 Task: Buy 2 Beard & Mustache Trimmers for Men's from Shave & Hair Removal section under best seller category for shipping address: Lily Brown, 533 Junior Avenue, Duluth, Georgia 30097, Cell Number 4046170247. Pay from credit card ending with 7965, CVV 549
Action: Mouse moved to (11, 77)
Screenshot: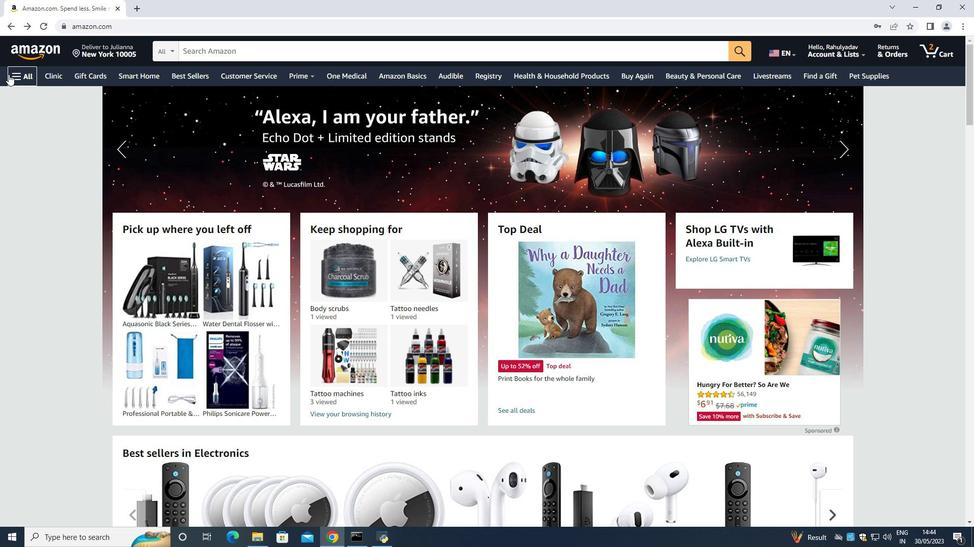 
Action: Mouse pressed left at (11, 77)
Screenshot: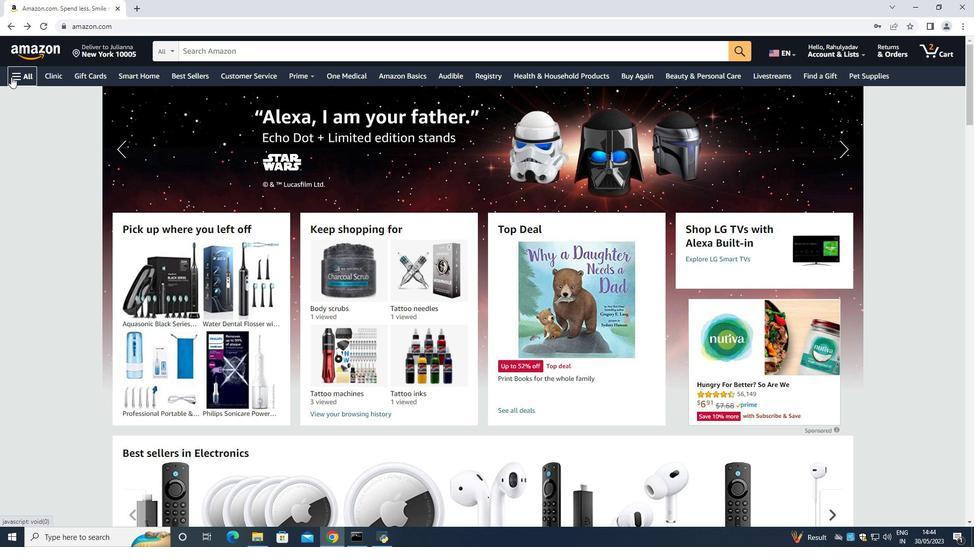 
Action: Mouse moved to (29, 91)
Screenshot: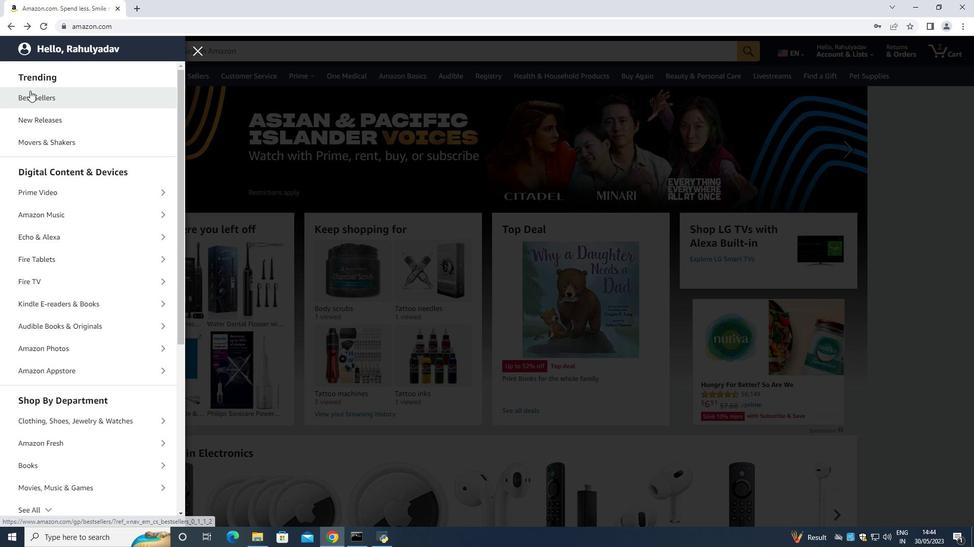 
Action: Mouse pressed left at (29, 91)
Screenshot: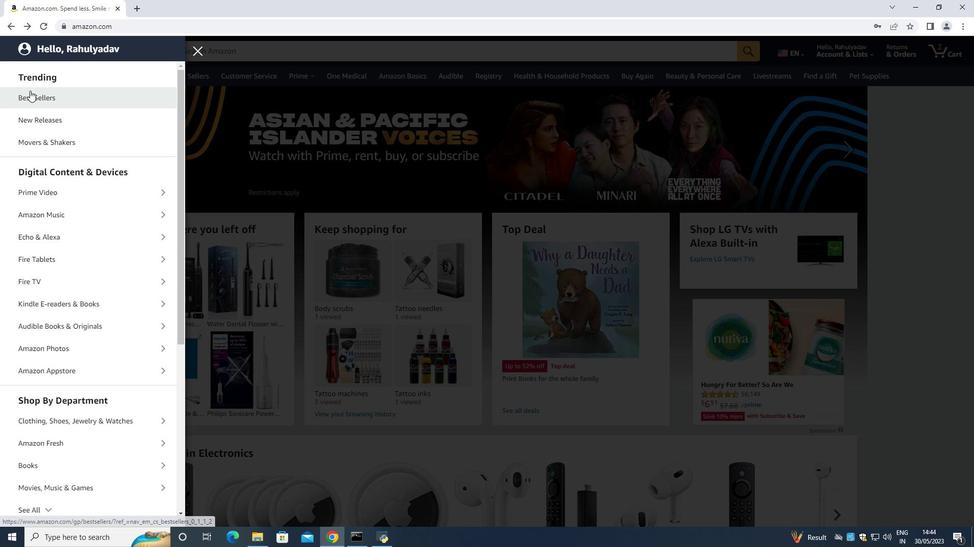 
Action: Mouse moved to (249, 52)
Screenshot: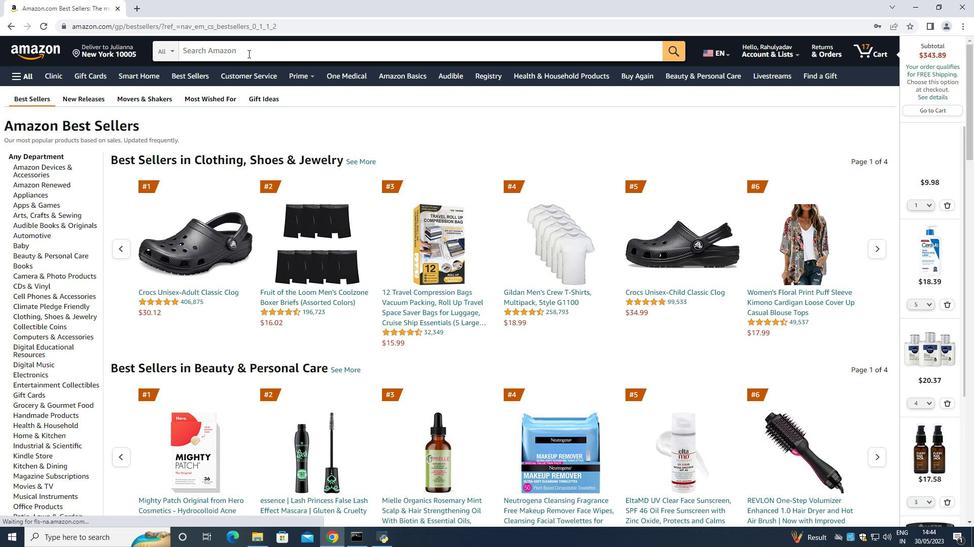 
Action: Mouse pressed left at (248, 53)
Screenshot: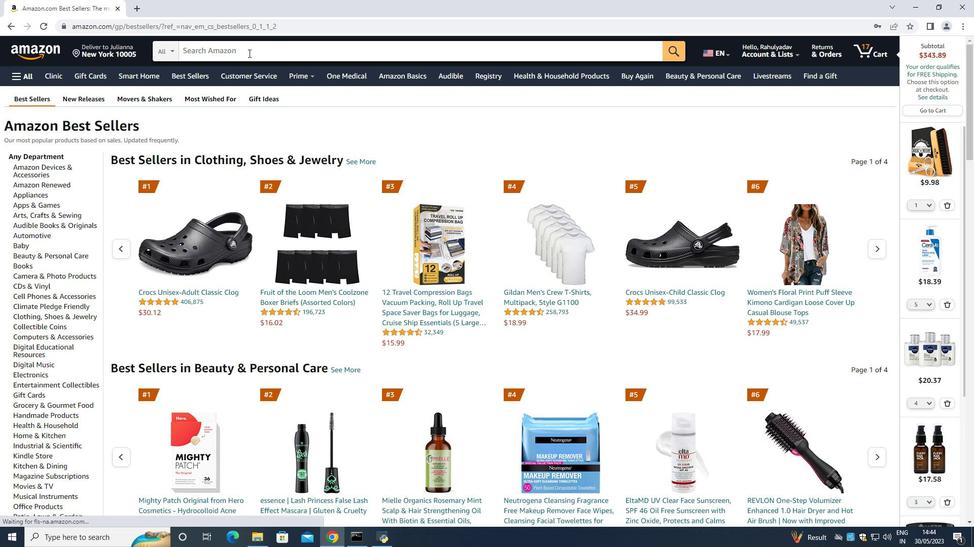 
Action: Mouse moved to (237, 51)
Screenshot: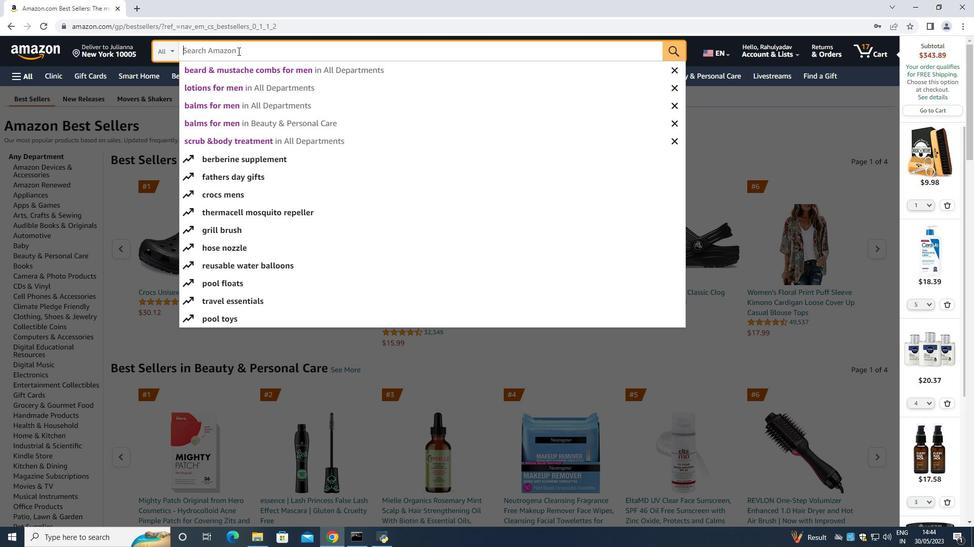 
Action: Key pressed <Key.shift>Bear<Key.backspace><Key.backspace><Key.backspace><Key.backspace><Key.caps_lock><Key.shift><Key.shift><Key.shift><Key.shift><Key.shift><Key.shift><Key.shift><Key.shift>bEARD<Key.space><Key.shift_r><Key.shift_r><Key.shift_r><Key.shift_r><Key.shift_r><Key.shift_r><Key.shift_r><Key.shift_r><Key.shift_r><Key.shift_r><Key.shift_r><Key.shift_r><Key.shift_r><Key.shift_r><Key.shift_r><Key.shift_r><Key.shift_r><Key.shift_r><Key.shift_r><Key.shift_r><Key.shift_r><Key.shift_r><Key.shift_r><Key.shift_r>&<Key.space><Key.shift><Key.shift><Key.shift>mUSTACHE<Key.space><Key.shift>tRIMMERS<Key.space>FOR<Key.space><Key.shift><Key.shift><Key.shift><Key.shift><Key.shift><Key.shift><Key.shift><Key.shift><Key.shift><Key.shift><Key.shift>mEN<Key.enter>
Screenshot: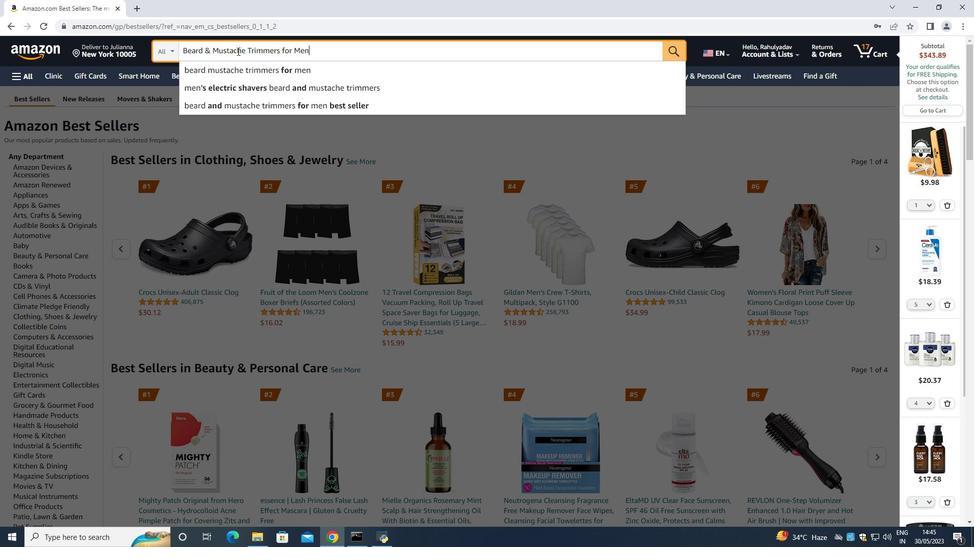 
Action: Mouse moved to (519, 469)
Screenshot: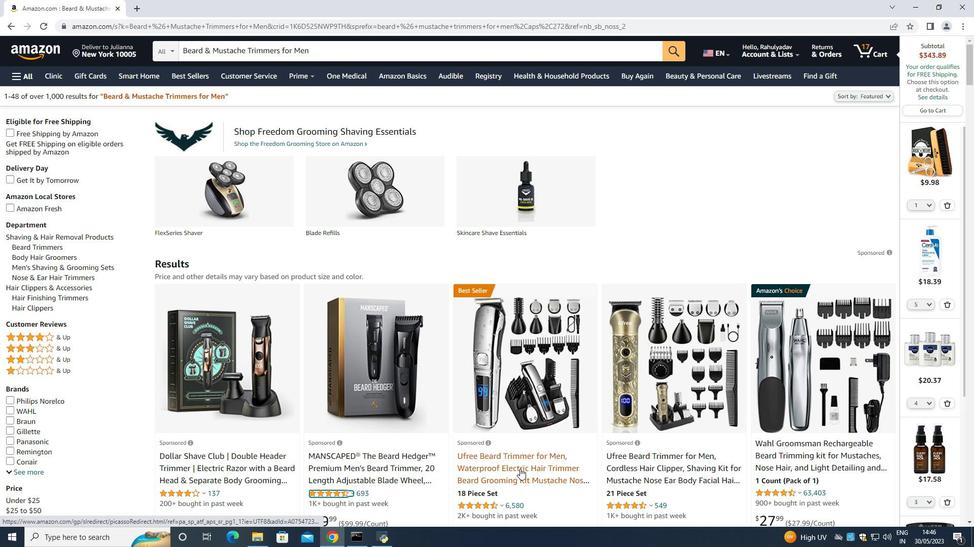 
Action: Mouse pressed left at (519, 469)
Screenshot: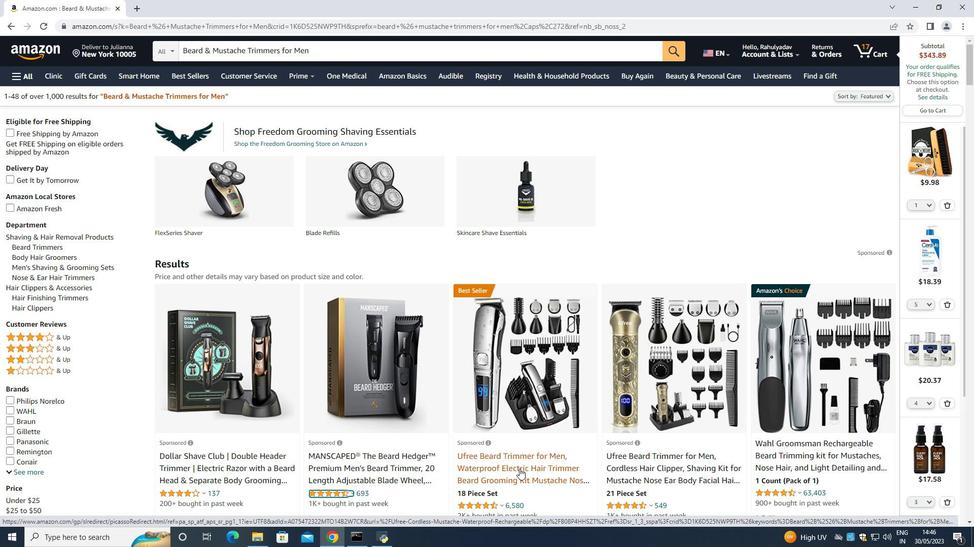 
Action: Mouse moved to (546, 270)
Screenshot: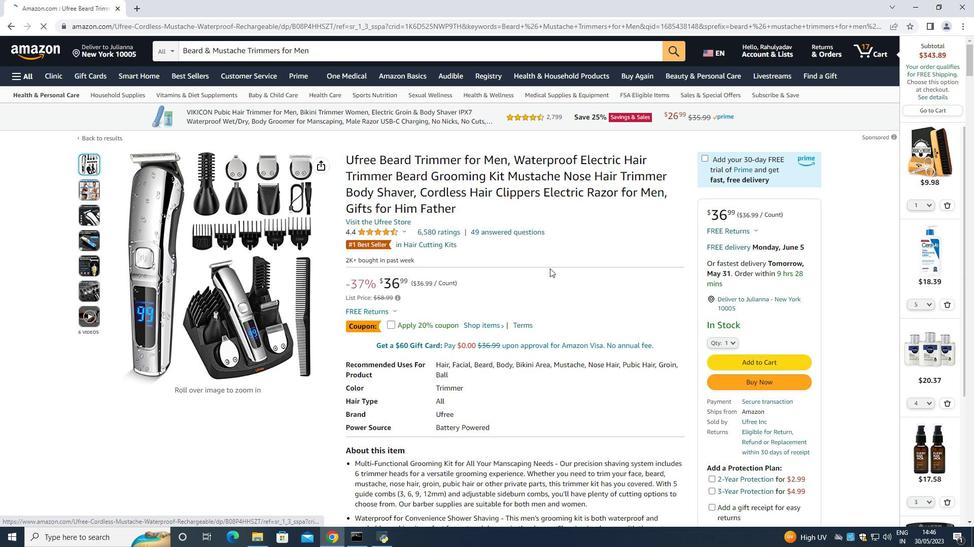 
Action: Mouse scrolled (546, 270) with delta (0, 0)
Screenshot: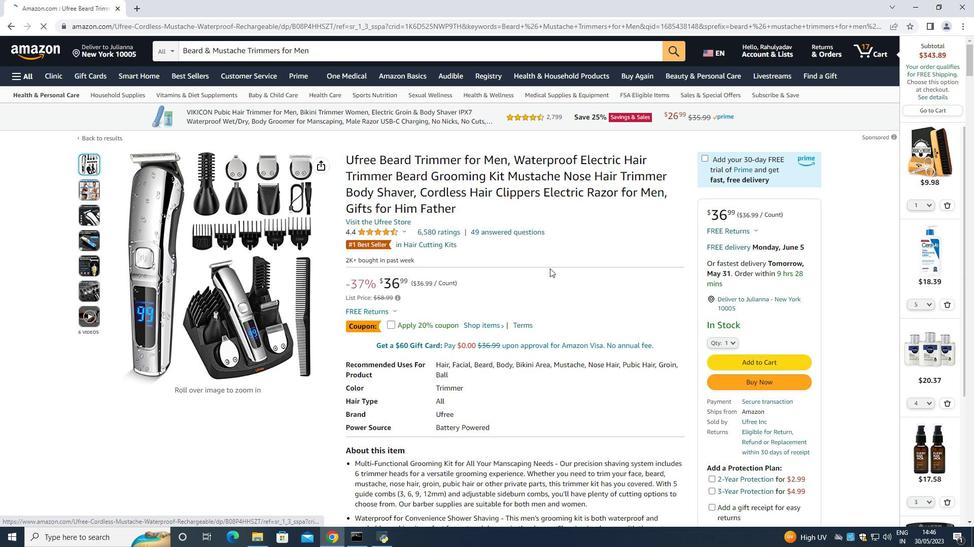 
Action: Mouse moved to (463, 182)
Screenshot: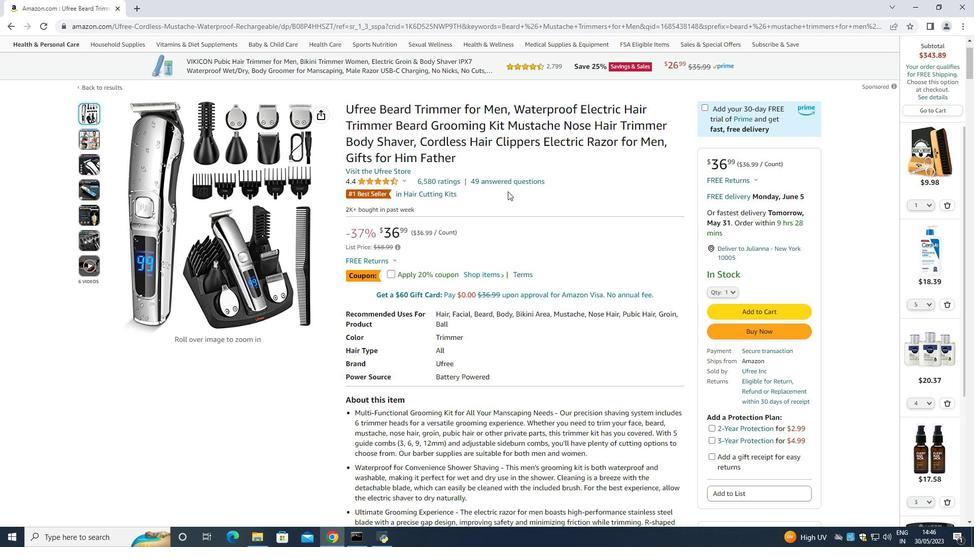 
Action: Mouse scrolled (468, 183) with delta (0, 0)
Screenshot: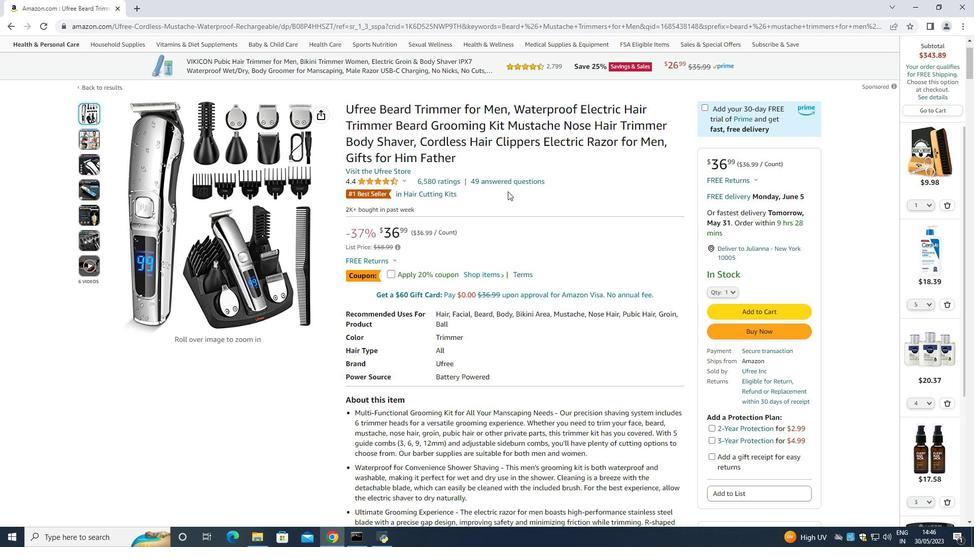 
Action: Mouse moved to (722, 242)
Screenshot: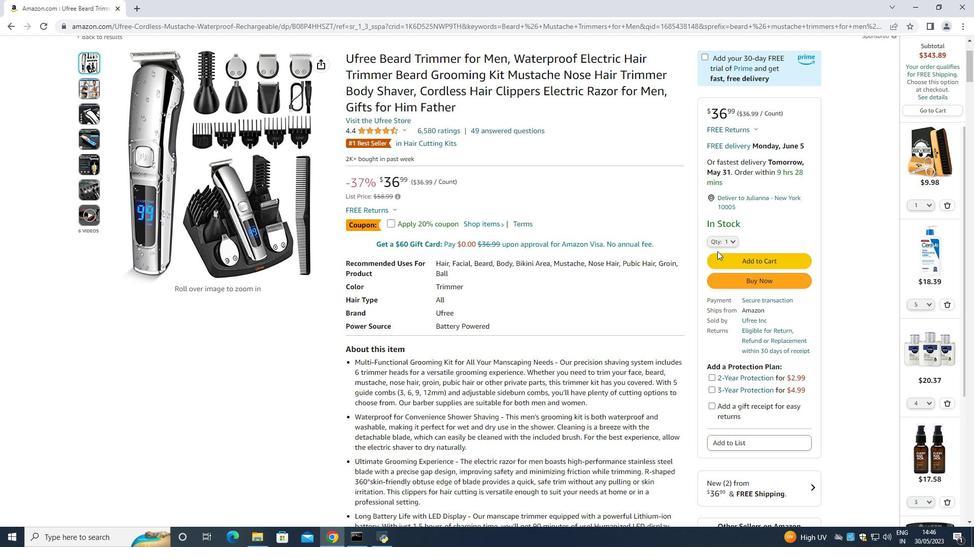 
Action: Mouse pressed left at (722, 242)
Screenshot: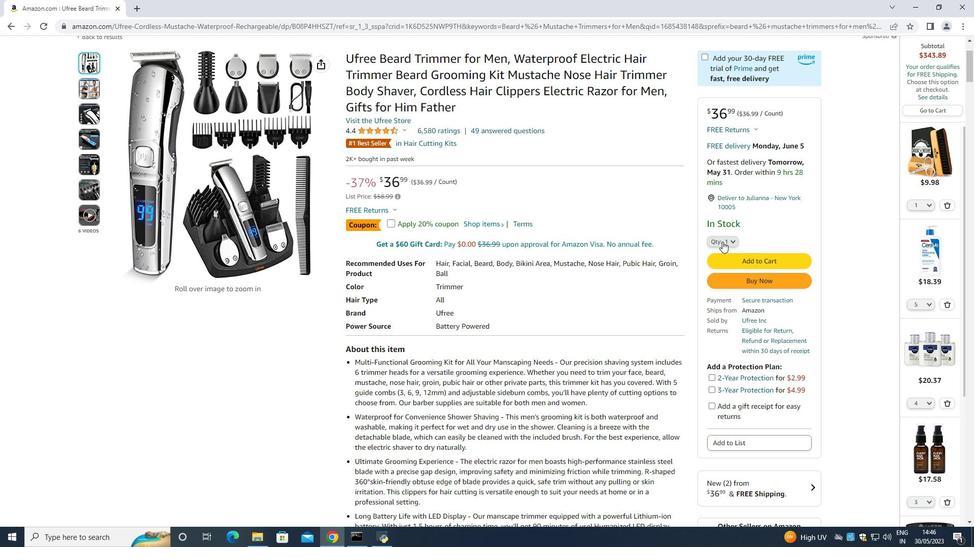 
Action: Mouse moved to (721, 258)
Screenshot: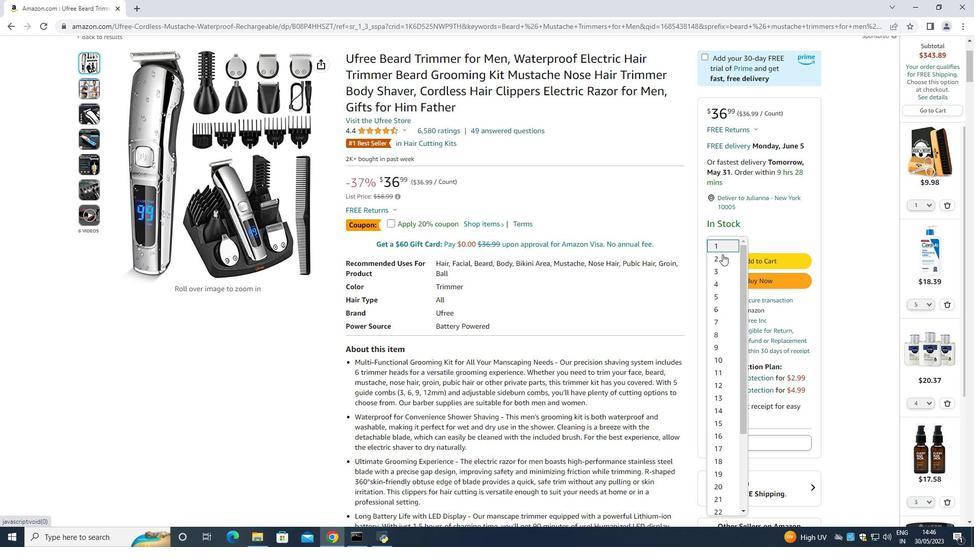 
Action: Mouse pressed left at (721, 258)
Screenshot: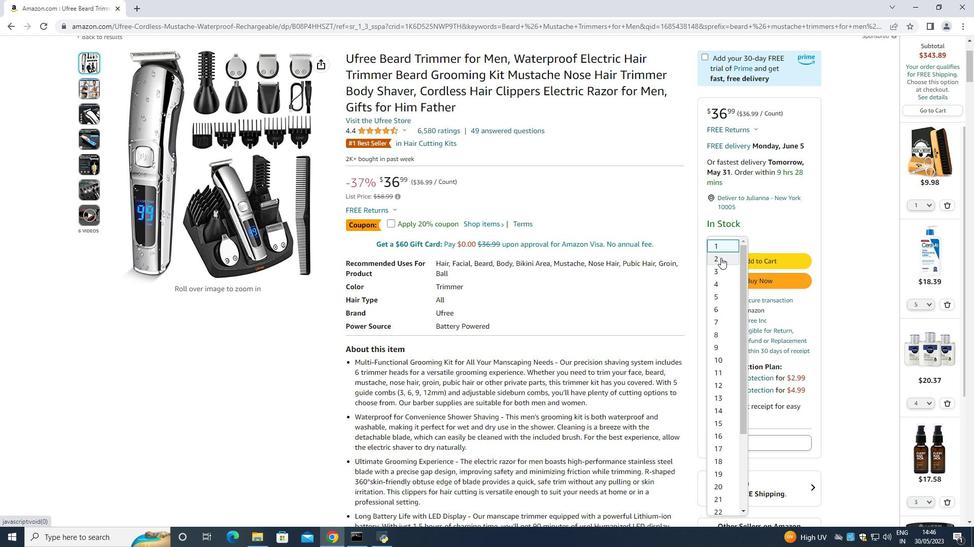 
Action: Mouse moved to (762, 278)
Screenshot: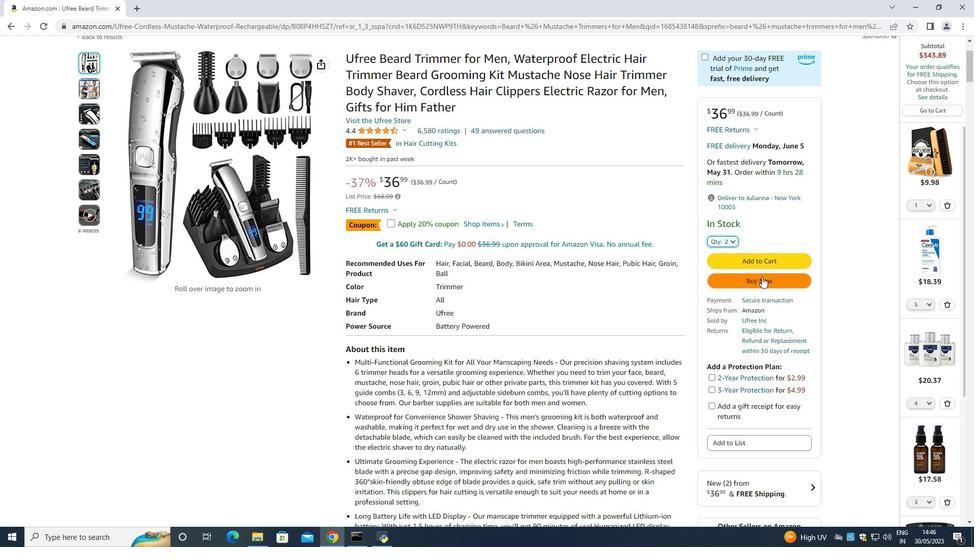
Action: Mouse pressed left at (762, 278)
Screenshot: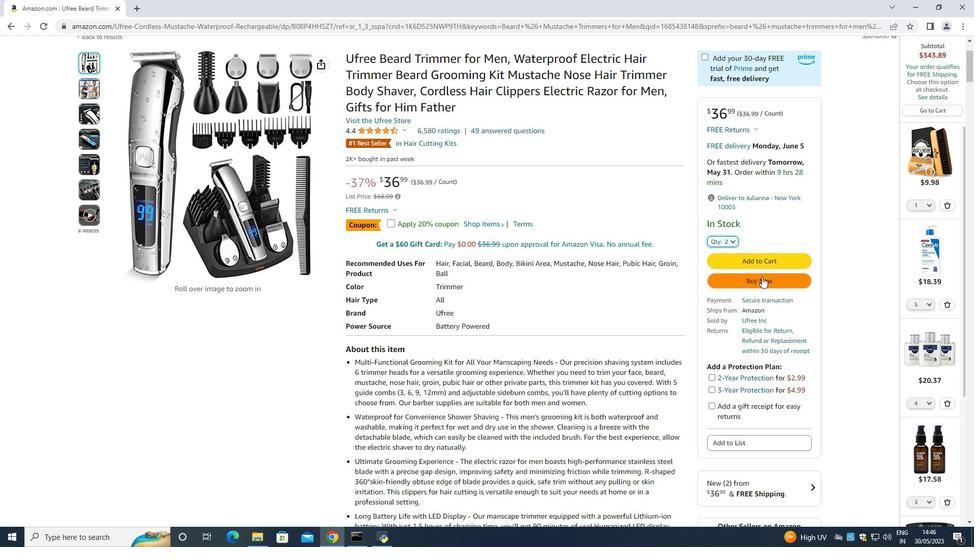
Action: Mouse moved to (595, 88)
Screenshot: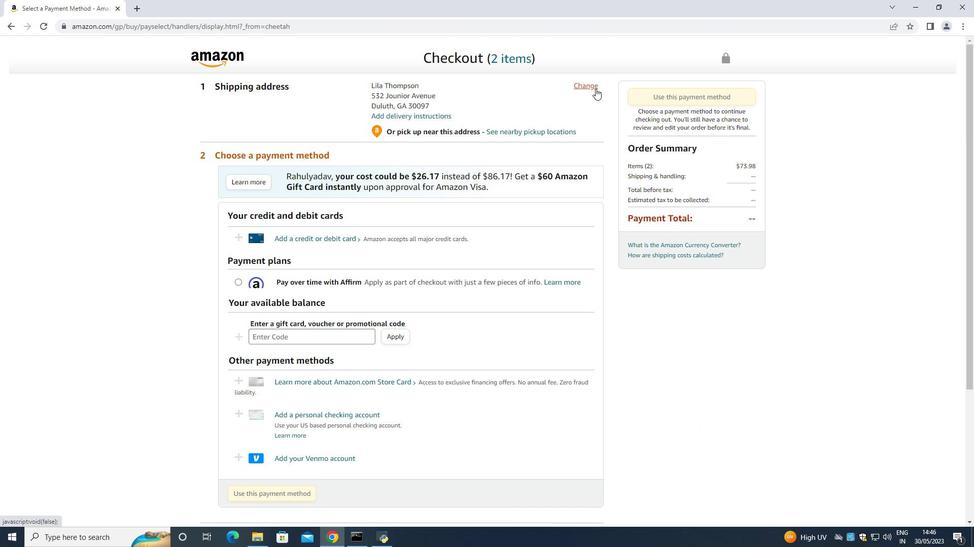 
Action: Mouse pressed left at (595, 88)
Screenshot: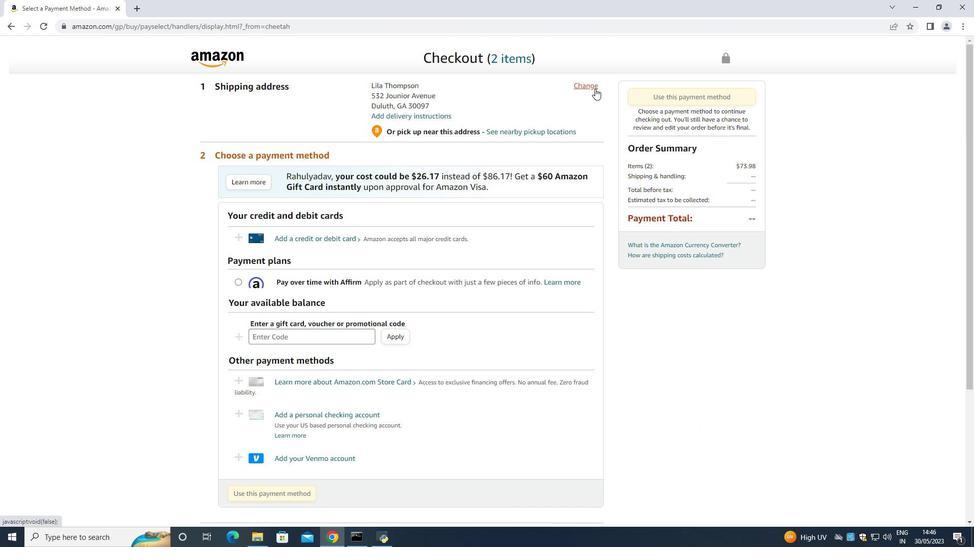 
Action: Mouse moved to (578, 103)
Screenshot: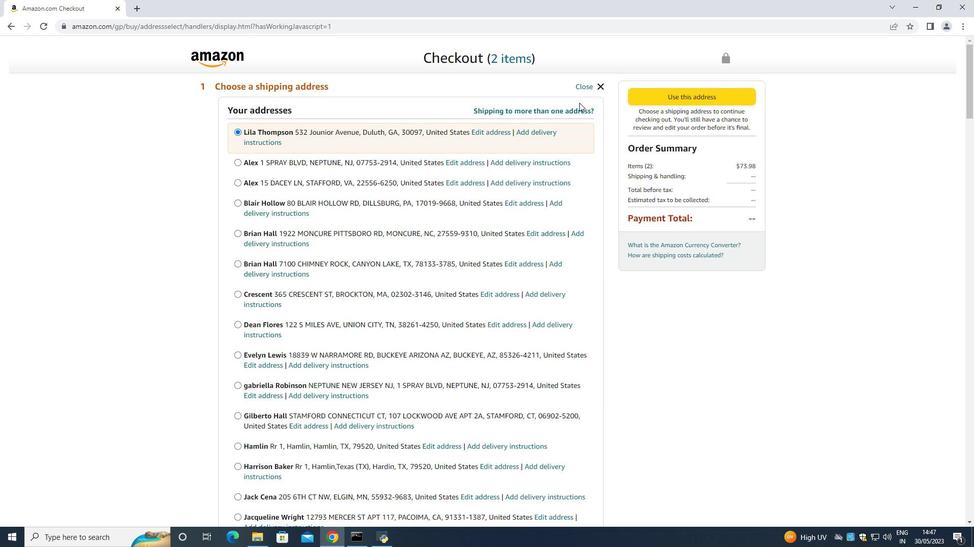 
Action: Mouse scrolled (578, 102) with delta (0, 0)
Screenshot: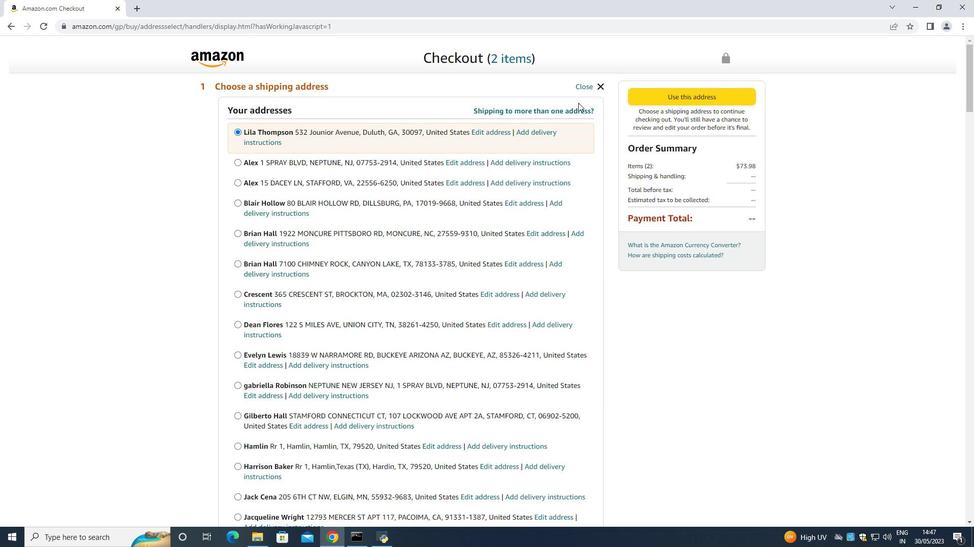 
Action: Mouse scrolled (578, 102) with delta (0, 0)
Screenshot: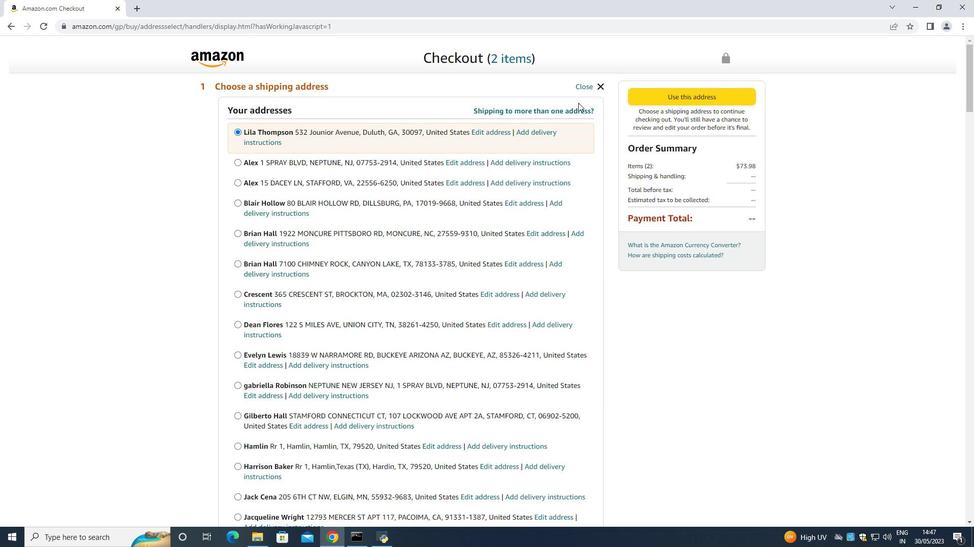 
Action: Mouse scrolled (578, 102) with delta (0, 0)
Screenshot: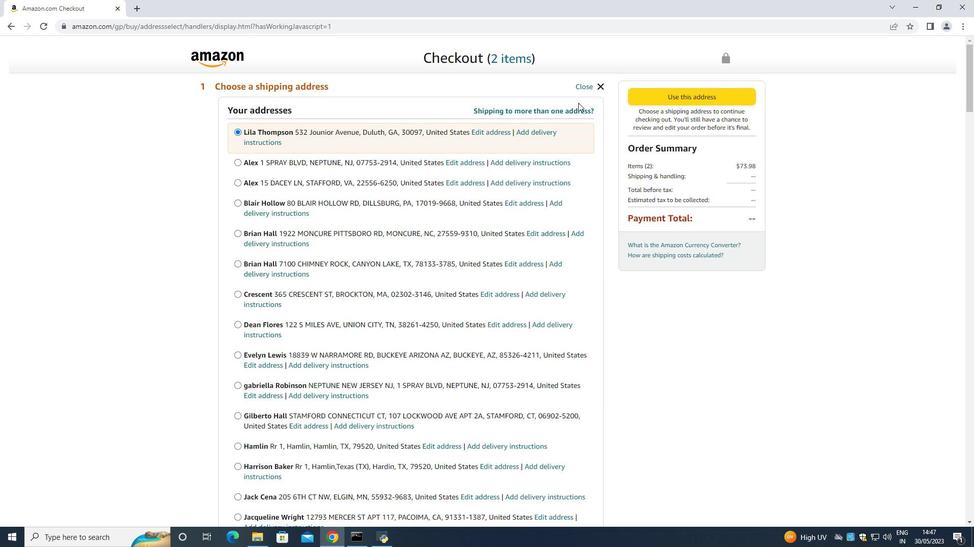 
Action: Mouse moved to (571, 98)
Screenshot: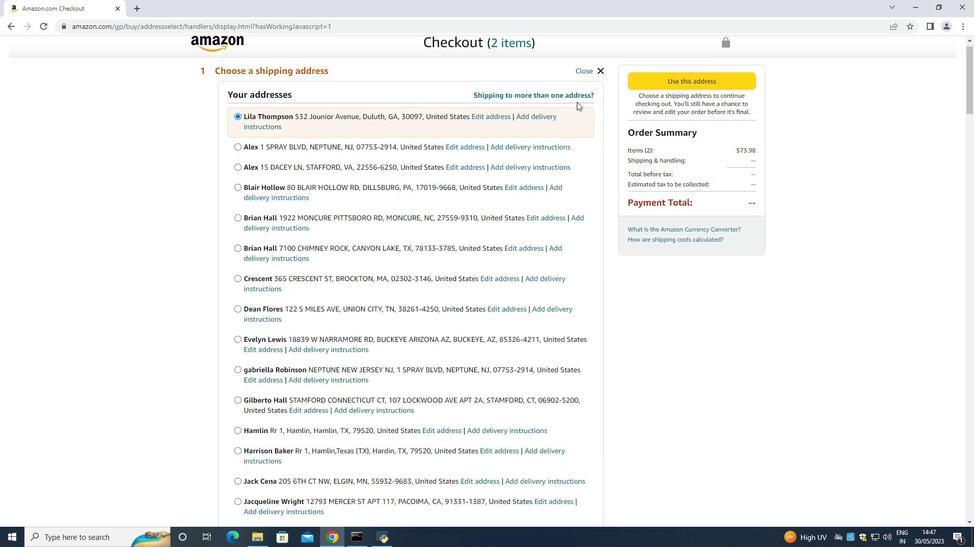 
Action: Mouse scrolled (571, 97) with delta (0, 0)
Screenshot: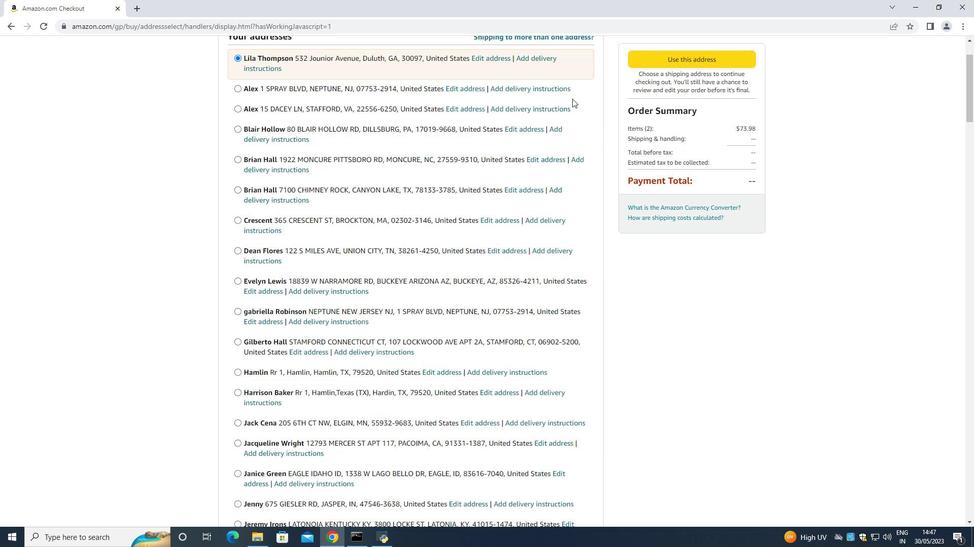 
Action: Mouse scrolled (571, 97) with delta (0, 0)
Screenshot: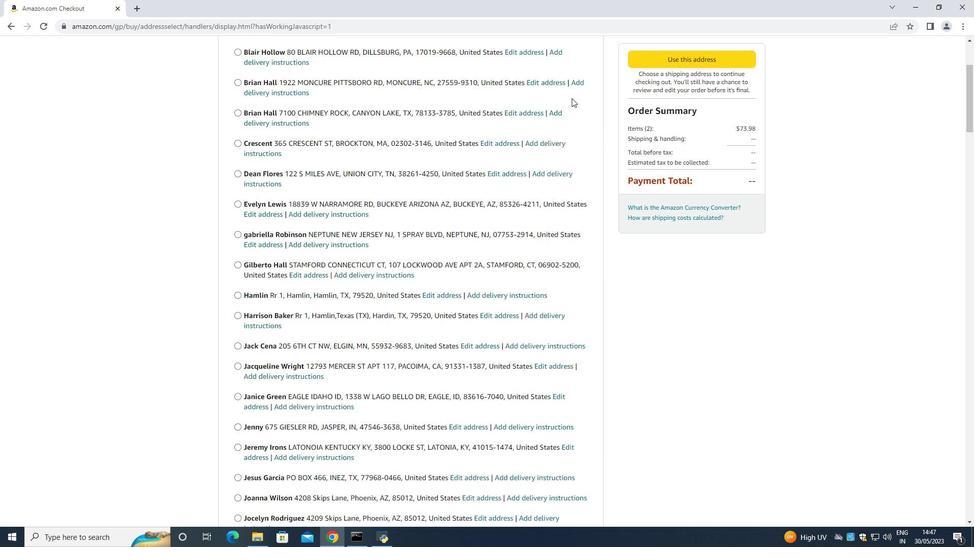 
Action: Mouse scrolled (571, 97) with delta (0, 0)
Screenshot: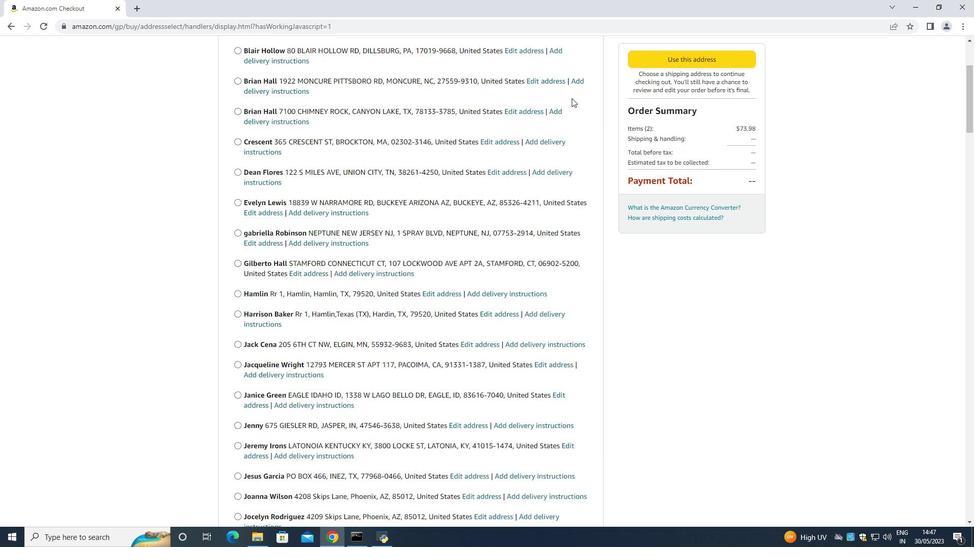 
Action: Mouse moved to (569, 97)
Screenshot: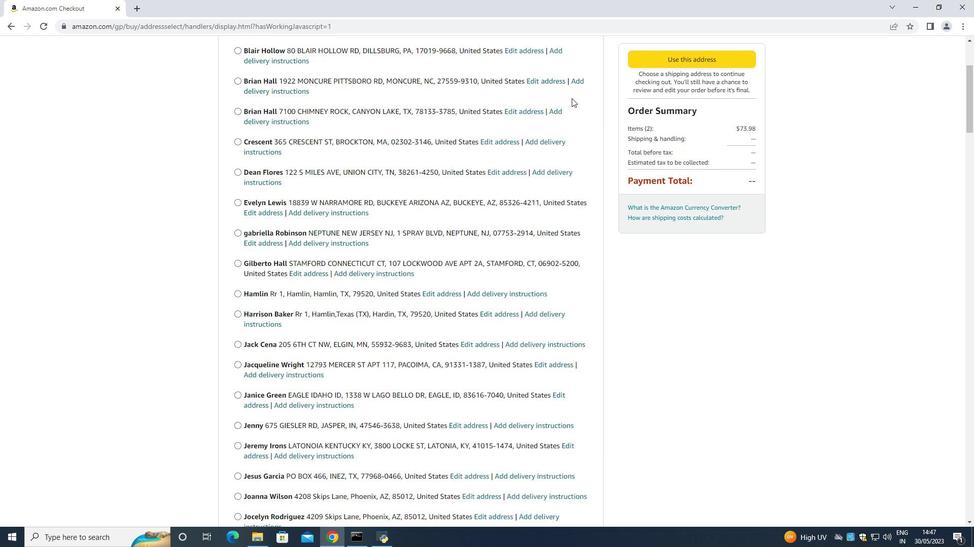 
Action: Mouse scrolled (569, 96) with delta (0, 0)
Screenshot: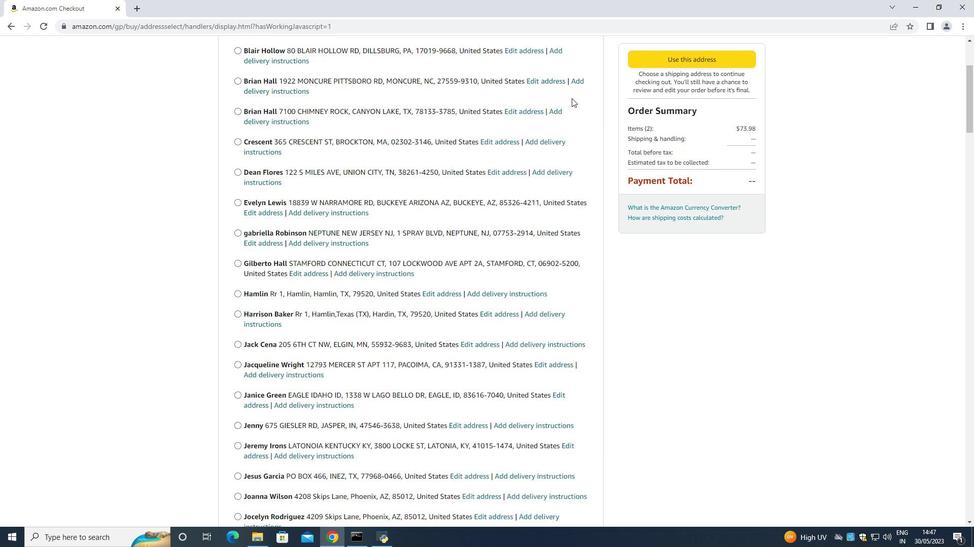 
Action: Mouse moved to (566, 95)
Screenshot: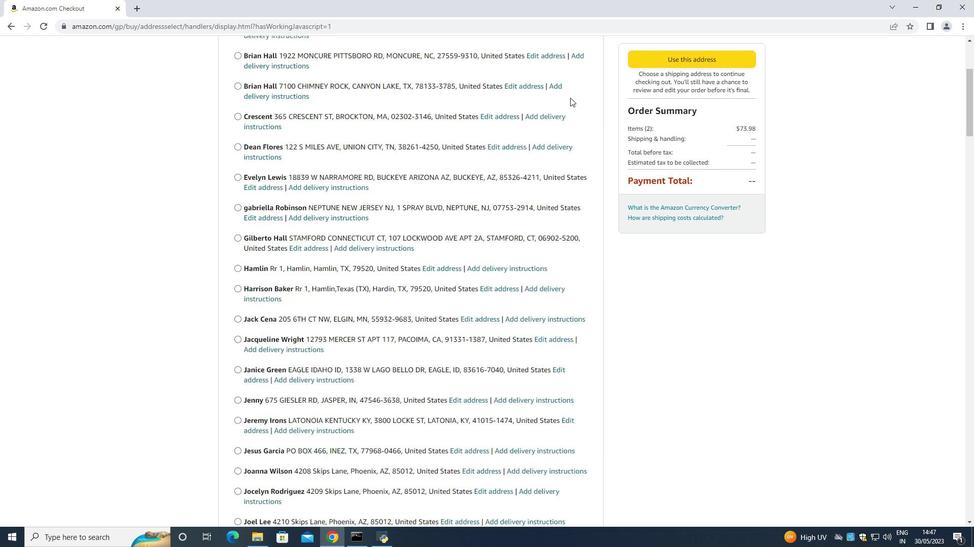 
Action: Mouse scrolled (566, 94) with delta (0, 0)
Screenshot: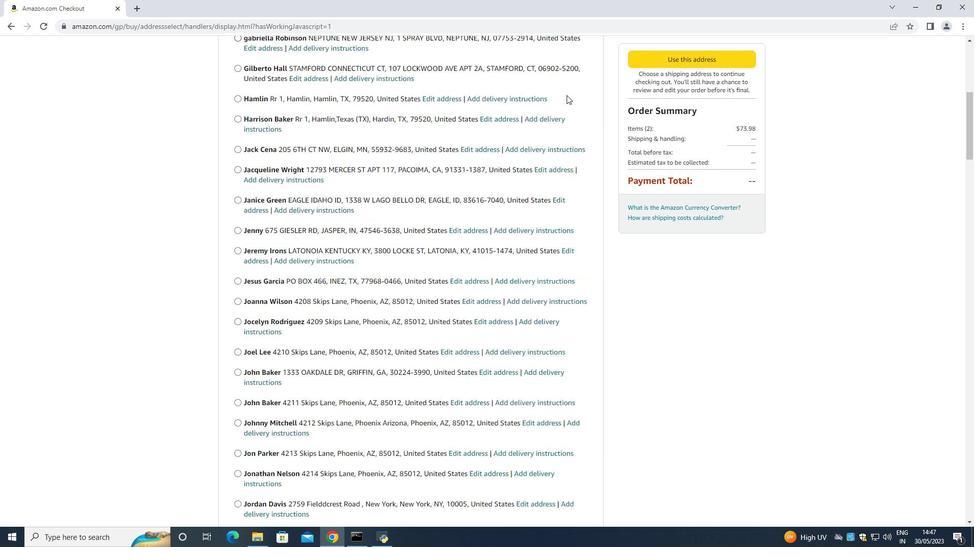 
Action: Mouse scrolled (566, 94) with delta (0, 0)
Screenshot: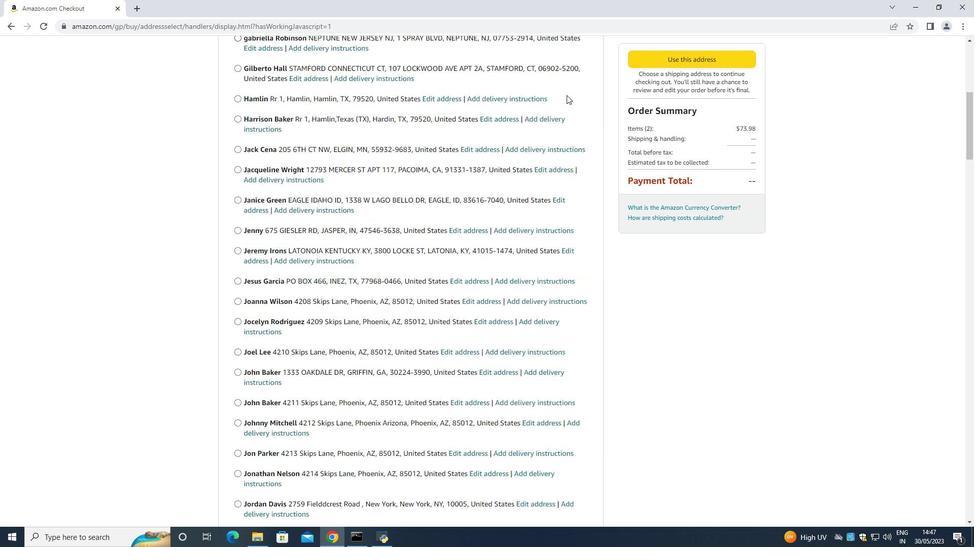 
Action: Mouse moved to (565, 94)
Screenshot: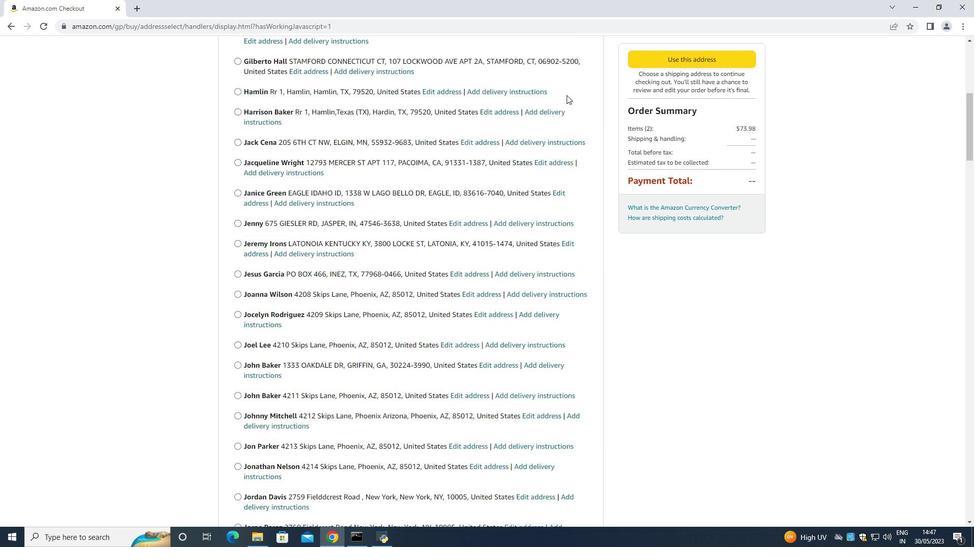 
Action: Mouse scrolled (566, 94) with delta (0, 0)
Screenshot: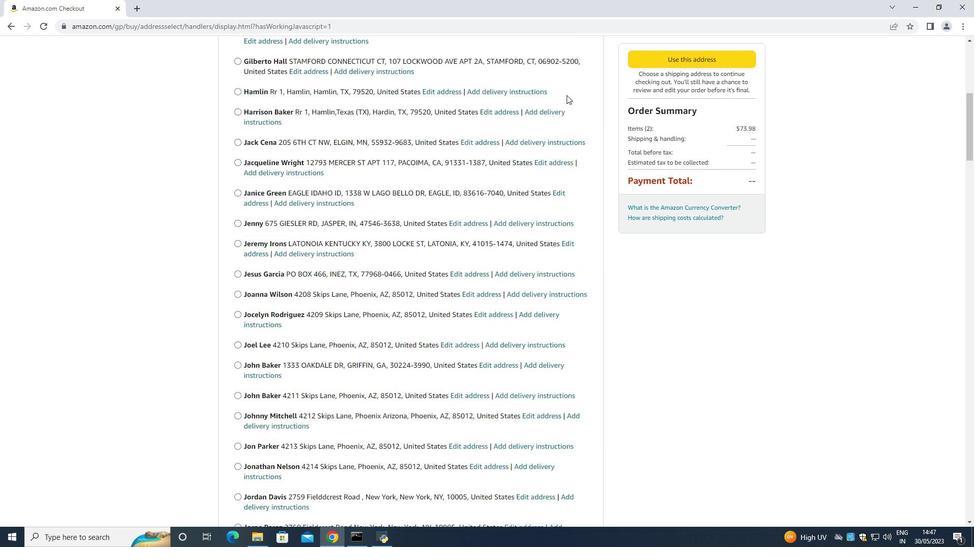 
Action: Mouse moved to (564, 93)
Screenshot: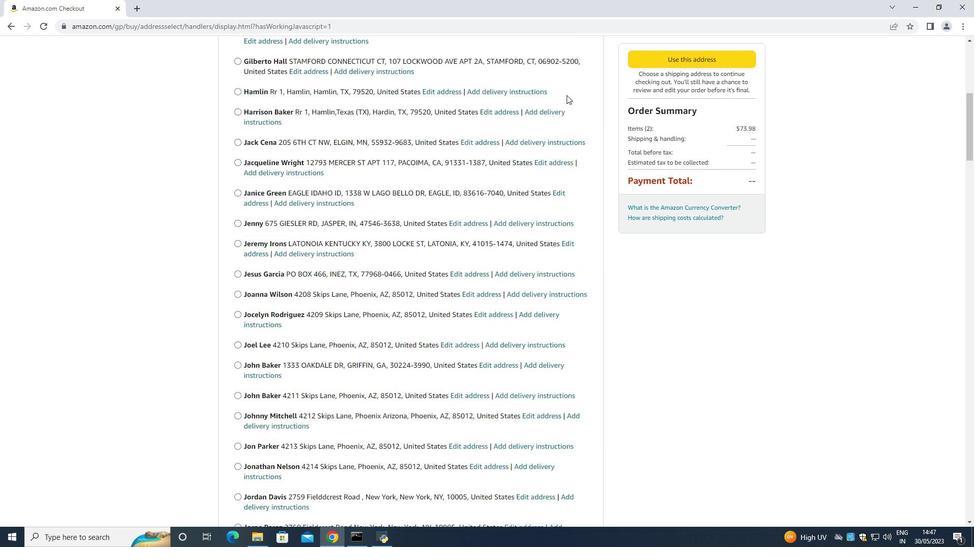 
Action: Mouse scrolled (564, 93) with delta (0, 0)
Screenshot: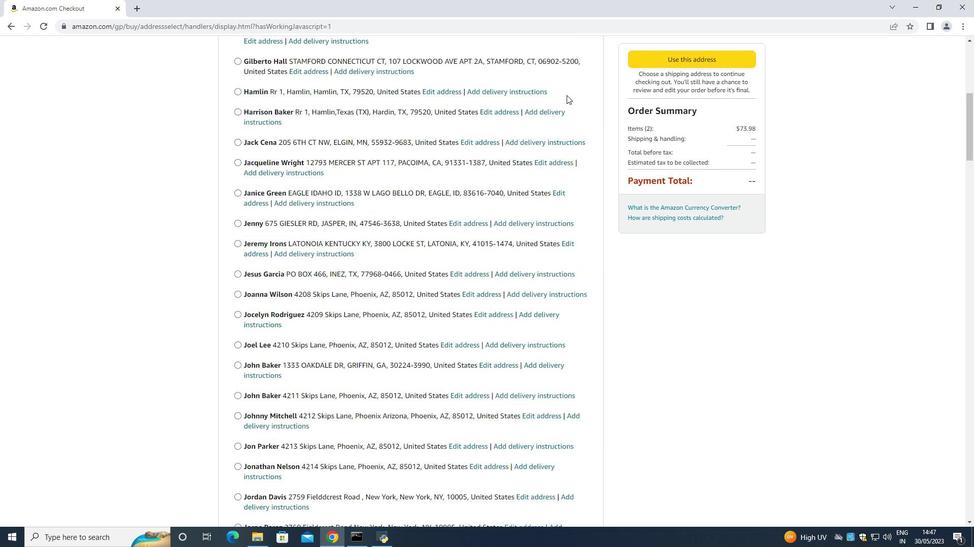
Action: Mouse moved to (560, 91)
Screenshot: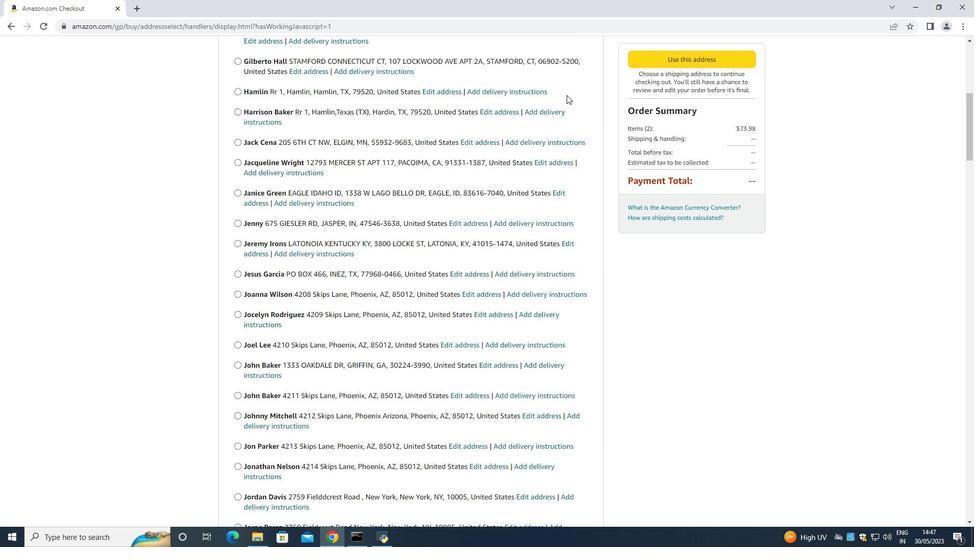 
Action: Mouse scrolled (560, 90) with delta (0, 0)
Screenshot: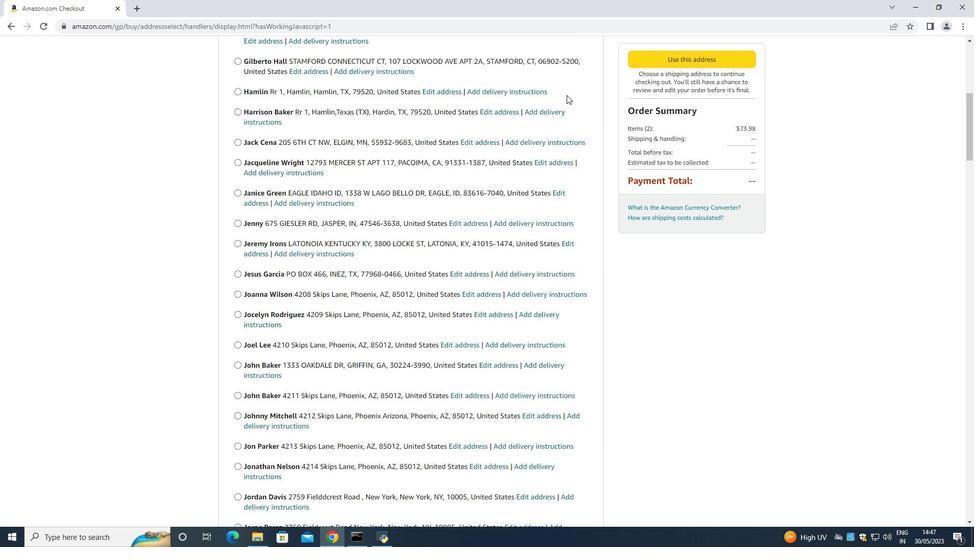 
Action: Mouse moved to (560, 91)
Screenshot: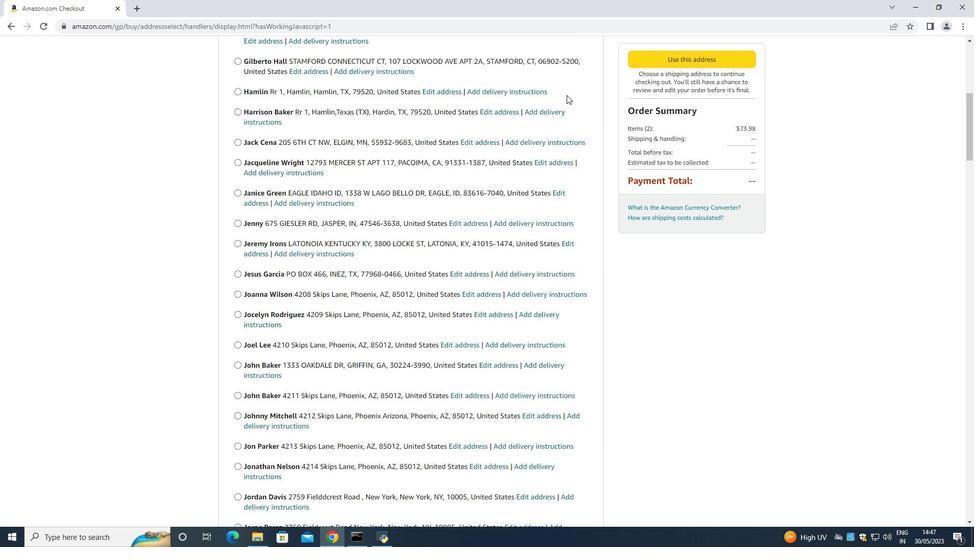
Action: Mouse scrolled (560, 90) with delta (0, 0)
Screenshot: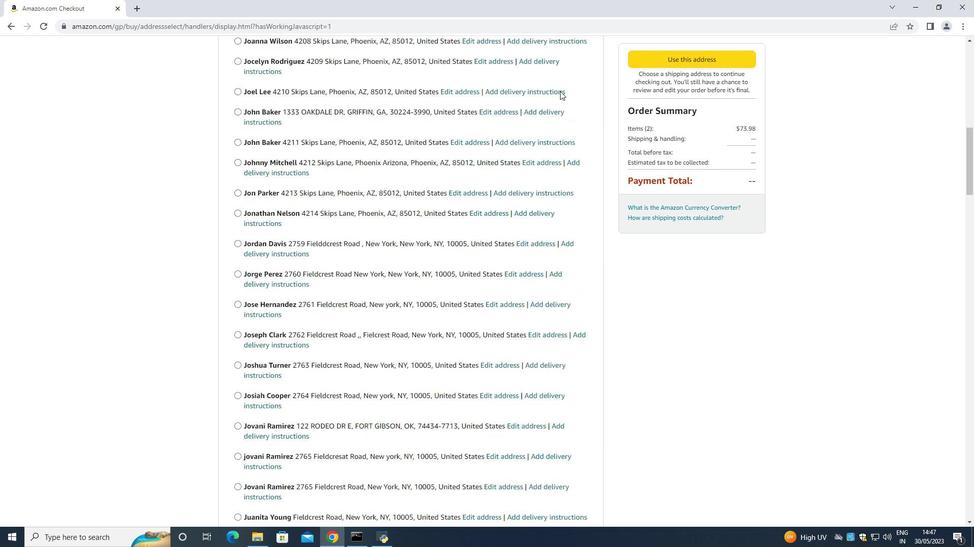 
Action: Mouse scrolled (560, 90) with delta (0, 0)
Screenshot: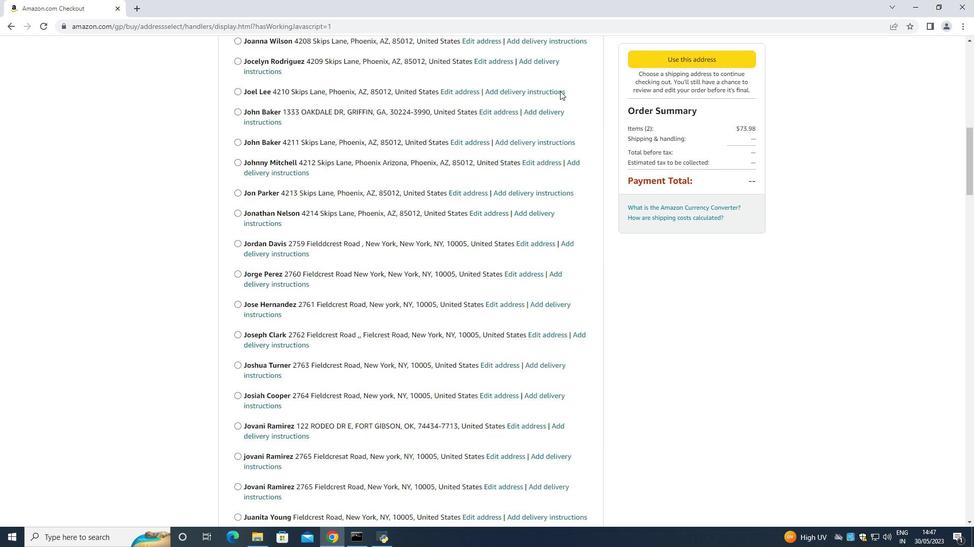 
Action: Mouse scrolled (560, 90) with delta (0, 0)
Screenshot: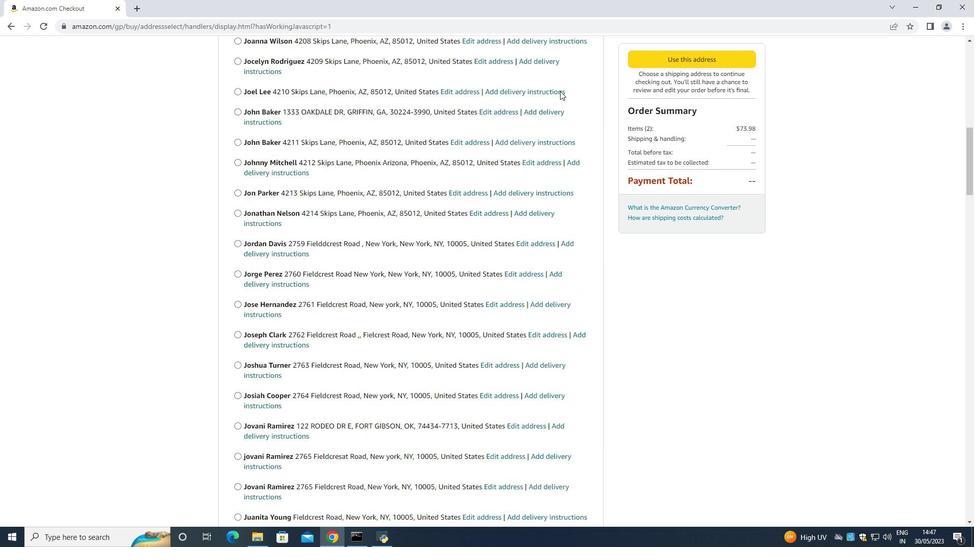 
Action: Mouse scrolled (560, 90) with delta (0, 0)
Screenshot: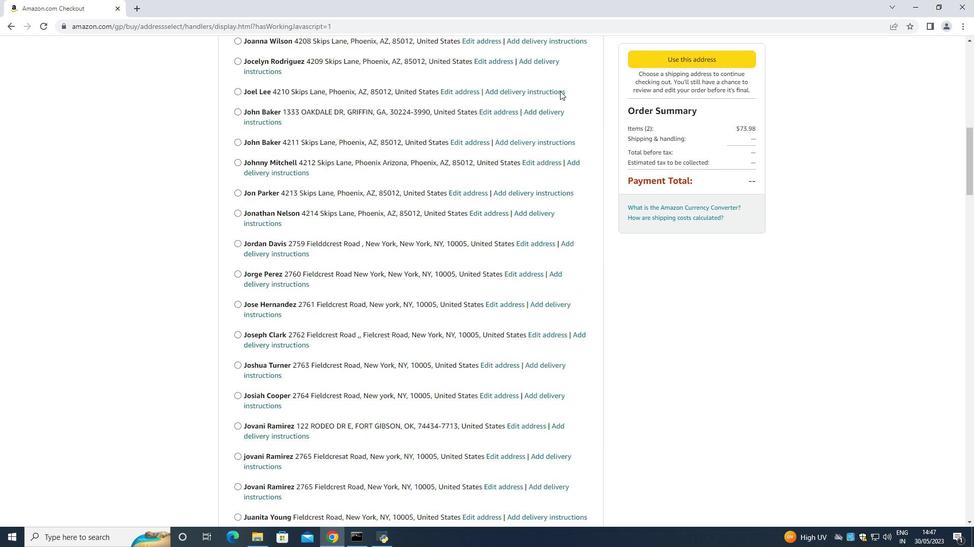 
Action: Mouse moved to (557, 88)
Screenshot: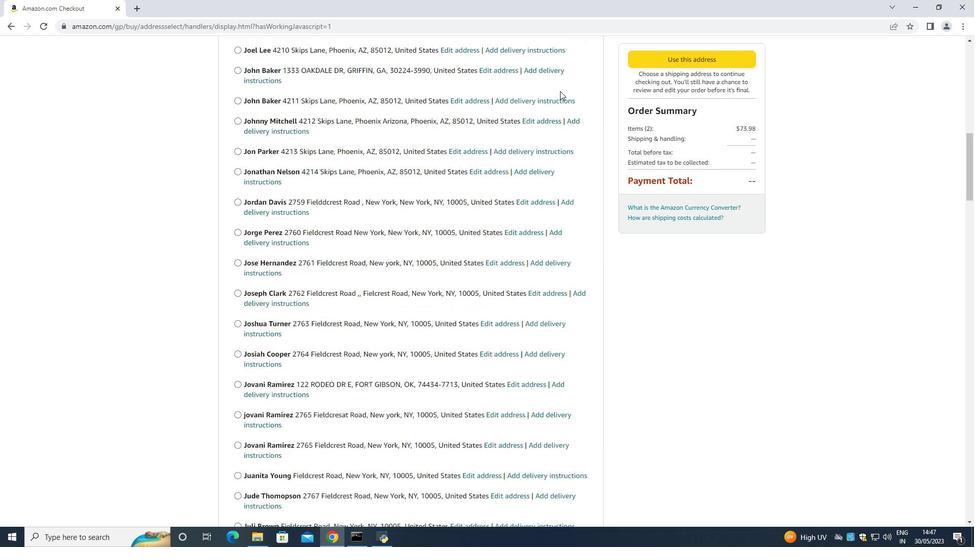 
Action: Mouse scrolled (559, 89) with delta (0, 0)
Screenshot: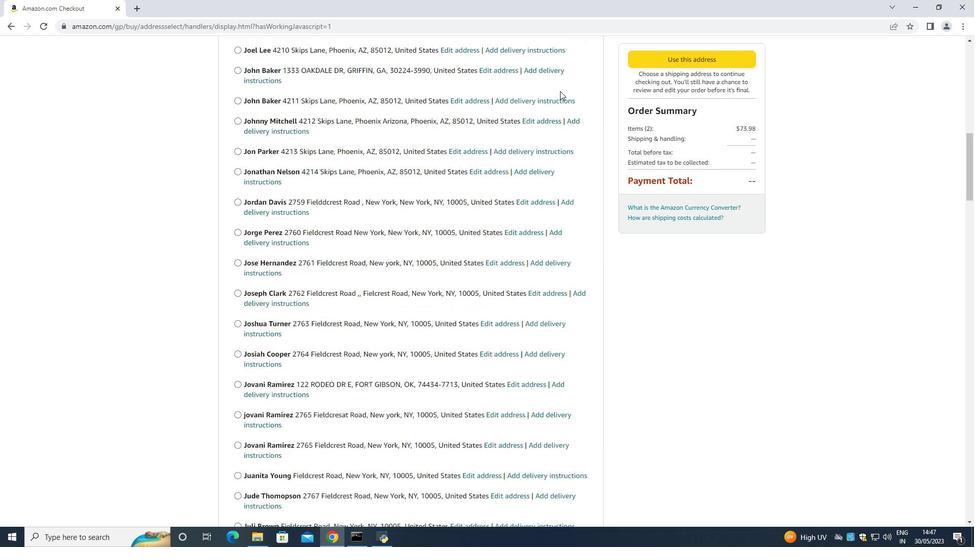 
Action: Mouse scrolled (557, 88) with delta (0, 0)
Screenshot: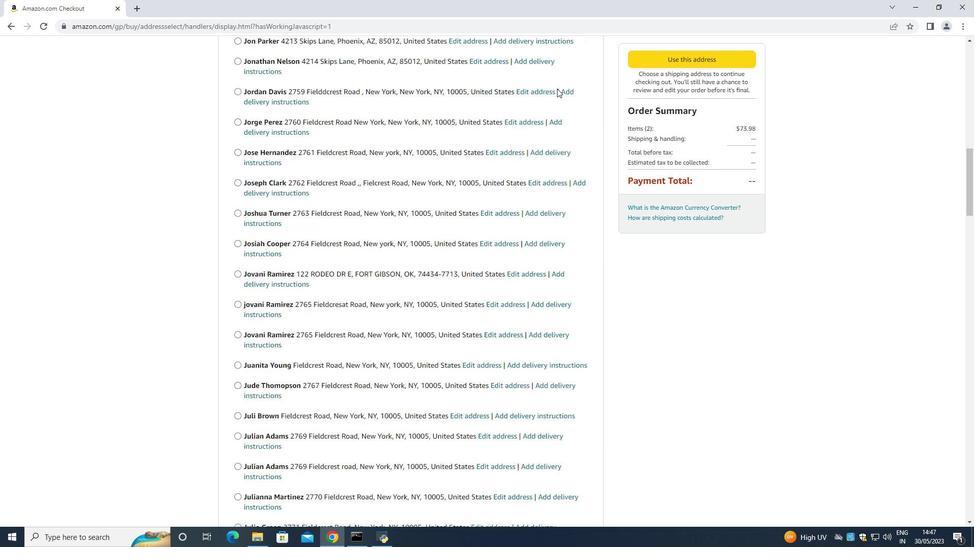 
Action: Mouse scrolled (557, 88) with delta (0, 0)
Screenshot: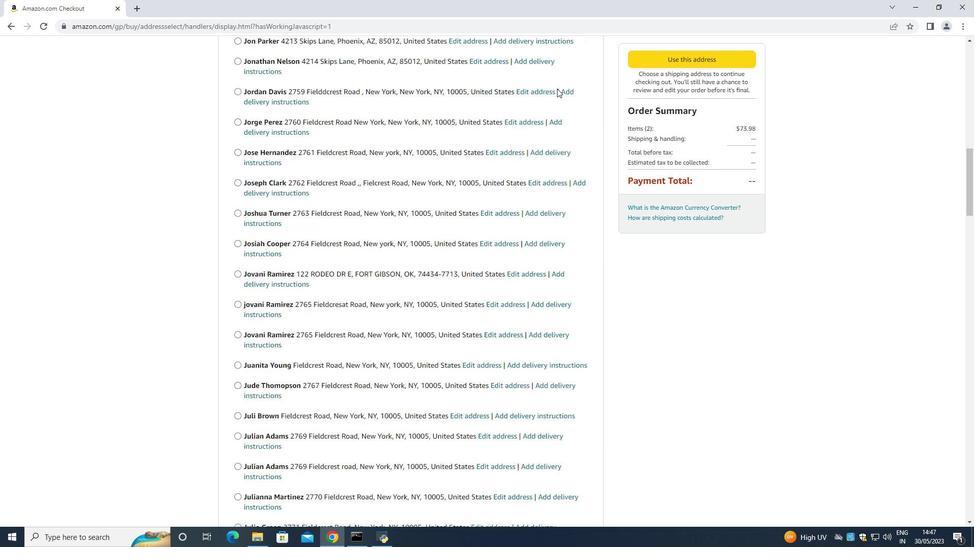 
Action: Mouse scrolled (557, 88) with delta (0, 0)
Screenshot: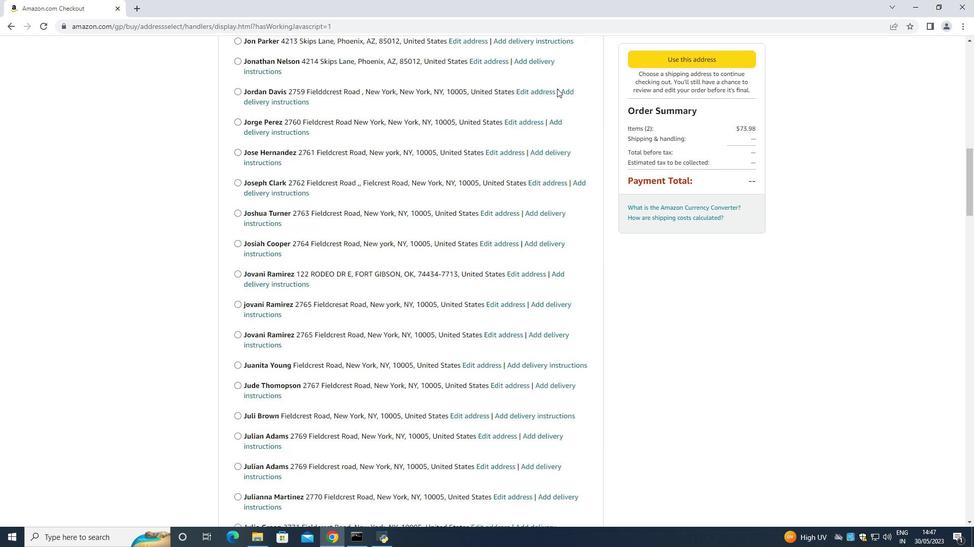 
Action: Mouse scrolled (557, 88) with delta (0, 0)
Screenshot: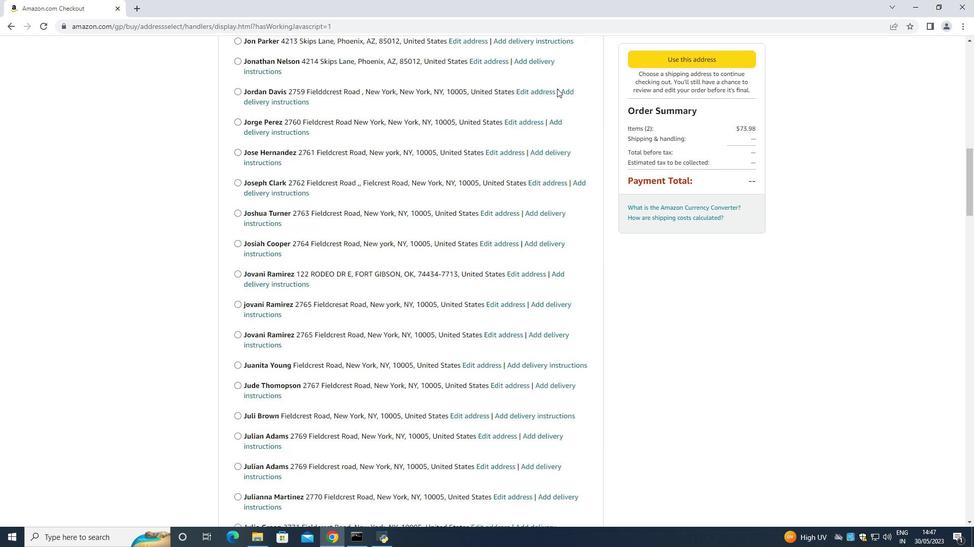 
Action: Mouse moved to (555, 87)
Screenshot: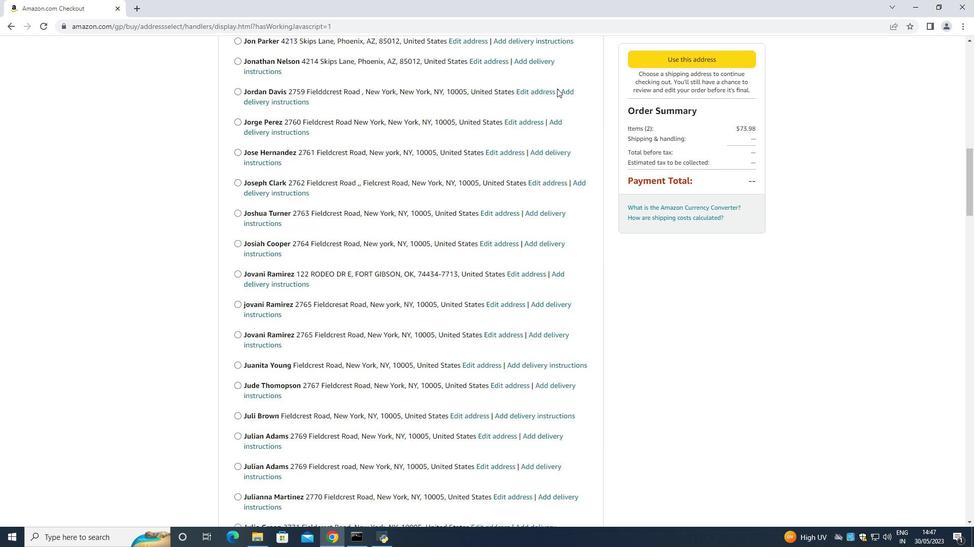 
Action: Mouse scrolled (555, 87) with delta (0, 0)
Screenshot: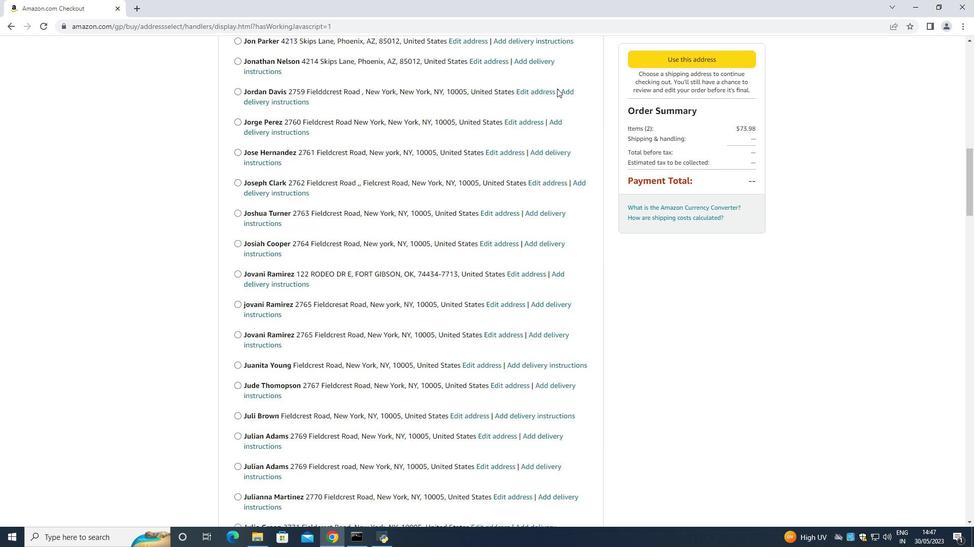
Action: Mouse moved to (553, 86)
Screenshot: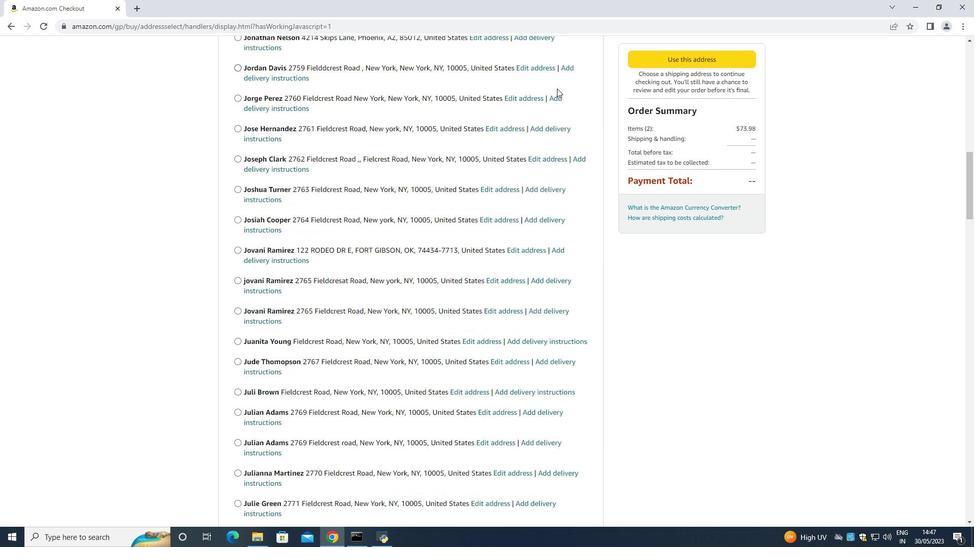 
Action: Mouse scrolled (553, 86) with delta (0, 0)
Screenshot: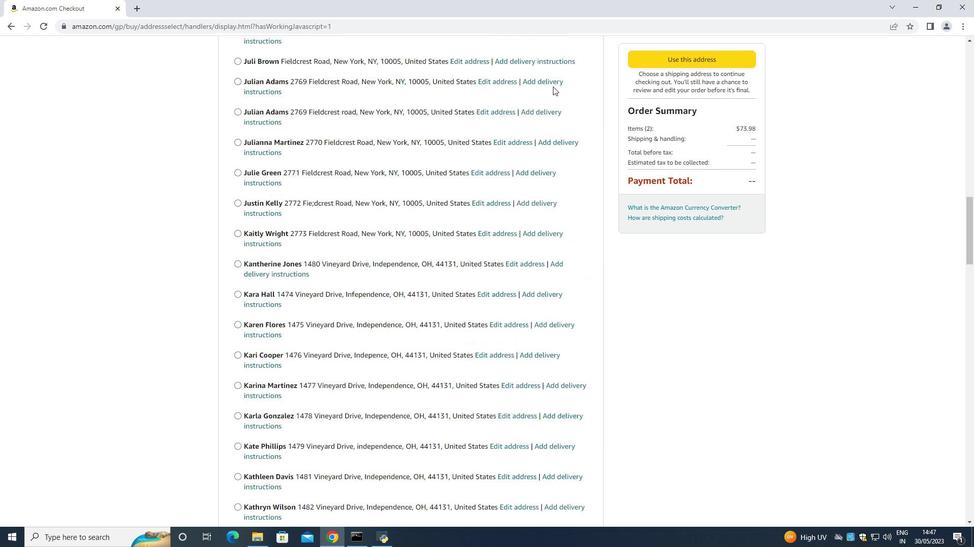 
Action: Mouse scrolled (553, 86) with delta (0, 0)
Screenshot: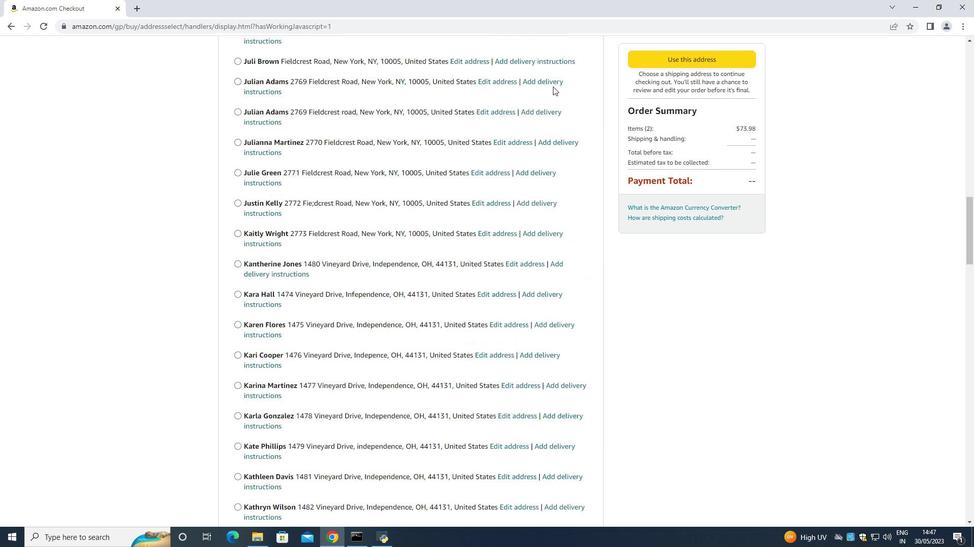 
Action: Mouse scrolled (553, 86) with delta (0, 0)
Screenshot: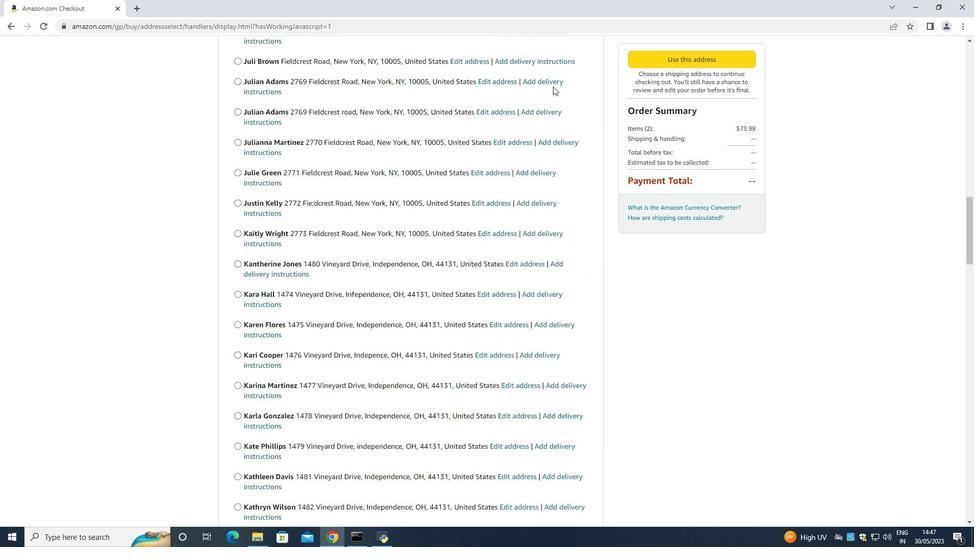 
Action: Mouse scrolled (553, 86) with delta (0, 0)
Screenshot: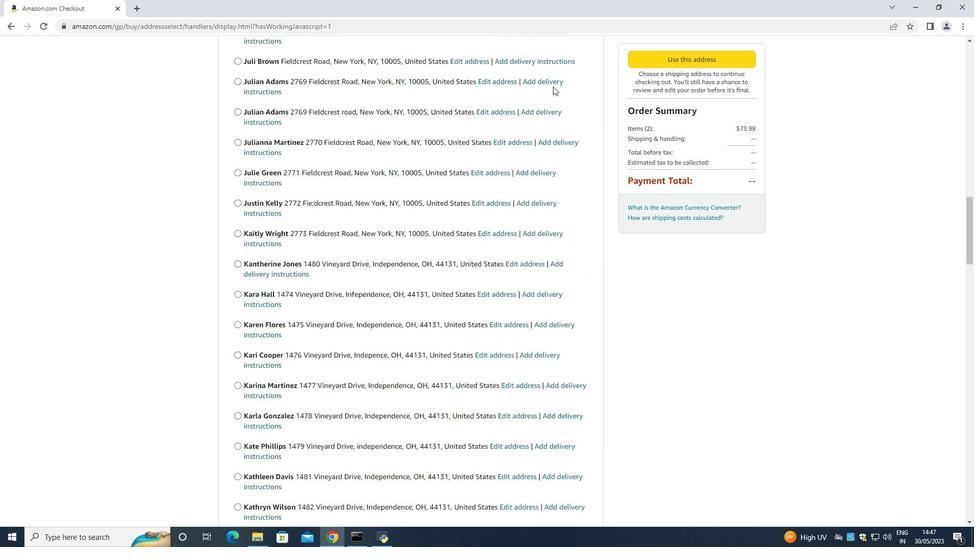 
Action: Mouse moved to (552, 85)
Screenshot: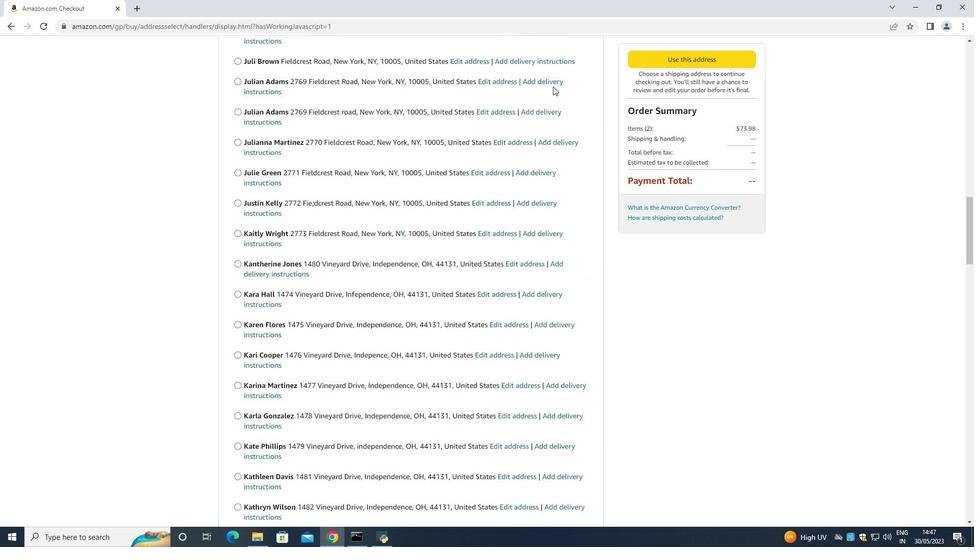 
Action: Mouse scrolled (552, 85) with delta (0, 0)
Screenshot: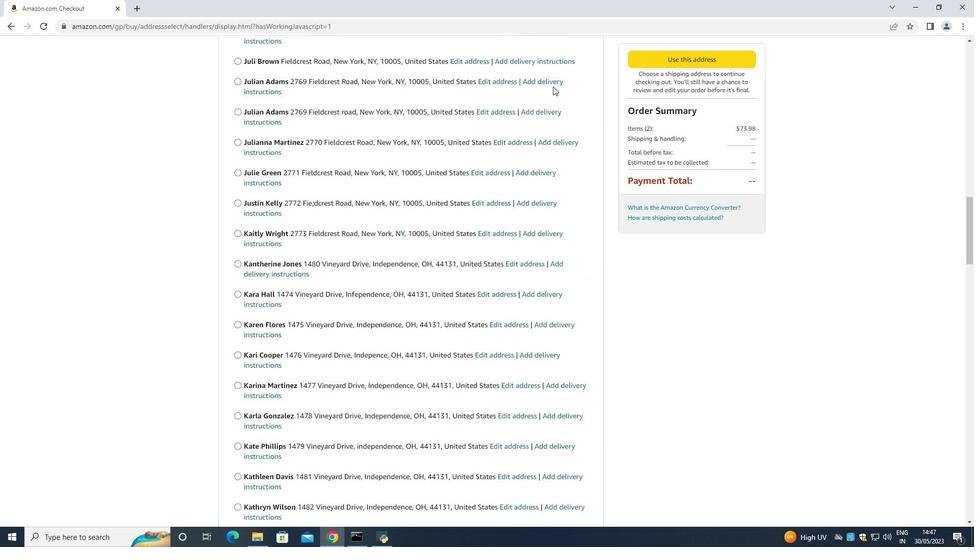 
Action: Mouse moved to (549, 84)
Screenshot: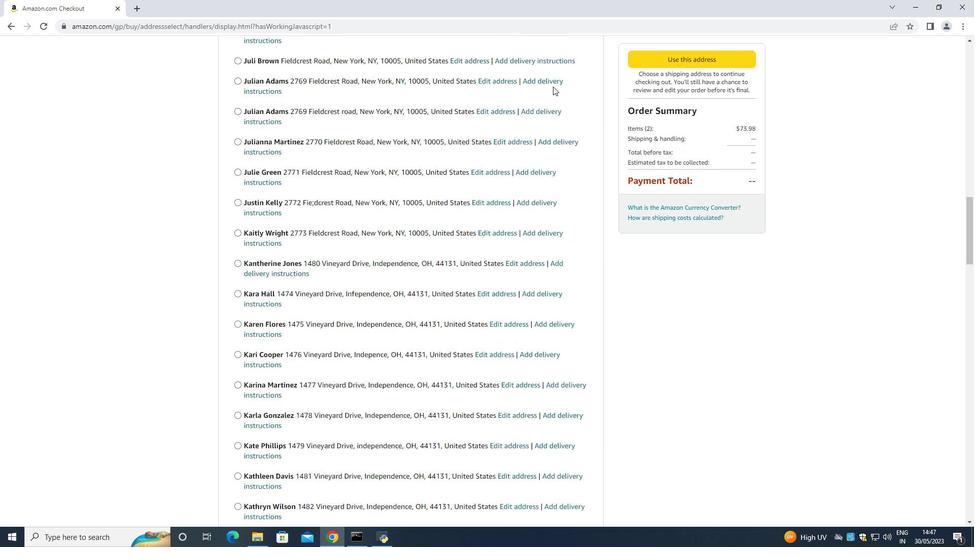 
Action: Mouse scrolled (549, 83) with delta (0, 0)
Screenshot: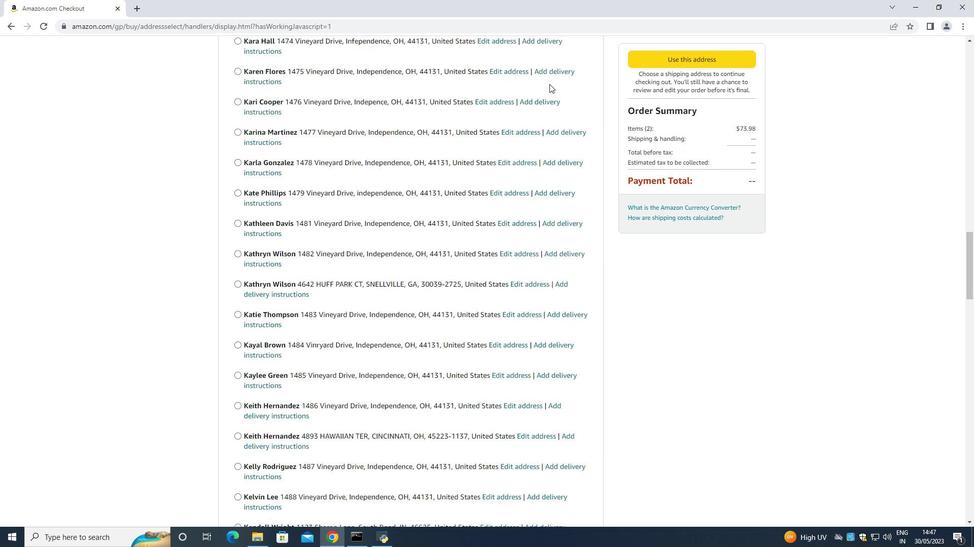 
Action: Mouse scrolled (549, 83) with delta (0, 0)
Screenshot: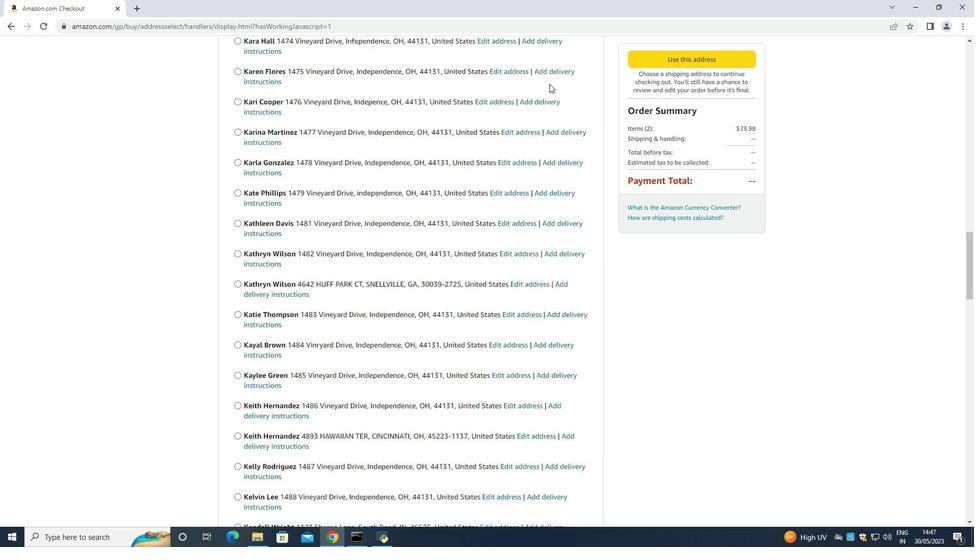 
Action: Mouse scrolled (549, 83) with delta (0, 0)
Screenshot: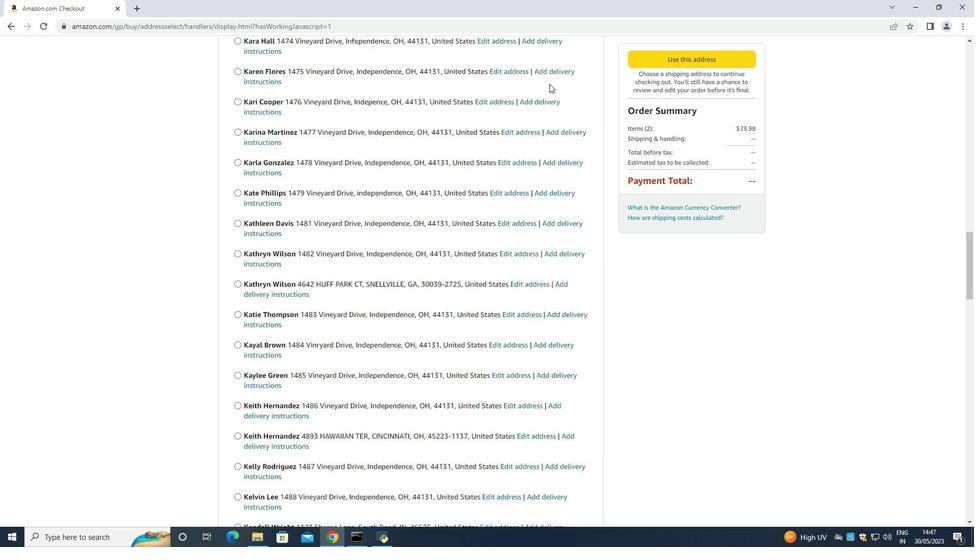 
Action: Mouse scrolled (549, 83) with delta (0, 0)
Screenshot: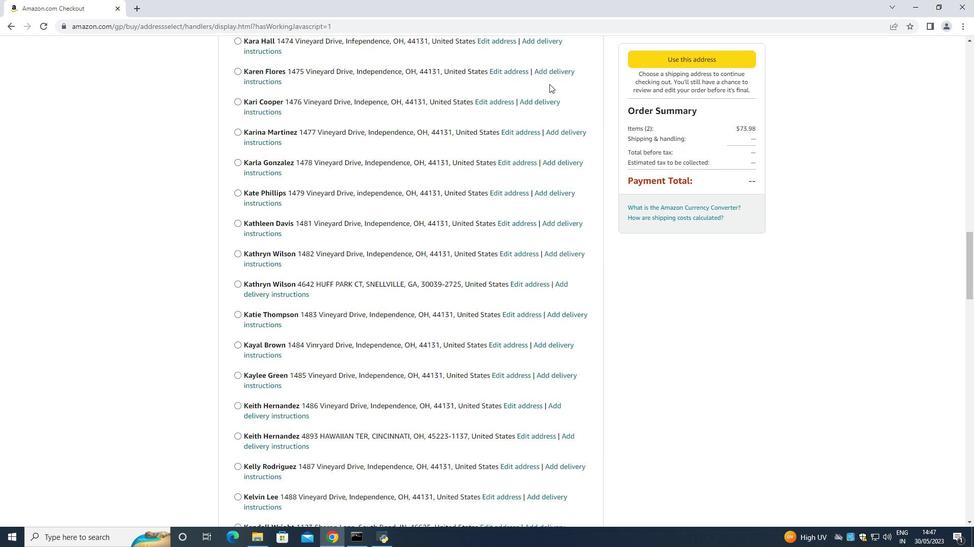 
Action: Mouse scrolled (549, 83) with delta (0, 0)
Screenshot: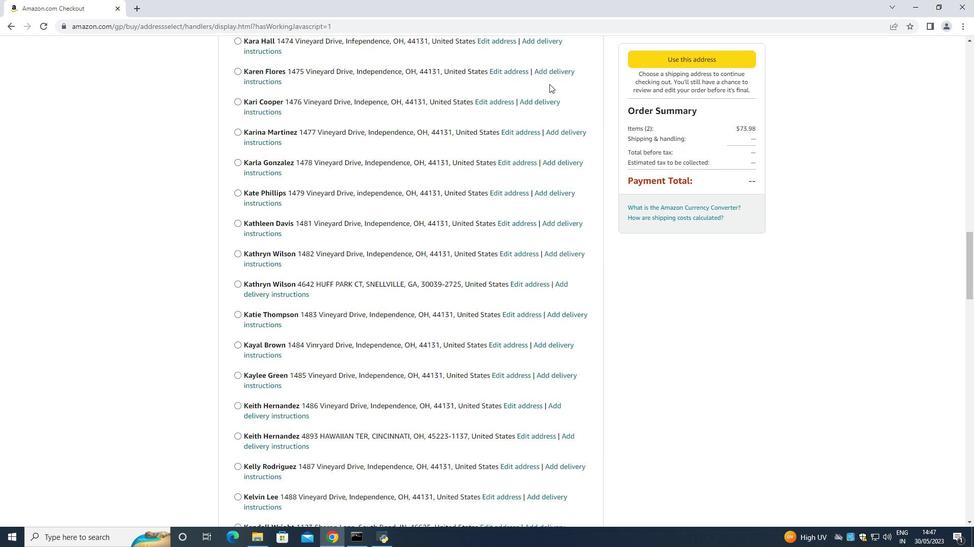 
Action: Mouse moved to (549, 83)
Screenshot: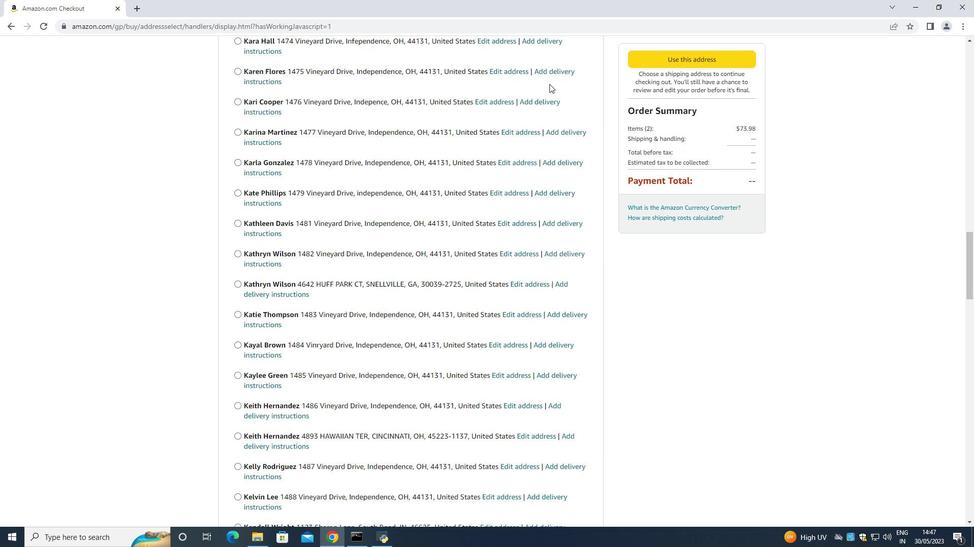 
Action: Mouse scrolled (549, 83) with delta (0, 0)
Screenshot: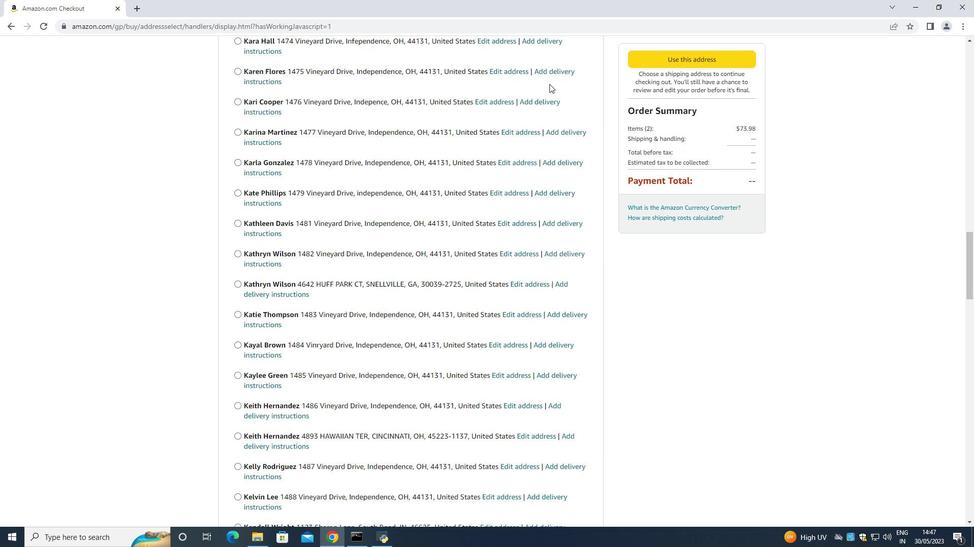 
Action: Mouse moved to (547, 82)
Screenshot: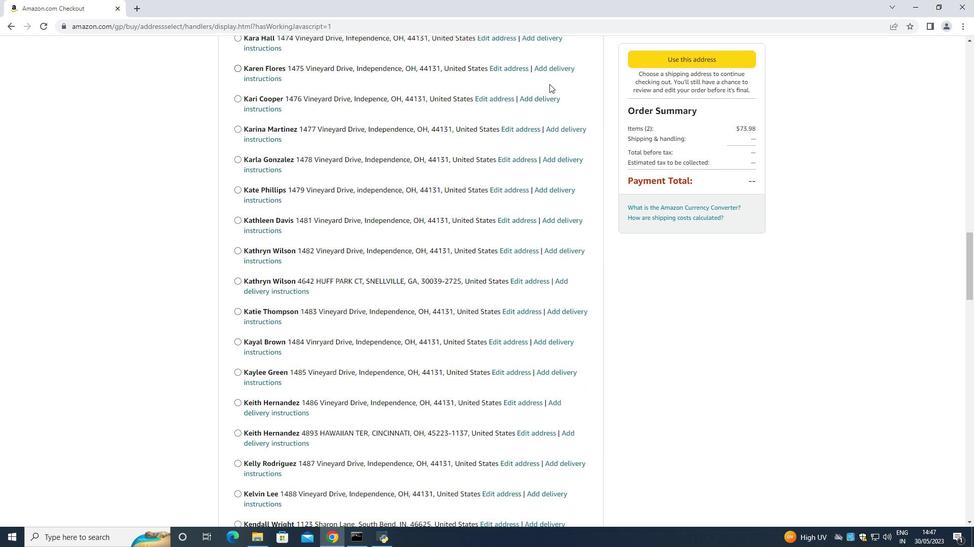 
Action: Mouse scrolled (547, 82) with delta (0, 0)
Screenshot: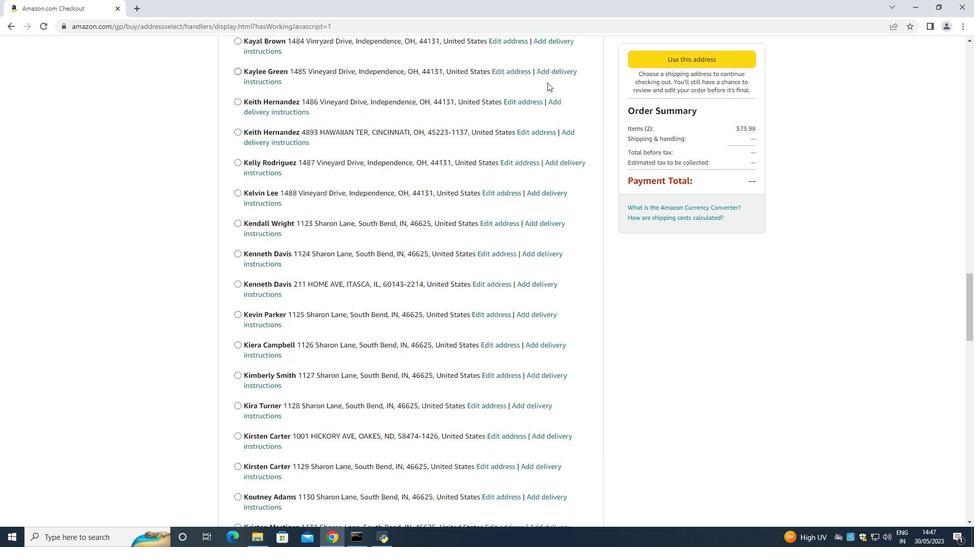 
Action: Mouse scrolled (547, 82) with delta (0, 0)
Screenshot: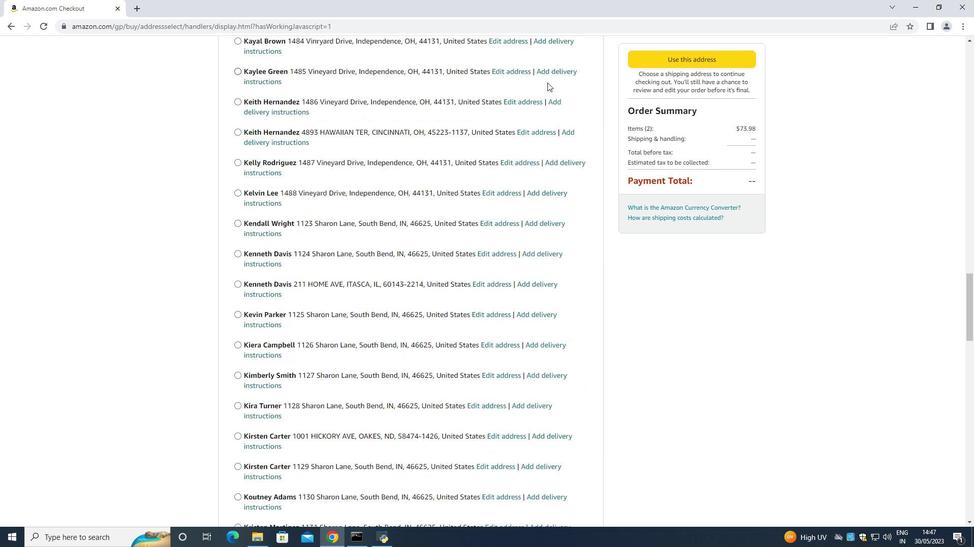 
Action: Mouse scrolled (547, 82) with delta (0, 0)
Screenshot: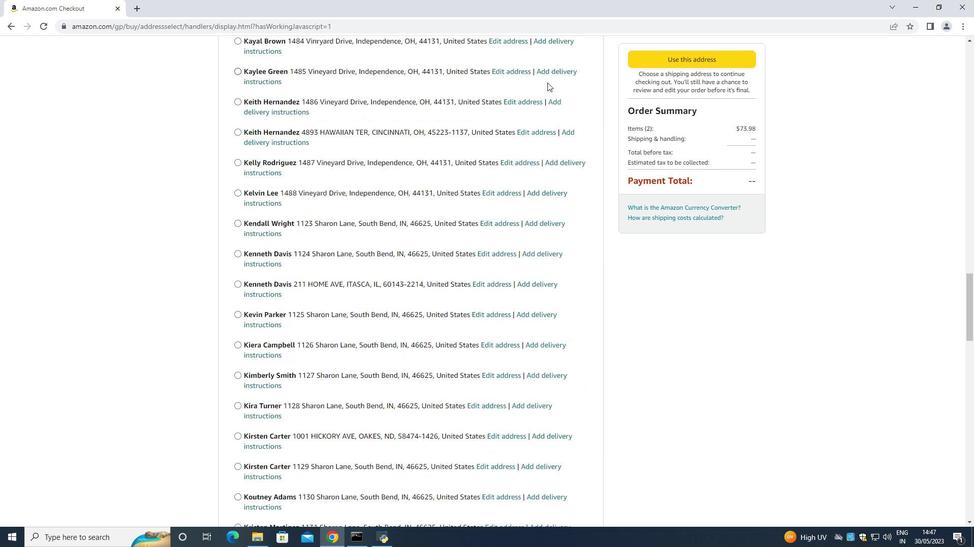 
Action: Mouse scrolled (547, 82) with delta (0, 0)
Screenshot: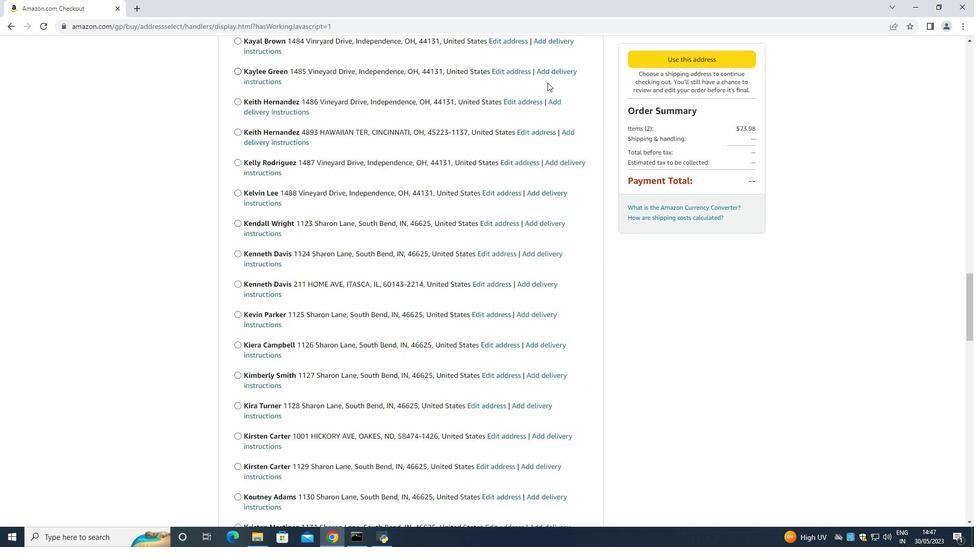 
Action: Mouse scrolled (547, 82) with delta (0, 0)
Screenshot: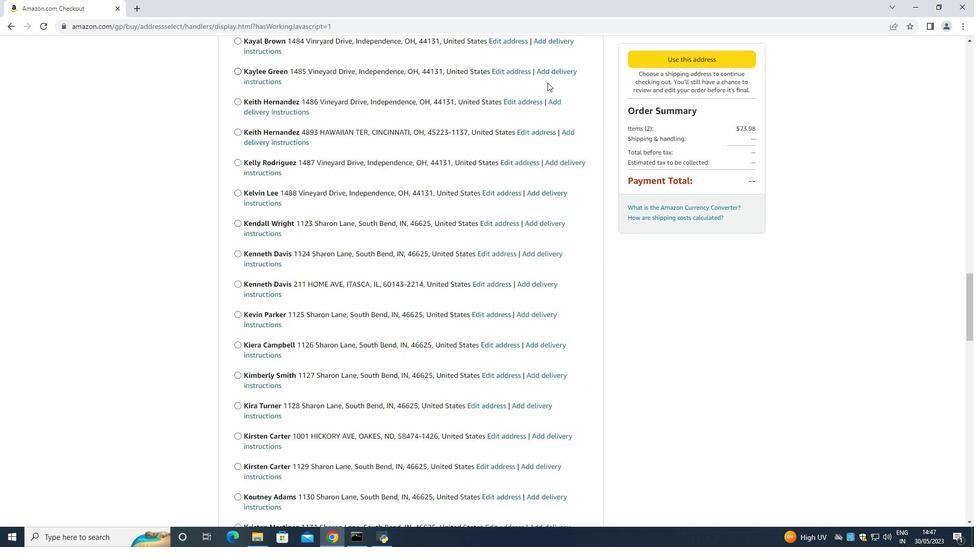 
Action: Mouse moved to (545, 82)
Screenshot: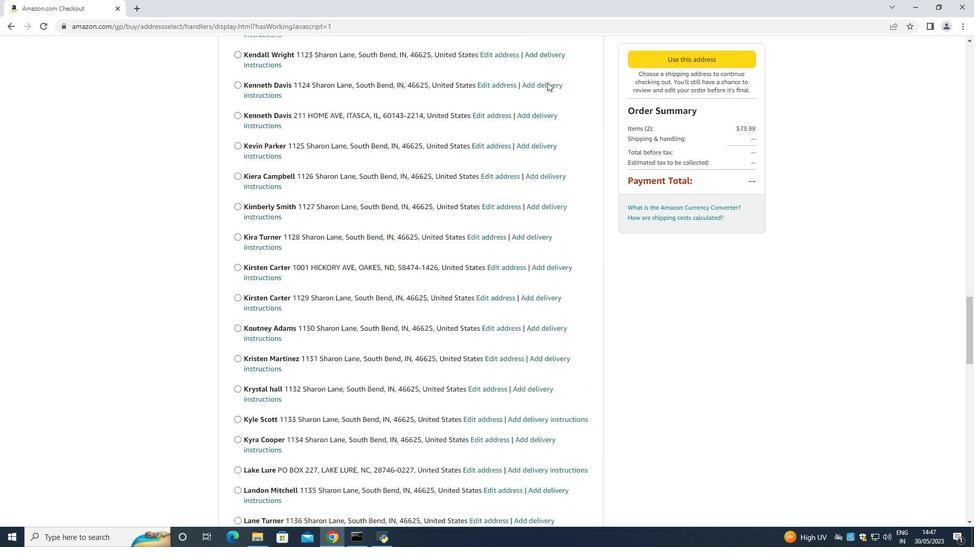 
Action: Mouse scrolled (546, 81) with delta (0, 0)
Screenshot: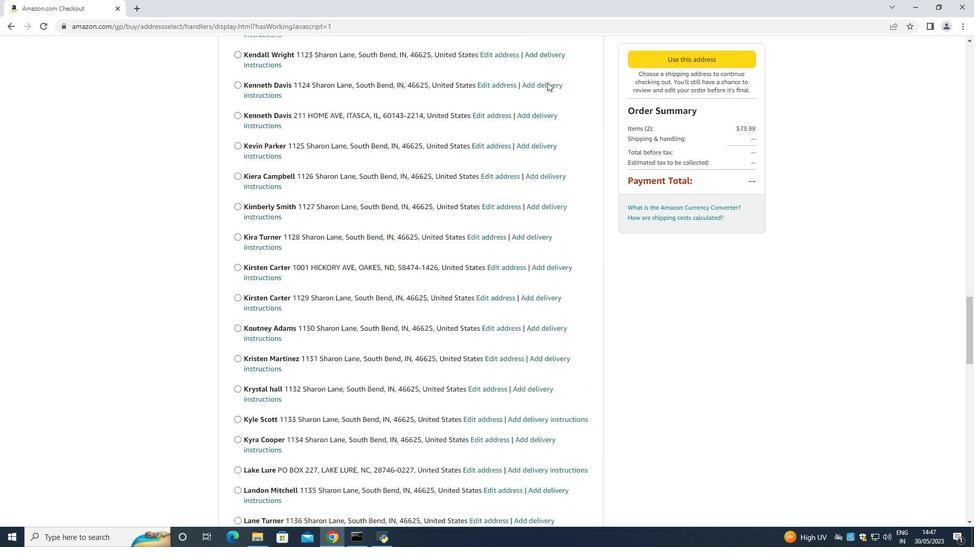 
Action: Mouse scrolled (545, 81) with delta (0, 0)
Screenshot: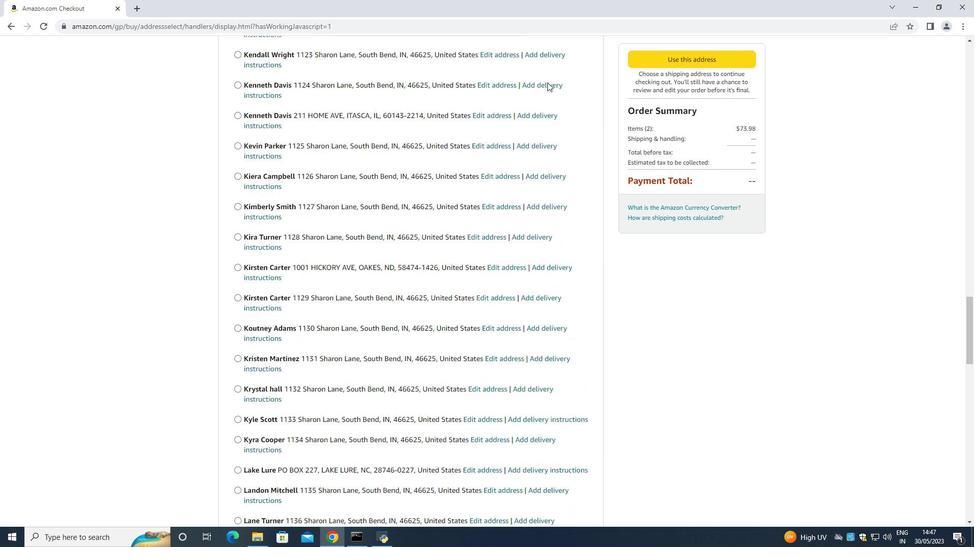 
Action: Mouse scrolled (545, 81) with delta (0, 0)
Screenshot: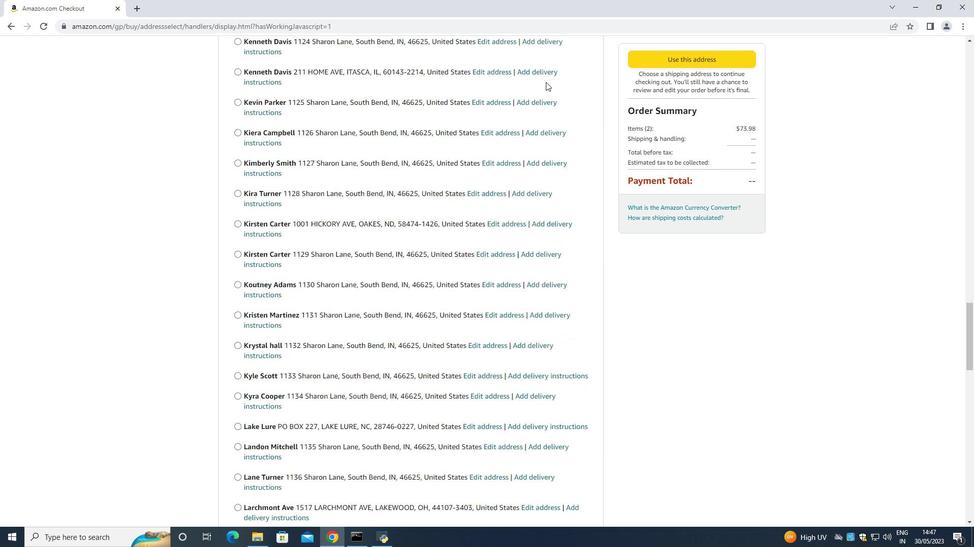 
Action: Mouse scrolled (545, 81) with delta (0, 0)
Screenshot: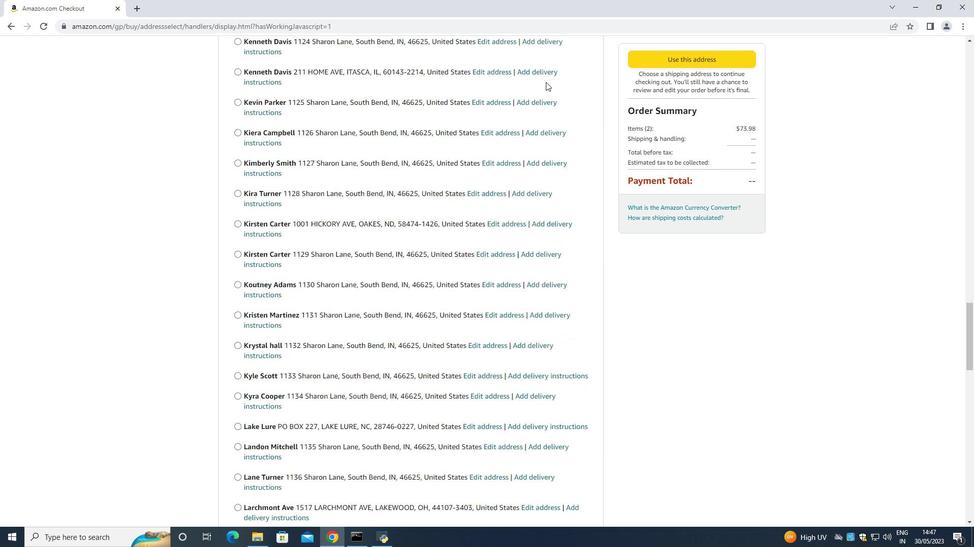 
Action: Mouse scrolled (545, 81) with delta (0, 0)
Screenshot: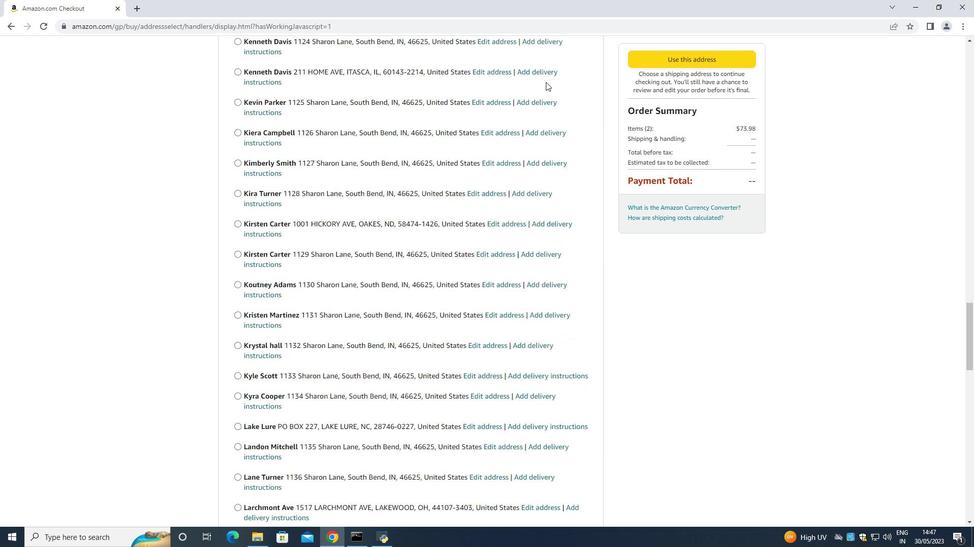 
Action: Mouse scrolled (545, 81) with delta (0, 0)
Screenshot: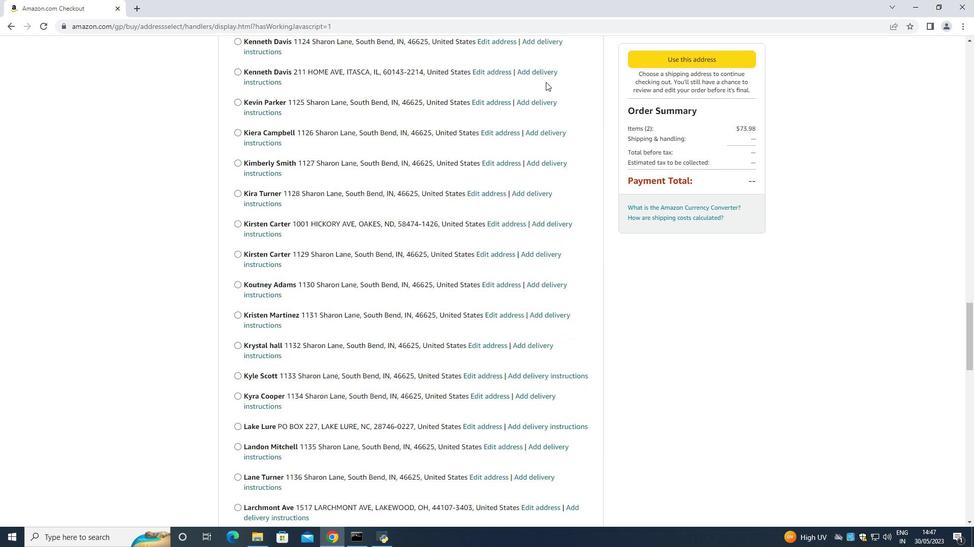 
Action: Mouse moved to (542, 79)
Screenshot: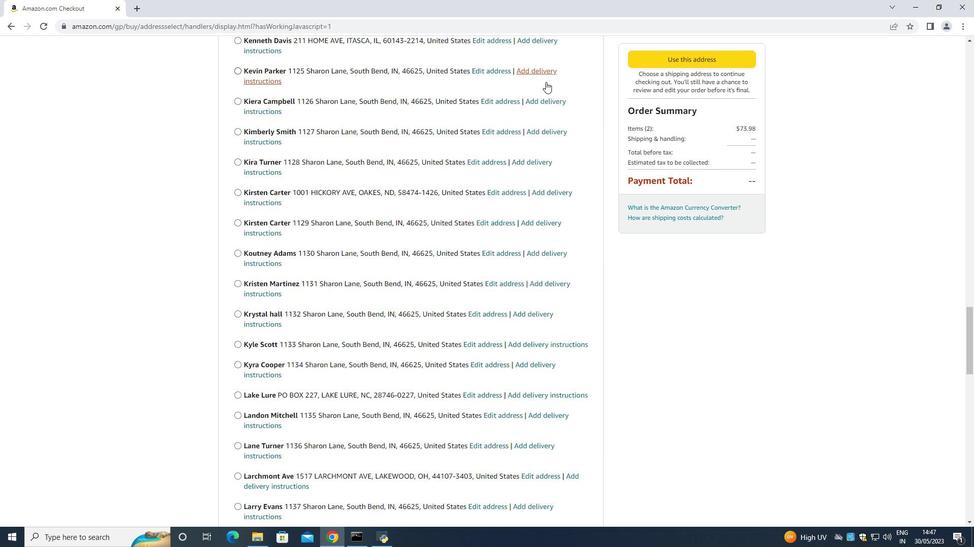 
Action: Mouse scrolled (542, 79) with delta (0, 0)
Screenshot: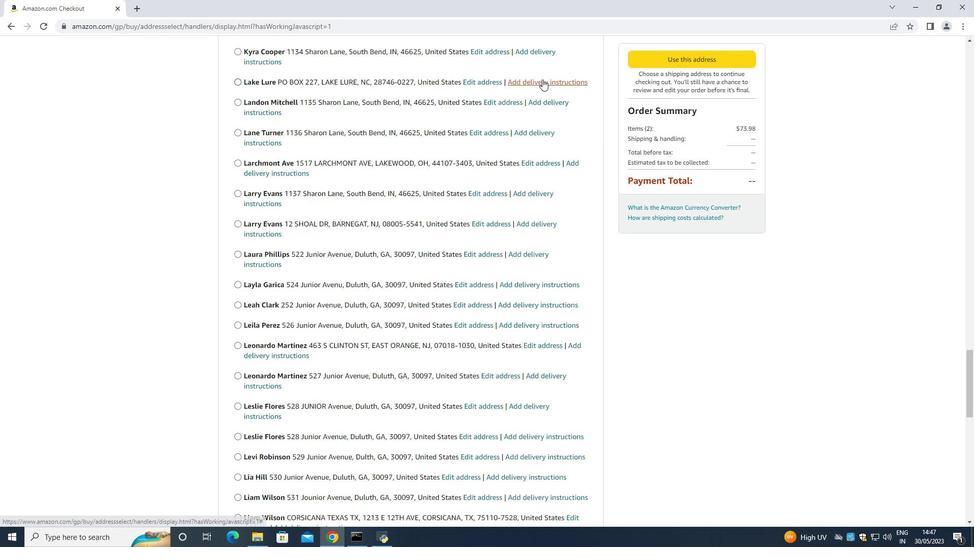 
Action: Mouse scrolled (542, 79) with delta (0, 0)
Screenshot: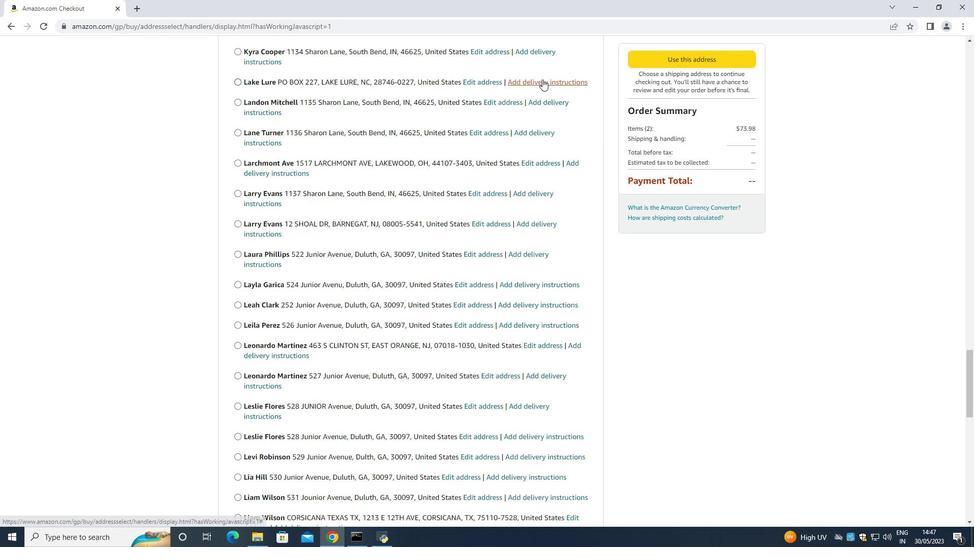 
Action: Mouse scrolled (542, 79) with delta (0, 0)
Screenshot: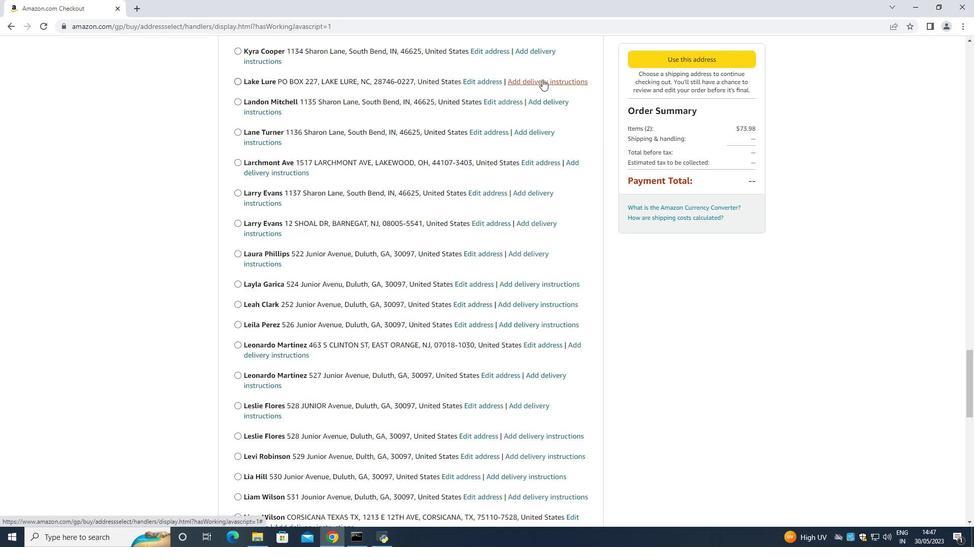 
Action: Mouse scrolled (542, 79) with delta (0, 0)
Screenshot: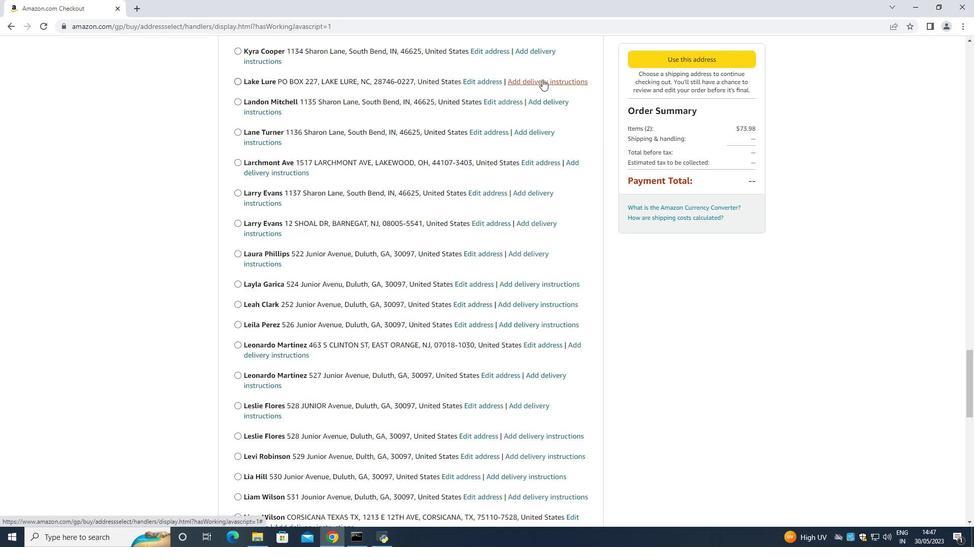 
Action: Mouse scrolled (542, 79) with delta (0, 0)
Screenshot: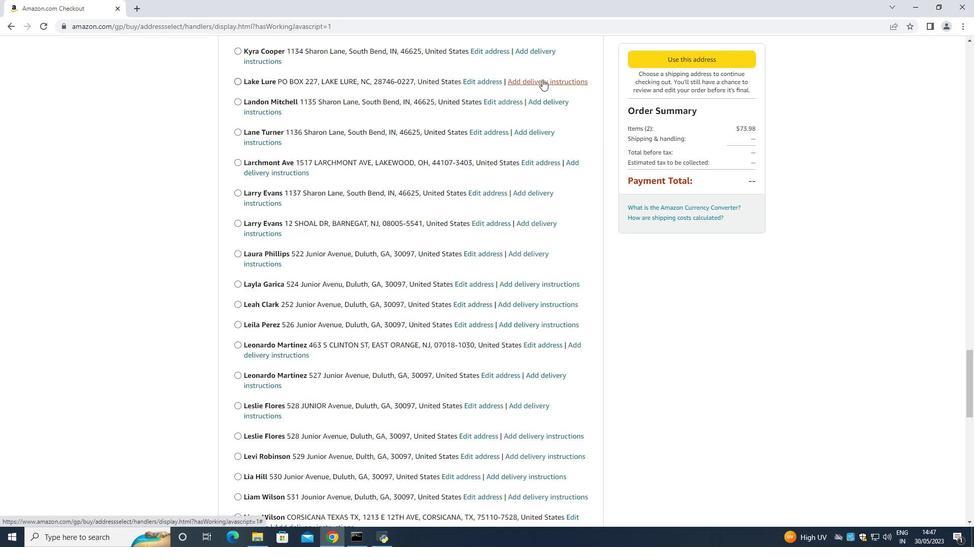
Action: Mouse moved to (541, 78)
Screenshot: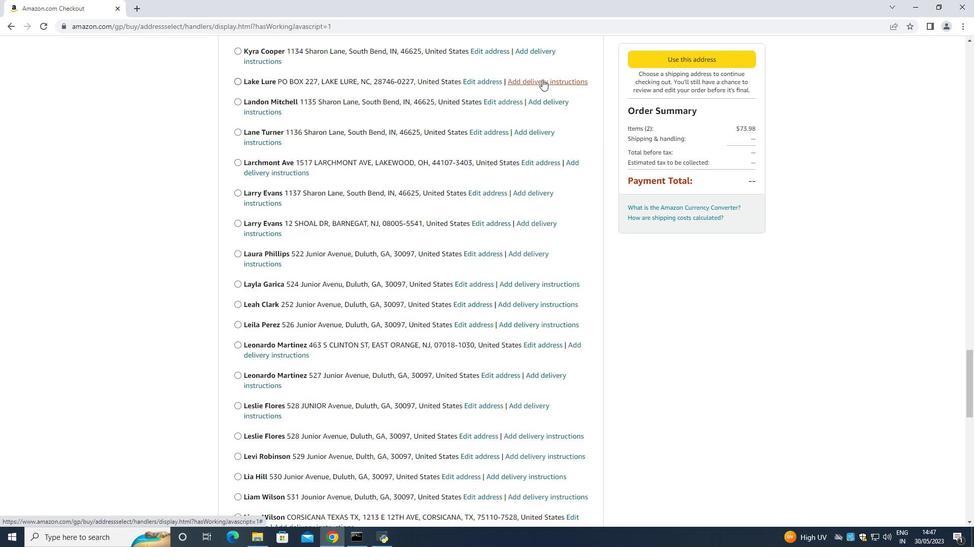 
Action: Mouse scrolled (541, 78) with delta (0, 0)
Screenshot: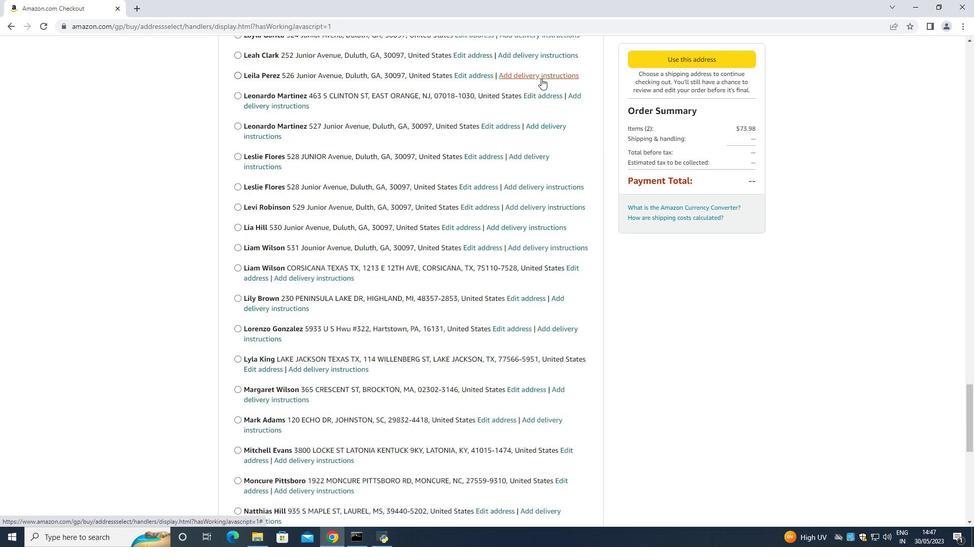 
Action: Mouse scrolled (541, 78) with delta (0, 0)
Screenshot: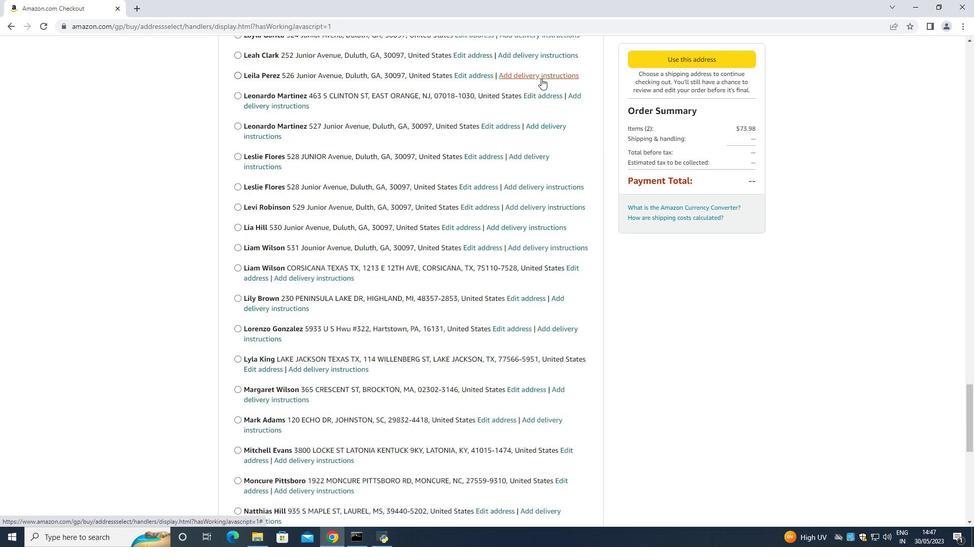 
Action: Mouse scrolled (541, 78) with delta (0, 0)
Screenshot: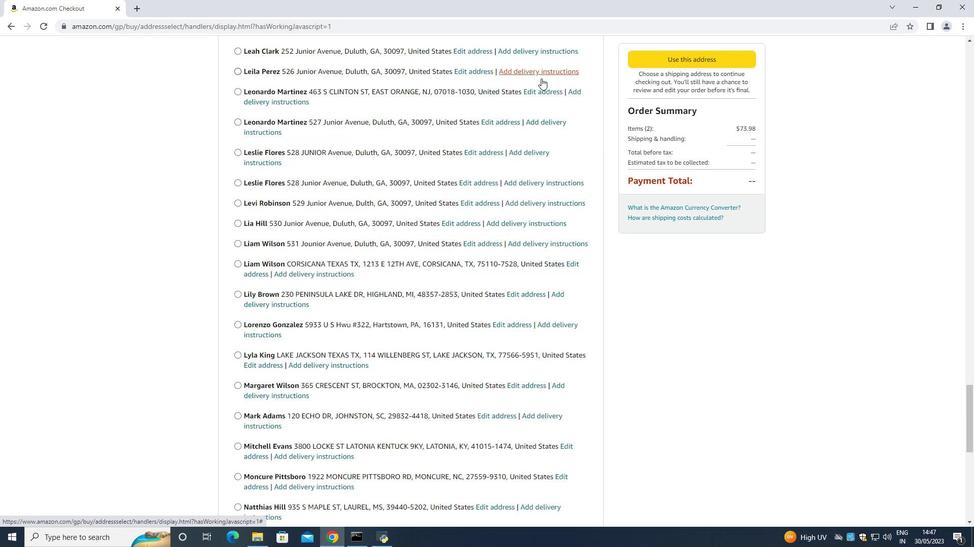 
Action: Mouse scrolled (541, 78) with delta (0, 0)
Screenshot: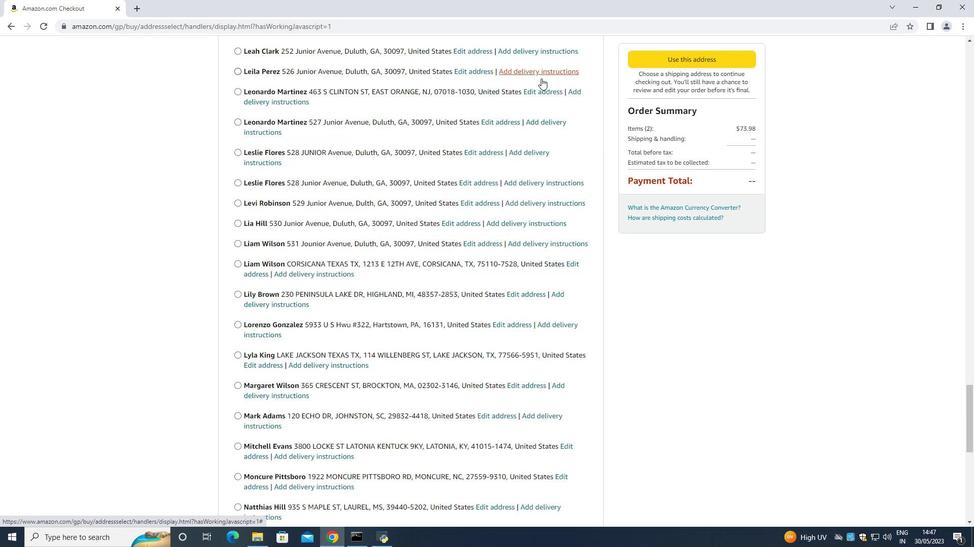 
Action: Mouse scrolled (541, 78) with delta (0, 0)
Screenshot: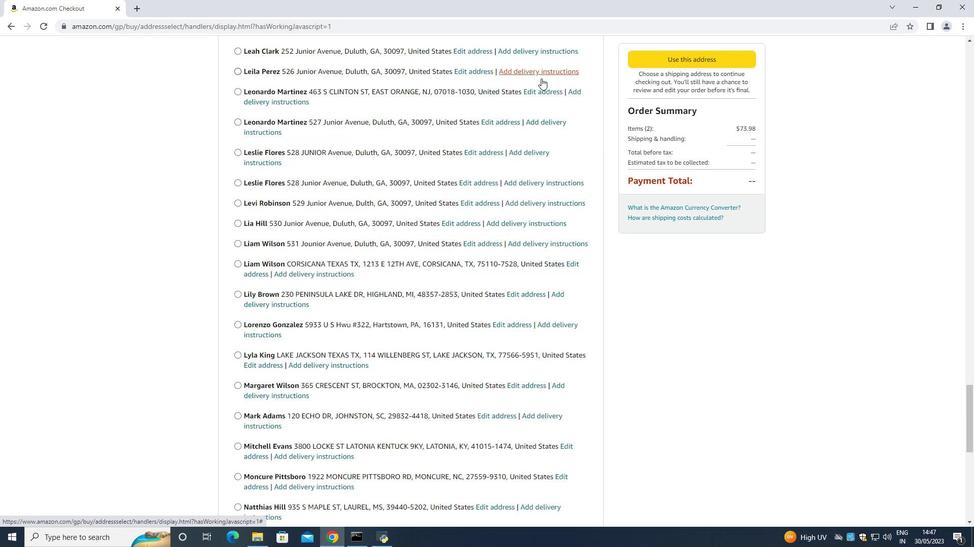 
Action: Mouse moved to (540, 77)
Screenshot: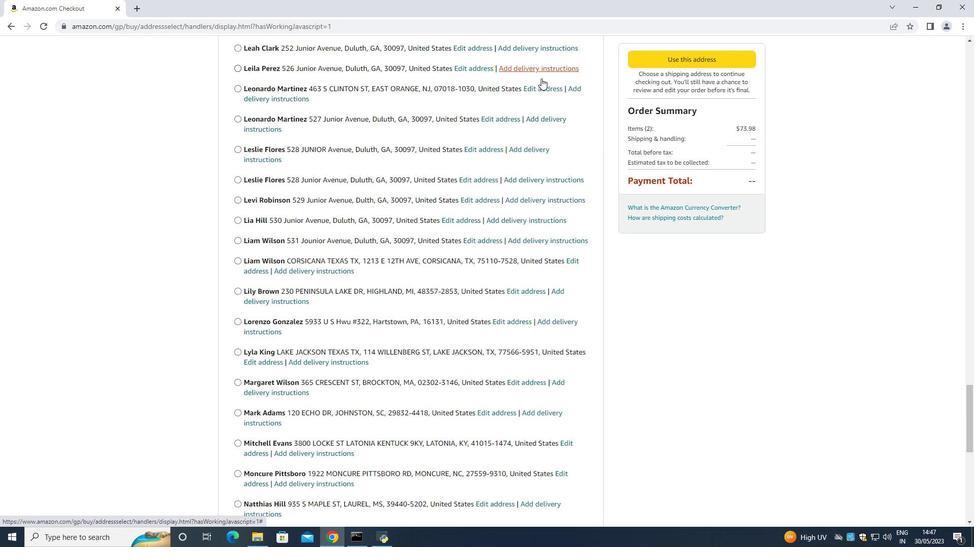 
Action: Mouse scrolled (540, 77) with delta (0, 0)
Screenshot: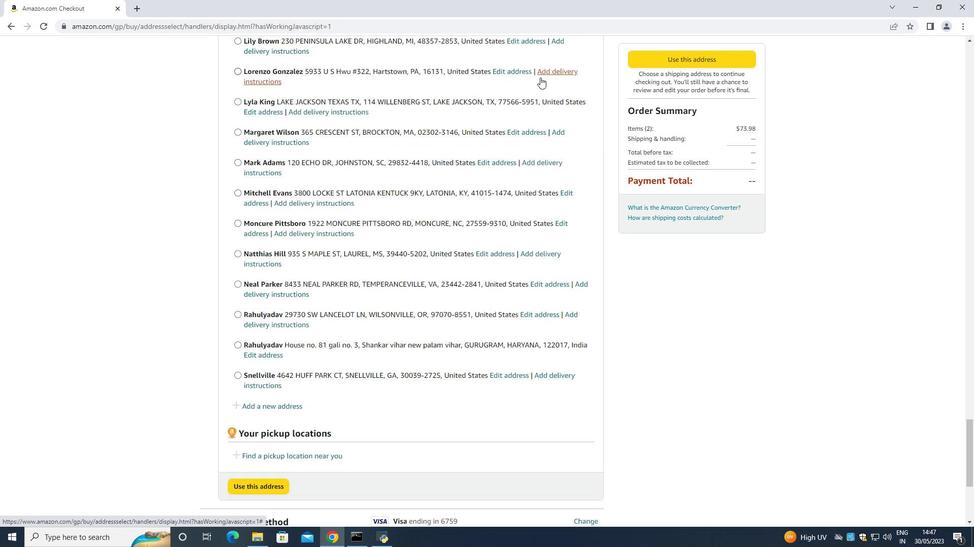 
Action: Mouse scrolled (540, 77) with delta (0, 0)
Screenshot: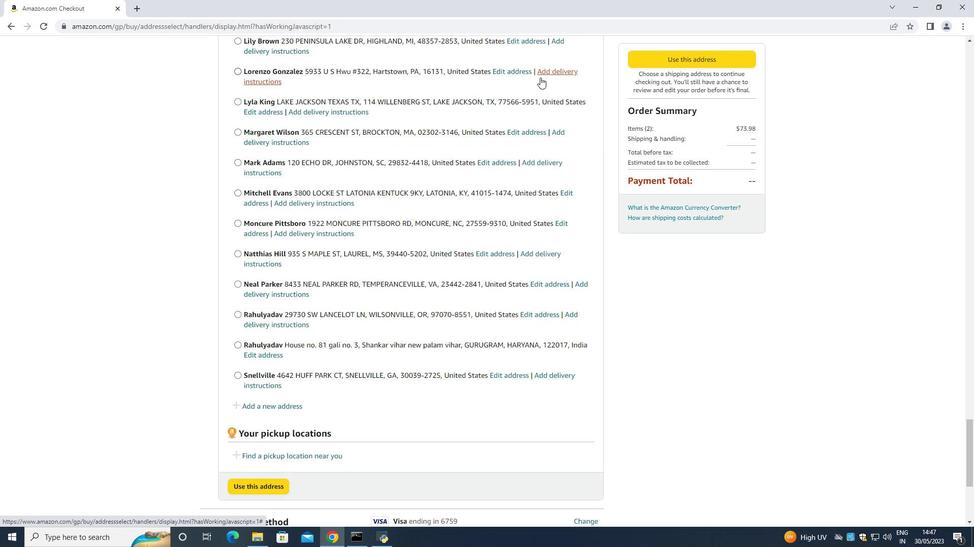 
Action: Mouse scrolled (540, 77) with delta (0, 0)
Screenshot: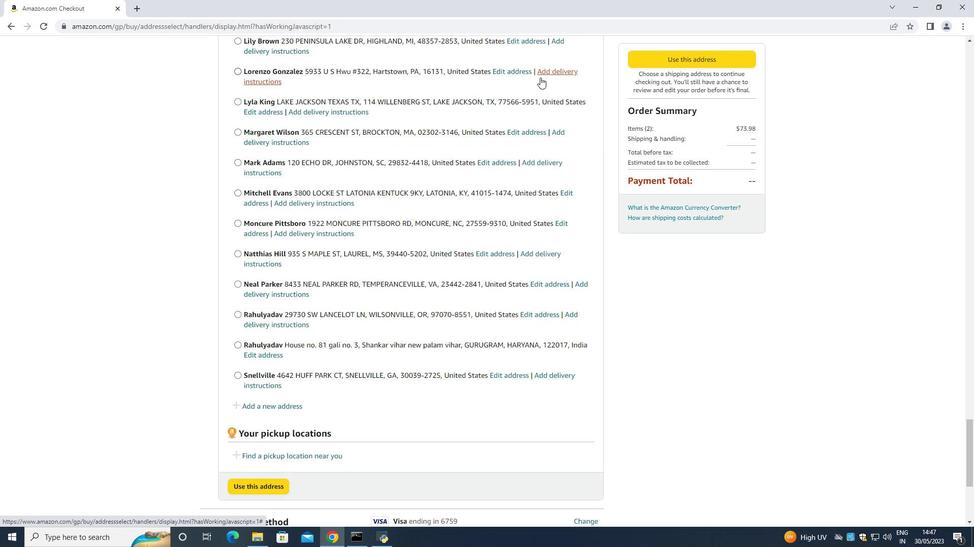 
Action: Mouse scrolled (540, 77) with delta (0, 0)
Screenshot: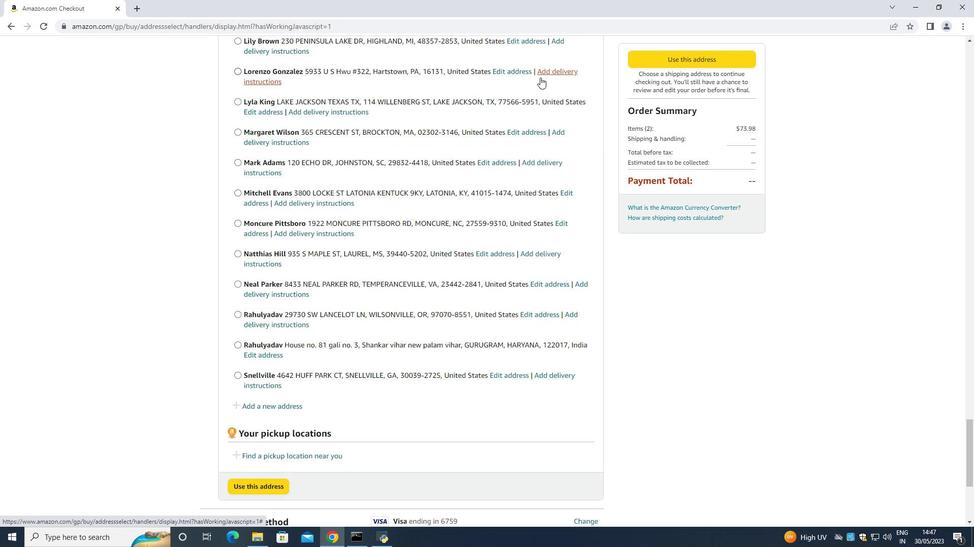 
Action: Mouse scrolled (540, 77) with delta (0, 0)
Screenshot: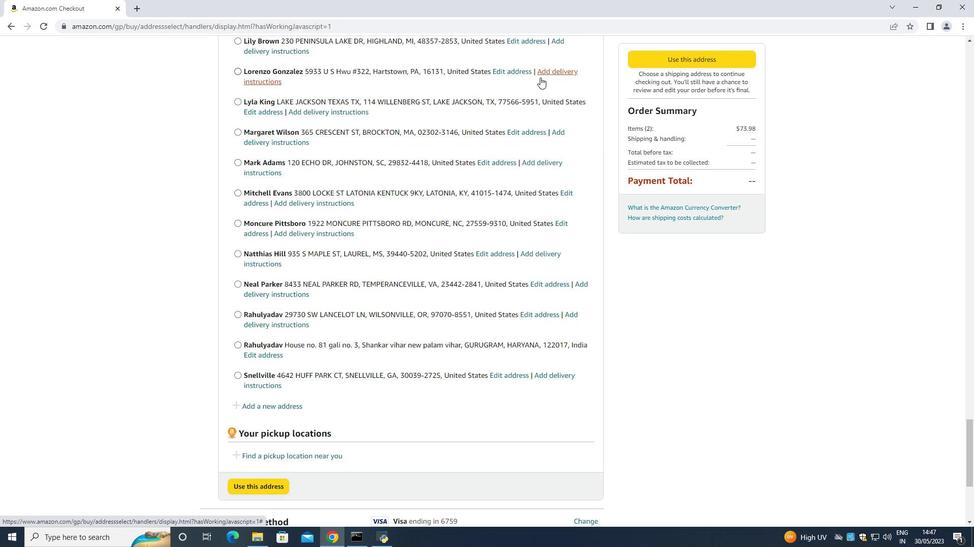 
Action: Mouse moved to (539, 77)
Screenshot: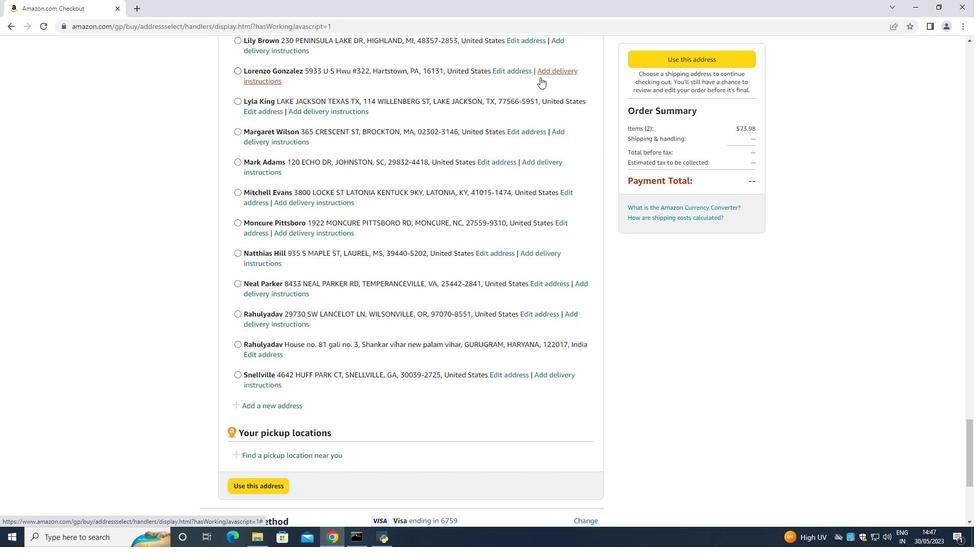 
Action: Mouse scrolled (539, 77) with delta (0, 0)
Screenshot: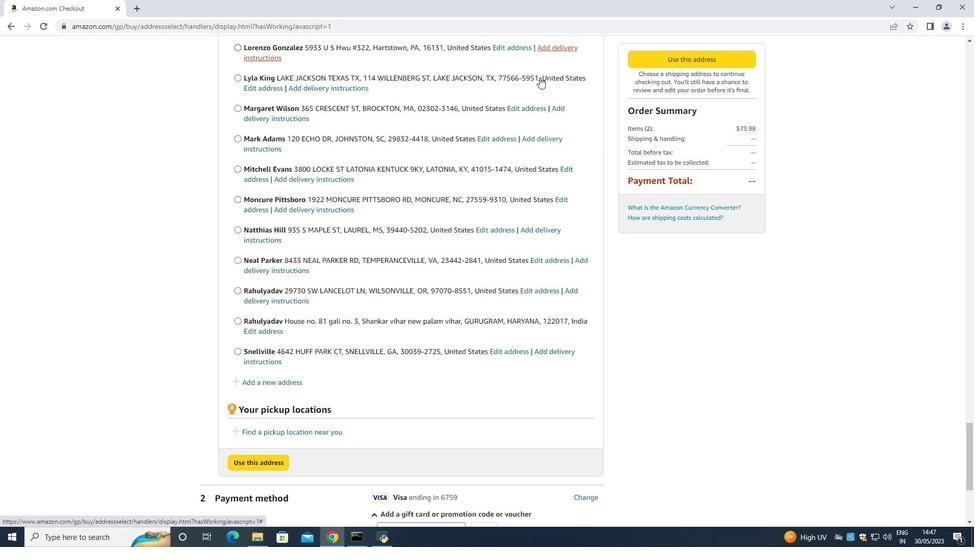 
Action: Mouse scrolled (539, 77) with delta (0, 0)
Screenshot: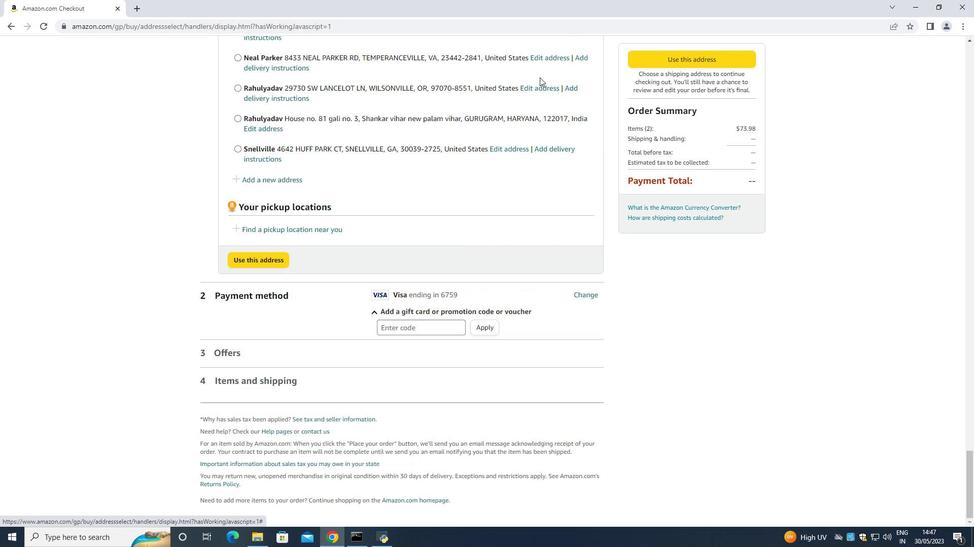 
Action: Mouse scrolled (539, 77) with delta (0, 0)
Screenshot: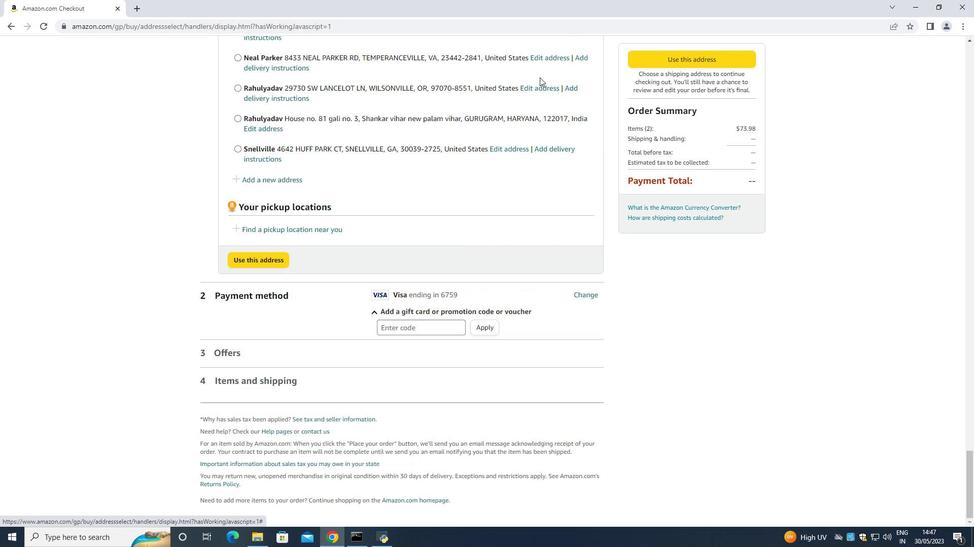 
Action: Mouse scrolled (539, 77) with delta (0, 0)
Screenshot: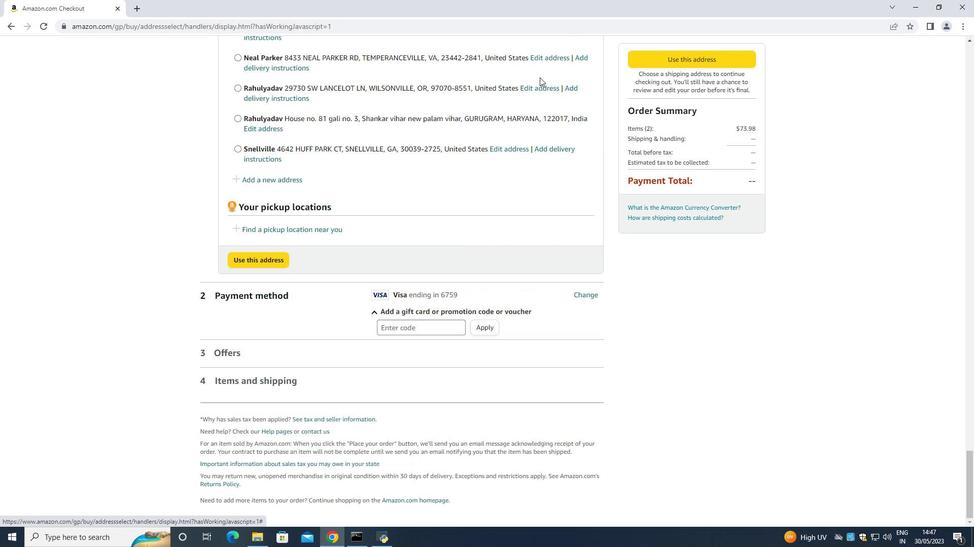 
Action: Mouse scrolled (539, 77) with delta (0, 0)
Screenshot: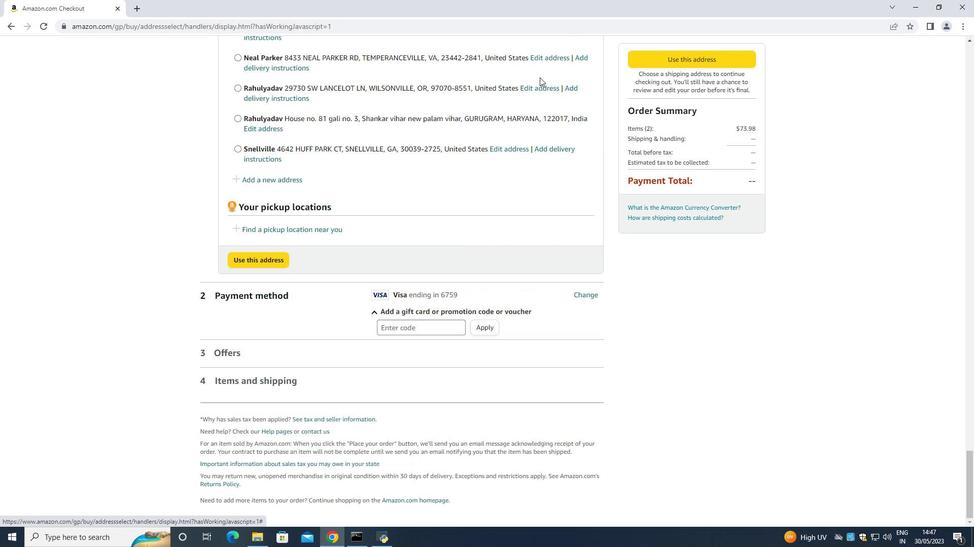 
Action: Mouse moved to (268, 181)
Screenshot: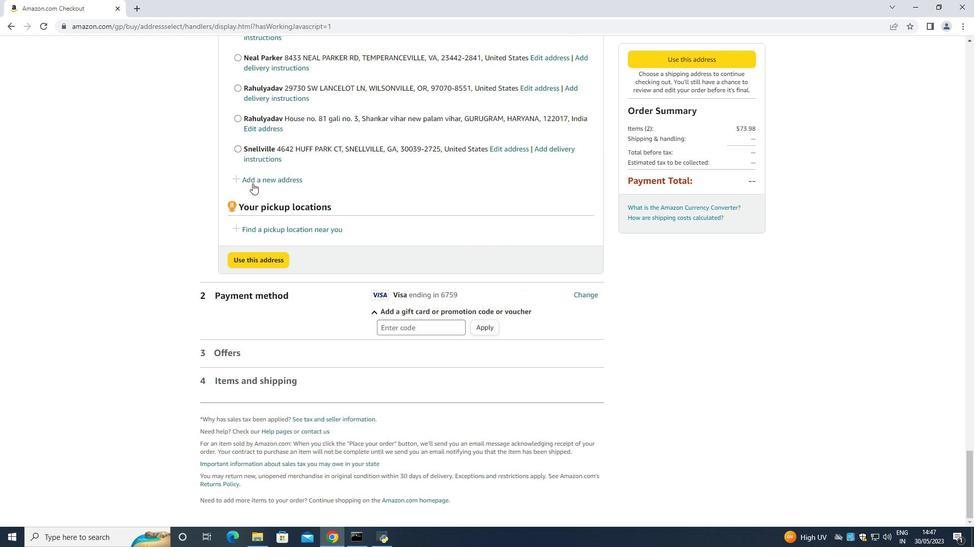
Action: Mouse pressed left at (268, 181)
Screenshot: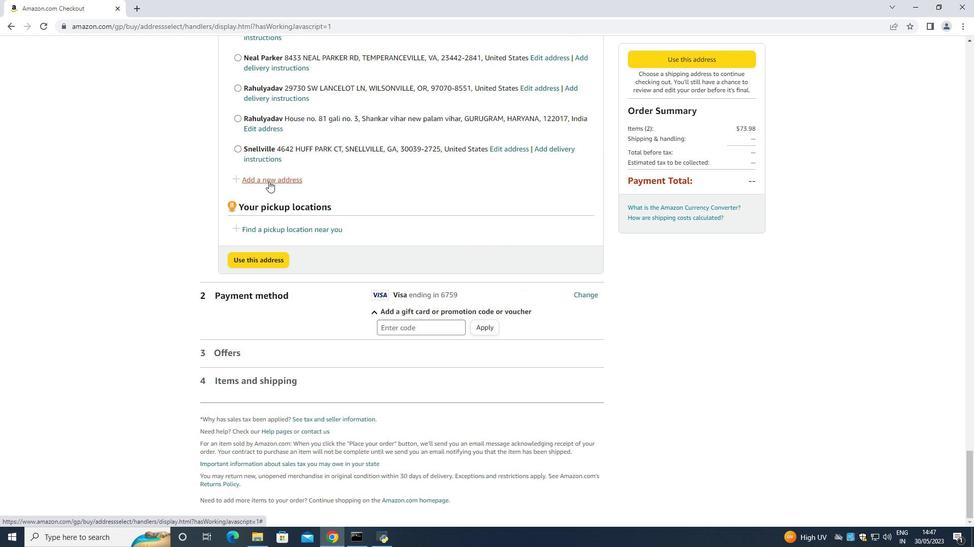 
Action: Mouse moved to (345, 247)
Screenshot: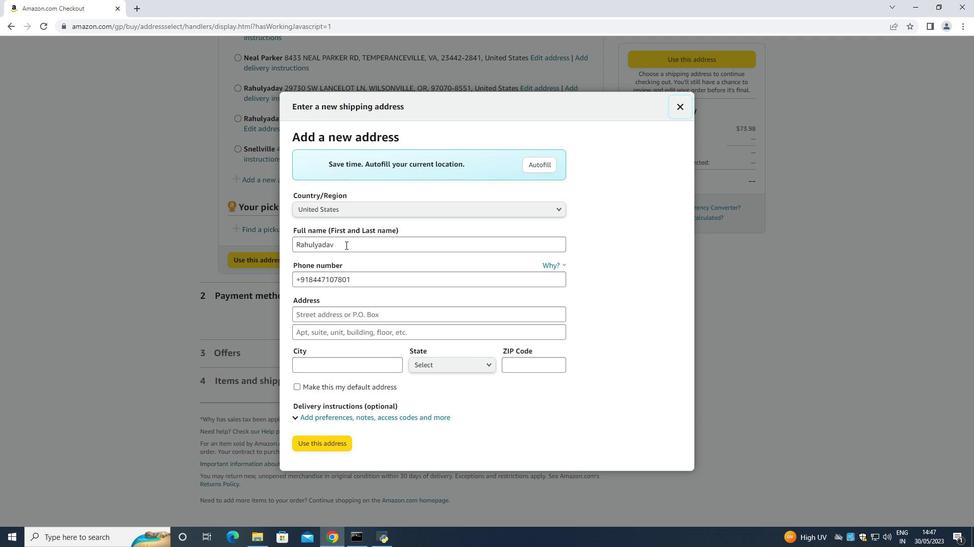 
Action: Mouse pressed left at (345, 247)
Screenshot: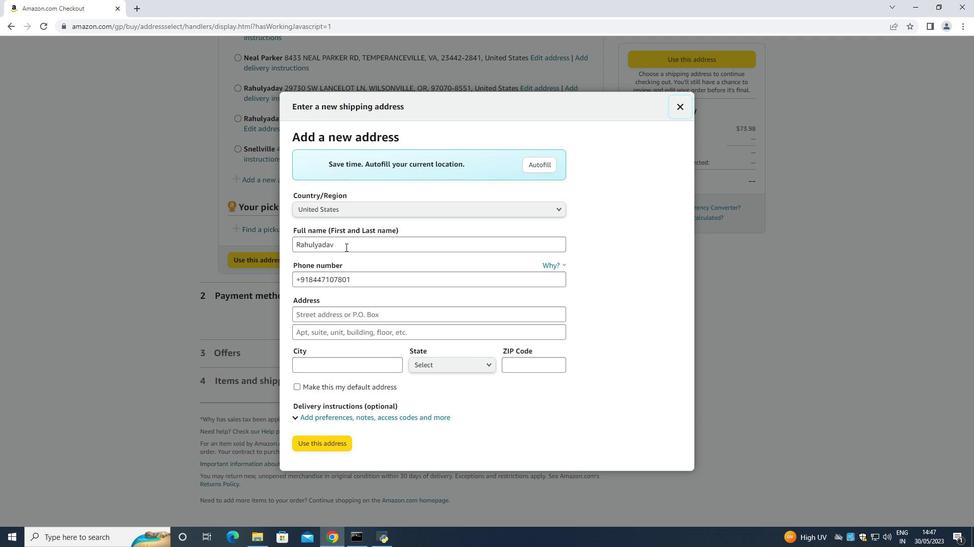 
Action: Key pressed <Key.backspace><Key.backspace><Key.backspace><Key.backspace><Key.backspace><Key.backspace><Key.backspace><Key.backspace><Key.backspace><Key.backspace><Key.backspace><Key.backspace><Key.backspace><Key.backspace><Key.backspace><Key.backspace><Key.backspace><Key.backspace><Key.backspace><Key.backspace><Key.backspace><Key.backspace><Key.backspace><Key.backspace><Key.caps_lock><Key.caps_lock><Key.shift>lIY<Key.backspace>LY<Key.space><Key.shift>bROWN<Key.space><Key.tab><Key.tab><Key.backspace>4042170247<Key.tab>533<Key.space><Key.shift>jOUNIOR<Key.space>
Screenshot: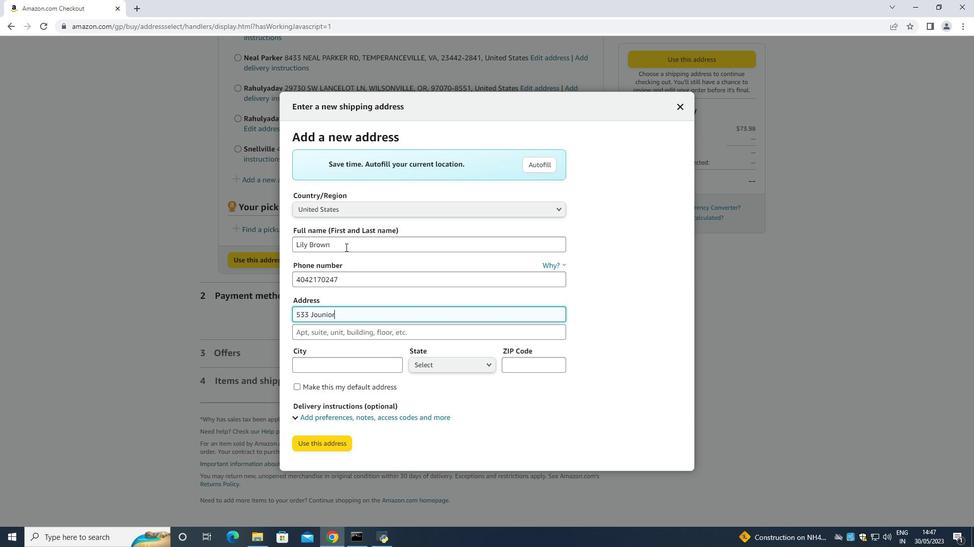 
Action: Mouse moved to (318, 316)
Screenshot: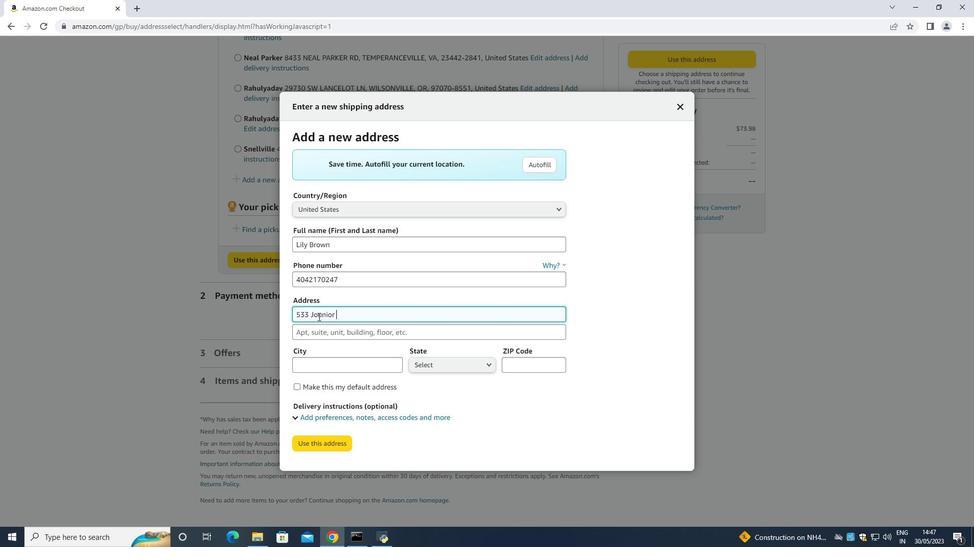 
Action: Mouse pressed left at (318, 316)
Screenshot: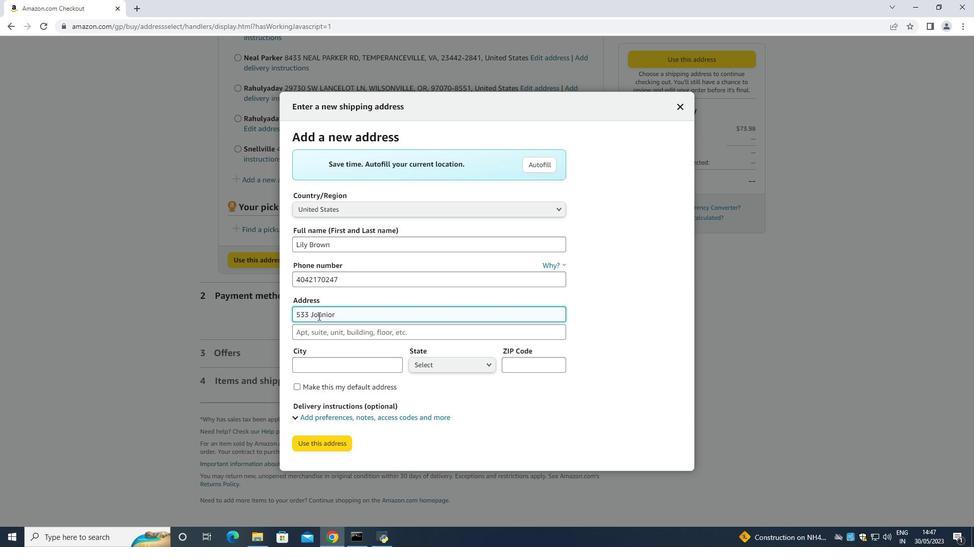 
Action: Mouse moved to (317, 316)
Screenshot: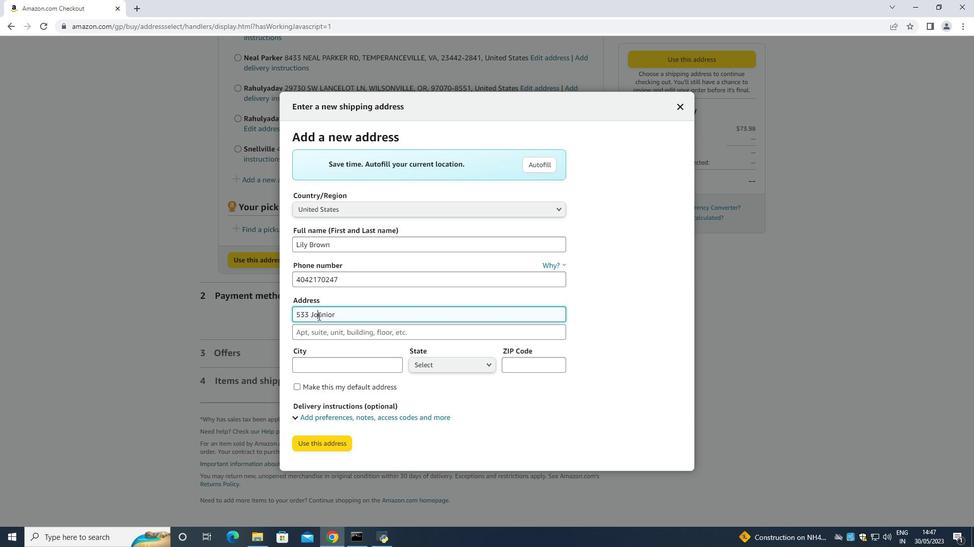 
Action: Key pressed <Key.backspace>
Screenshot: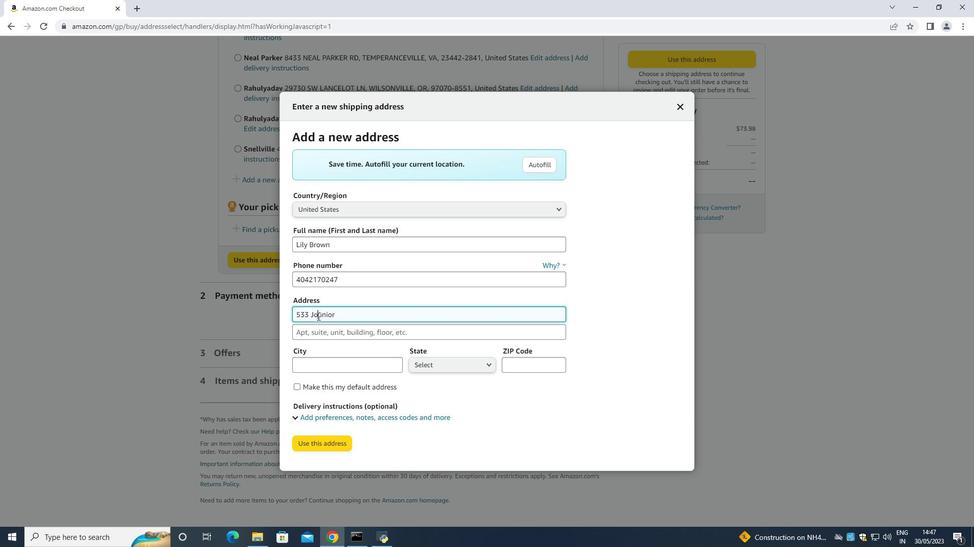 
Action: Mouse moved to (348, 316)
Screenshot: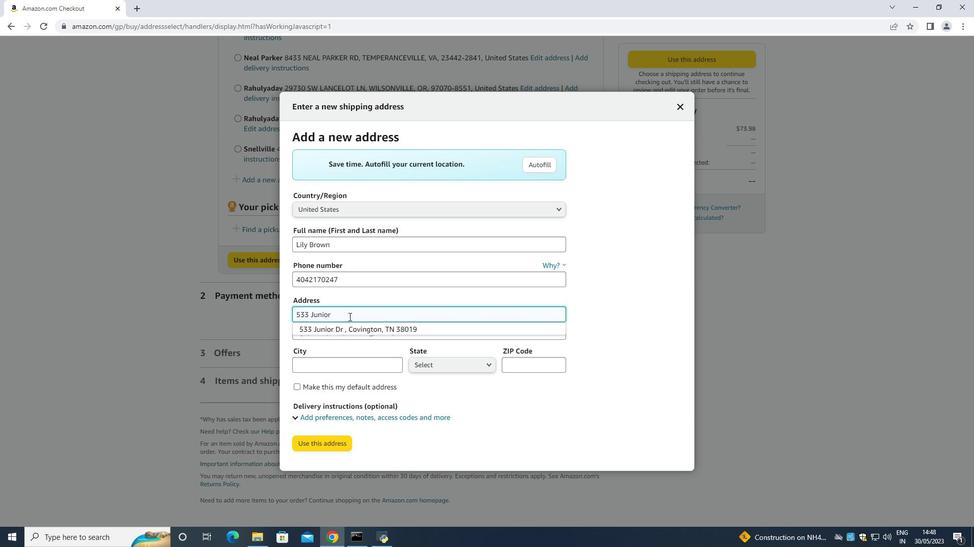 
Action: Mouse pressed left at (348, 316)
Screenshot: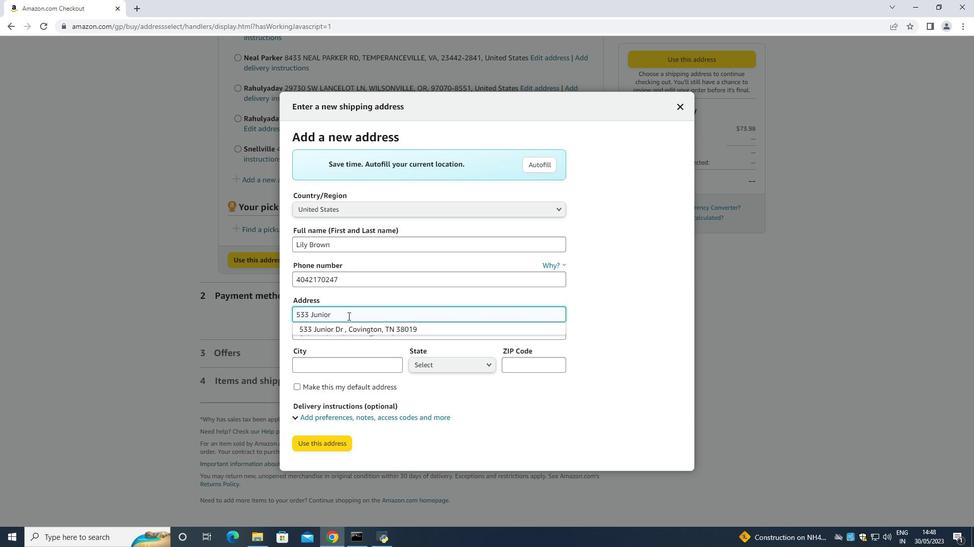 
Action: Mouse moved to (345, 314)
Screenshot: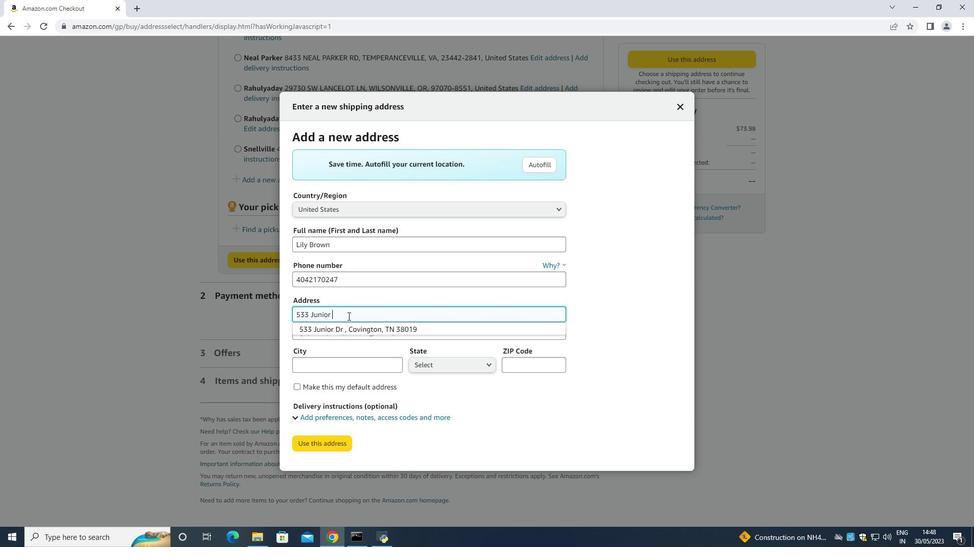 
Action: Key pressed <Key.shift>aVENUE<Key.space><Key.tab><Key.tab><Key.shift><Key.shift><Key.shift><Key.shift><Key.shift>dULUTH<Key.space><Key.tab>
Screenshot: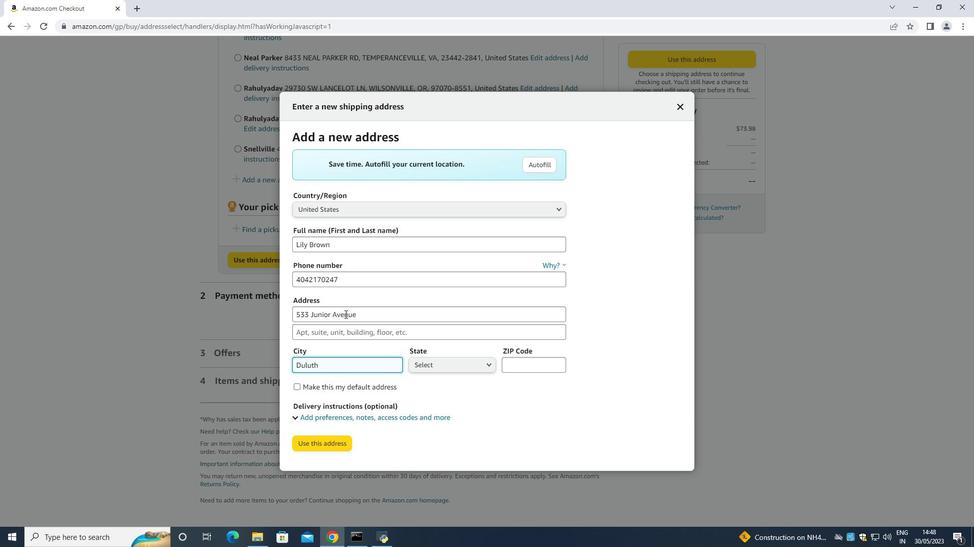 
Action: Mouse moved to (429, 359)
Screenshot: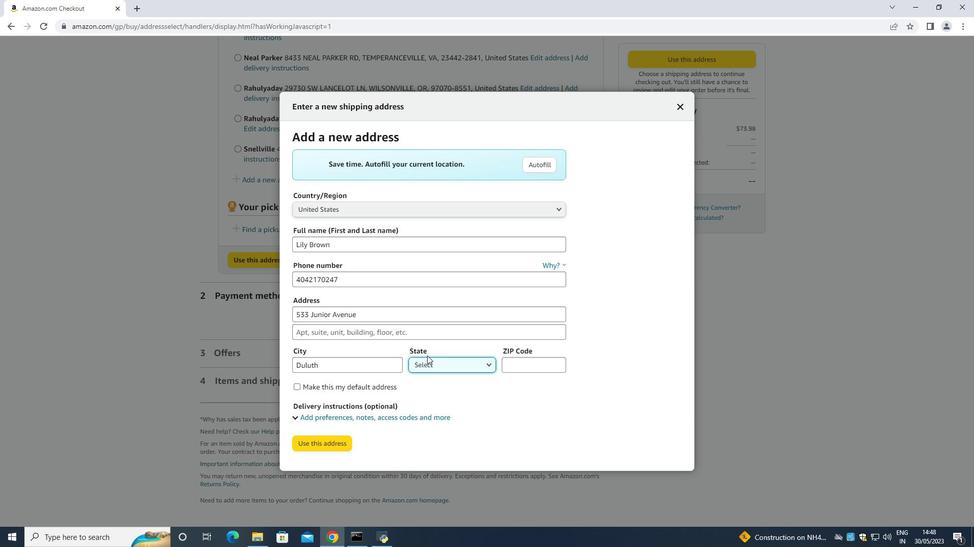 
Action: Mouse pressed left at (429, 359)
Screenshot: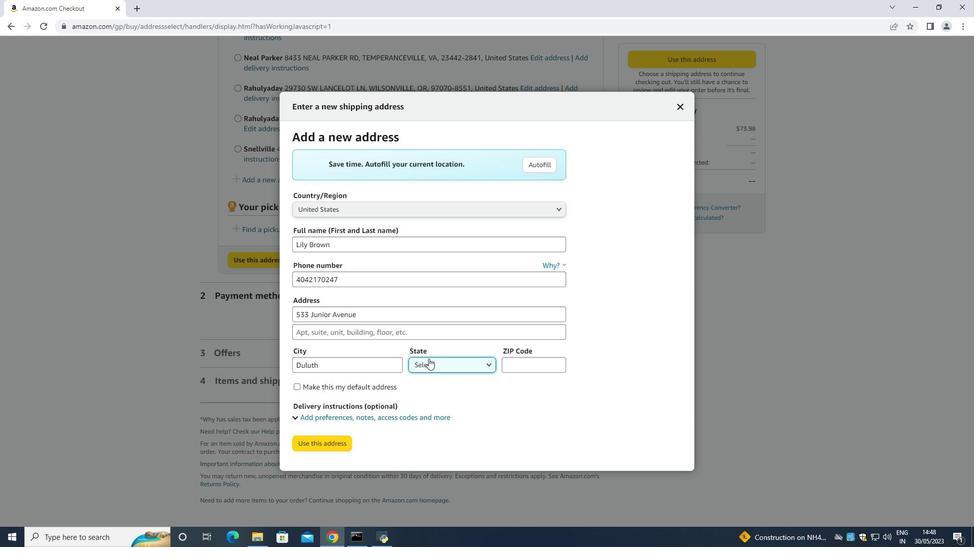 
Action: Mouse moved to (446, 214)
Screenshot: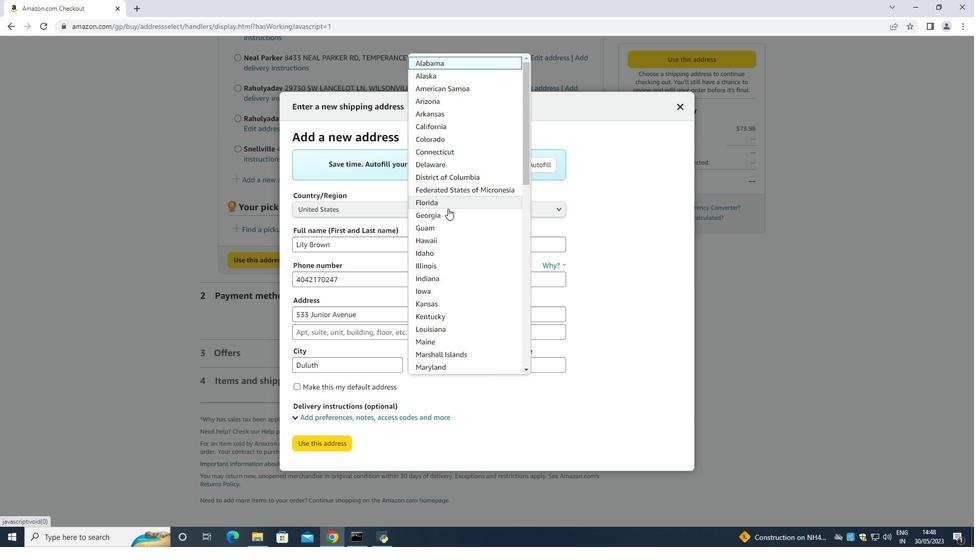 
Action: Mouse pressed left at (446, 214)
Screenshot: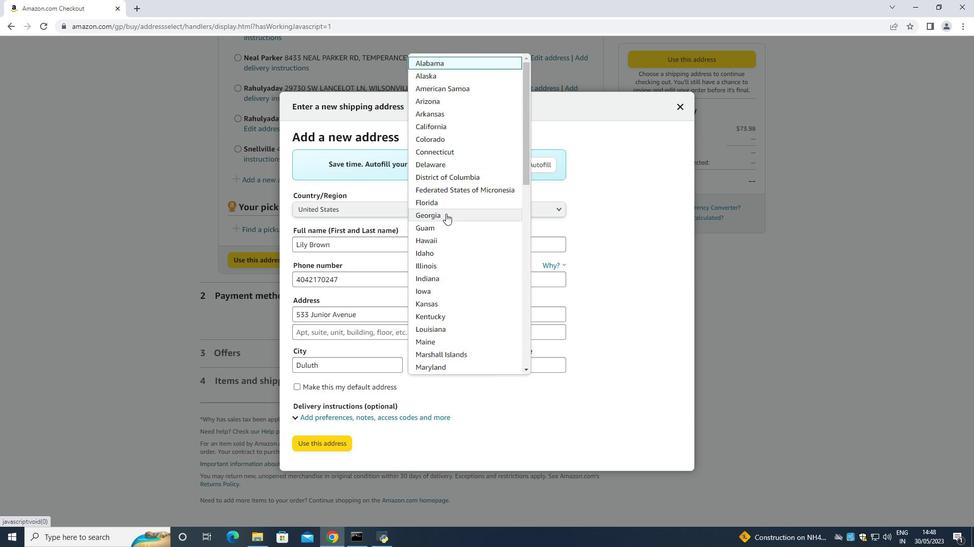 
Action: Mouse moved to (533, 364)
Screenshot: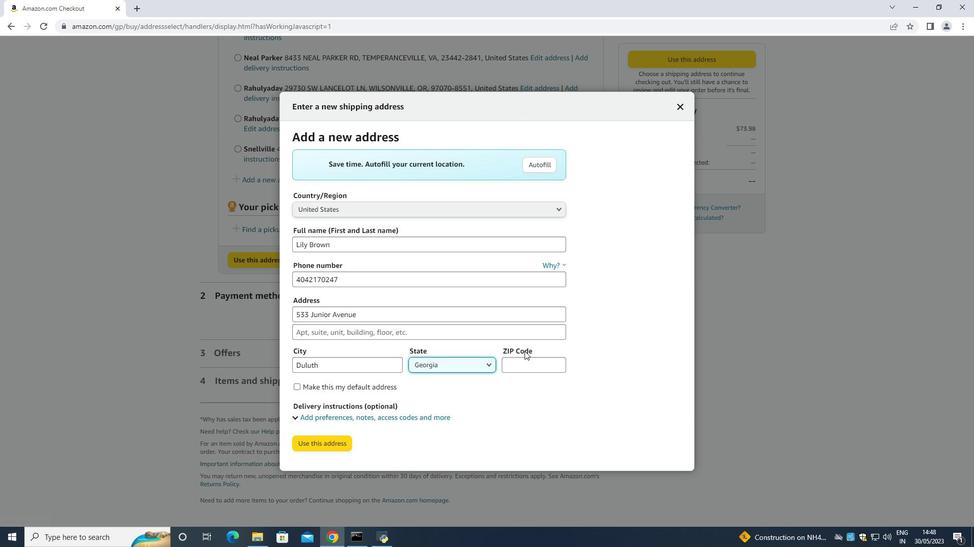 
Action: Mouse pressed left at (533, 364)
Screenshot: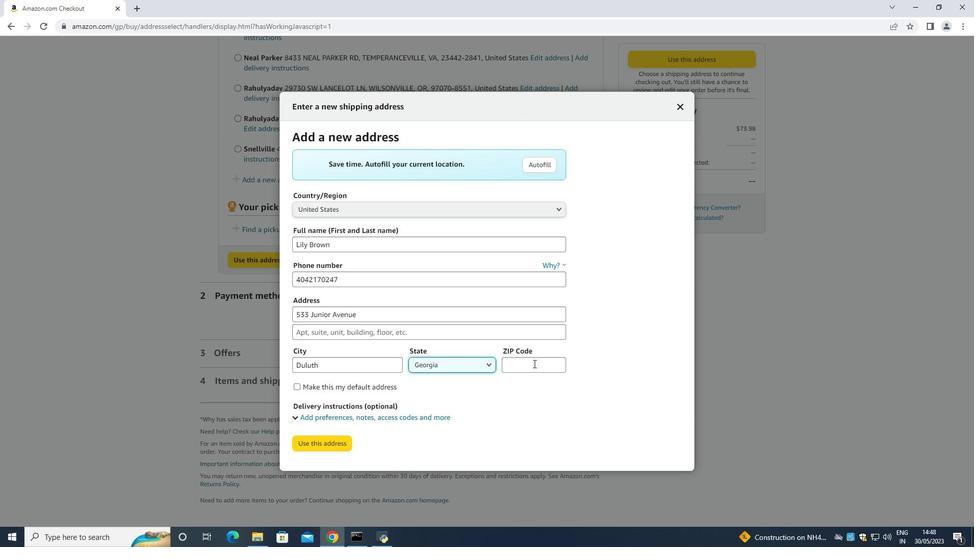 
Action: Key pressed 30097
Screenshot: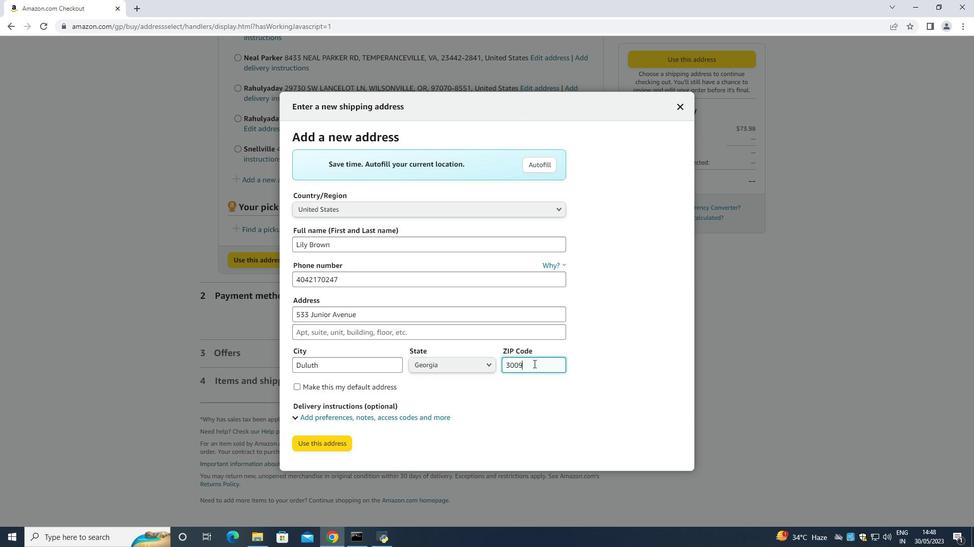 
Action: Mouse moved to (313, 374)
Screenshot: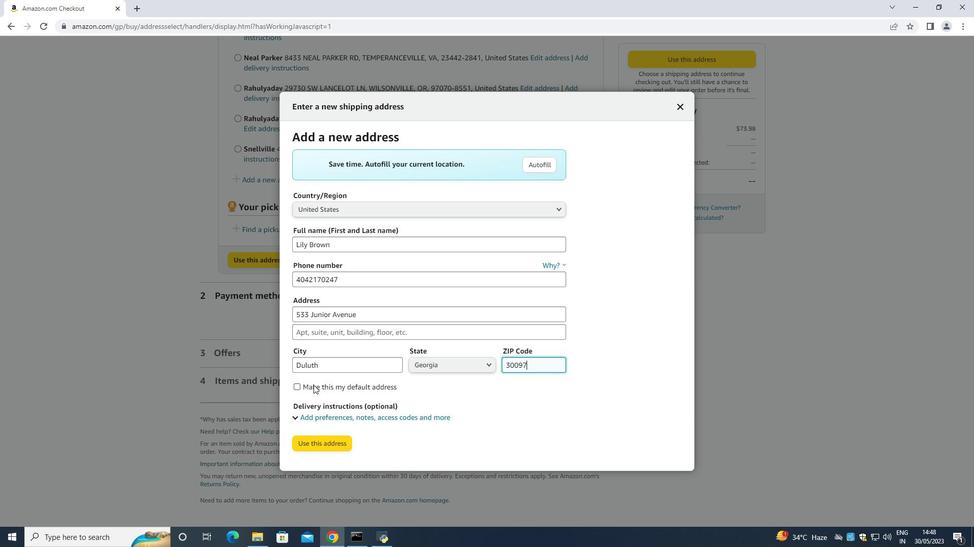 
Action: Mouse pressed left at (313, 374)
Screenshot: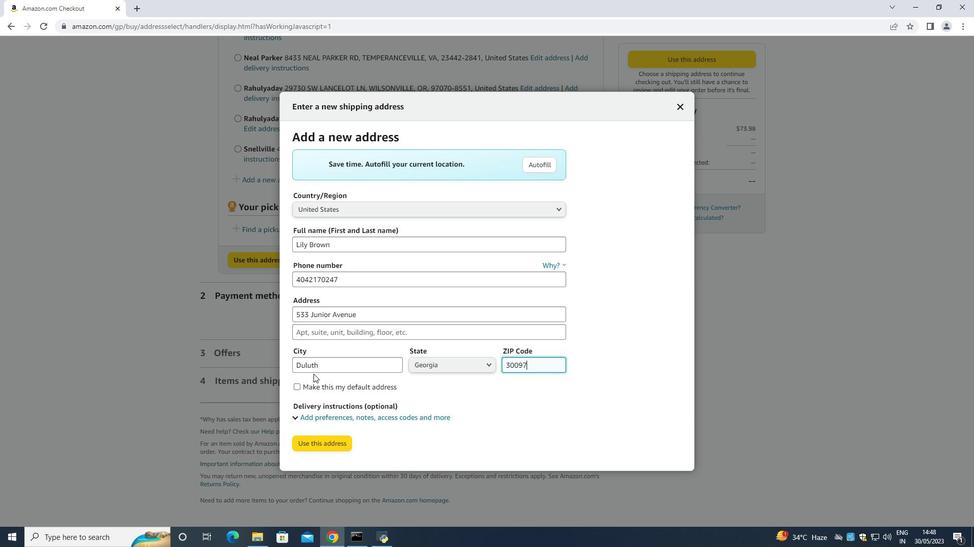 
Action: Mouse moved to (312, 384)
Screenshot: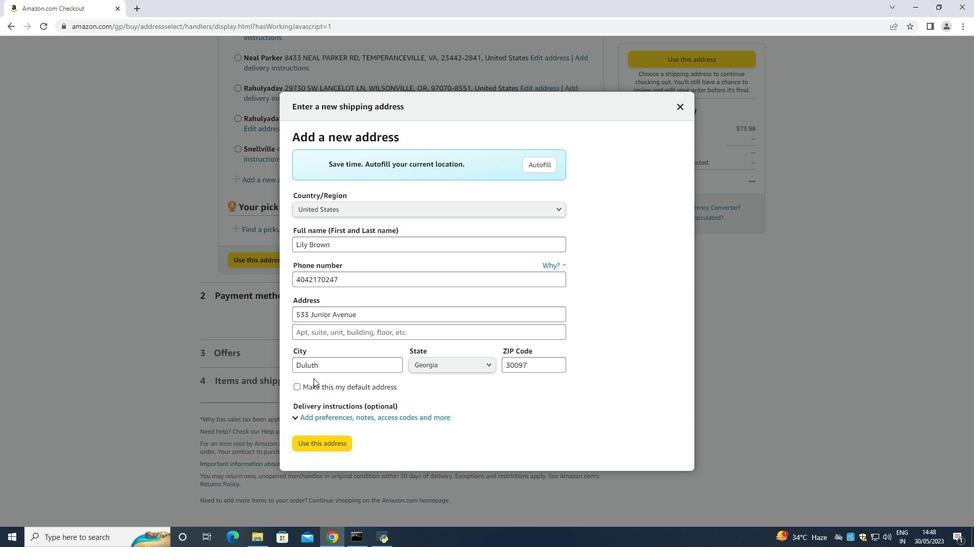 
Action: Mouse pressed left at (312, 384)
Screenshot: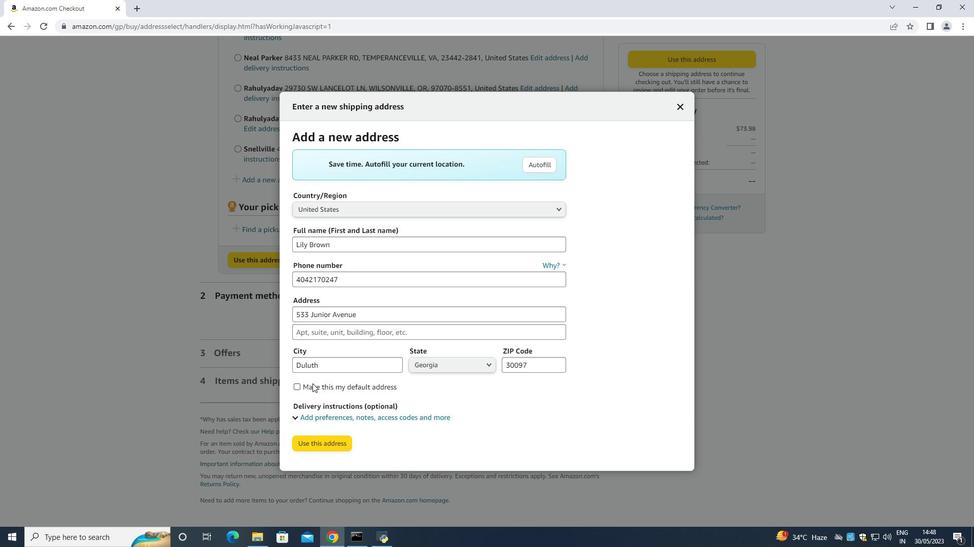 
Action: Mouse moved to (324, 448)
Screenshot: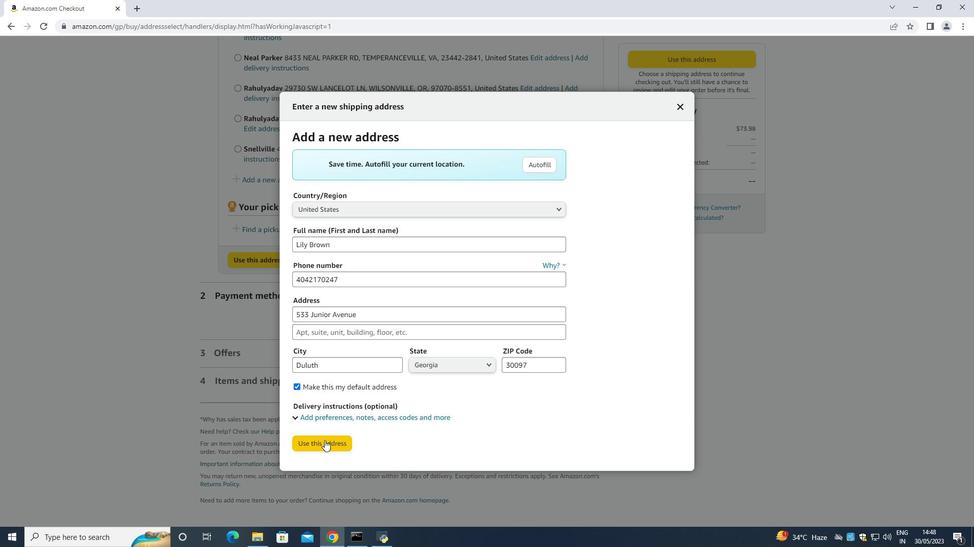 
Action: Mouse pressed left at (324, 448)
Screenshot: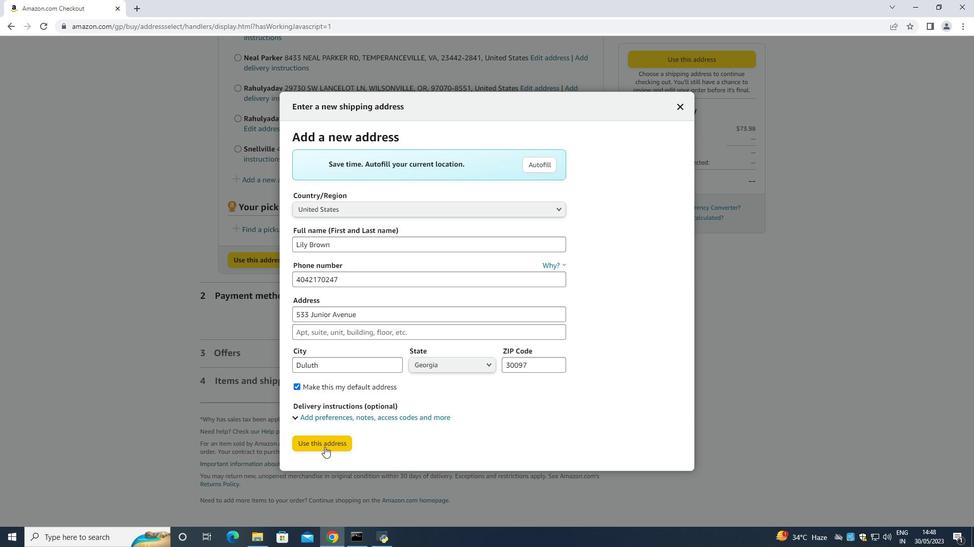 
Action: Mouse moved to (323, 516)
Screenshot: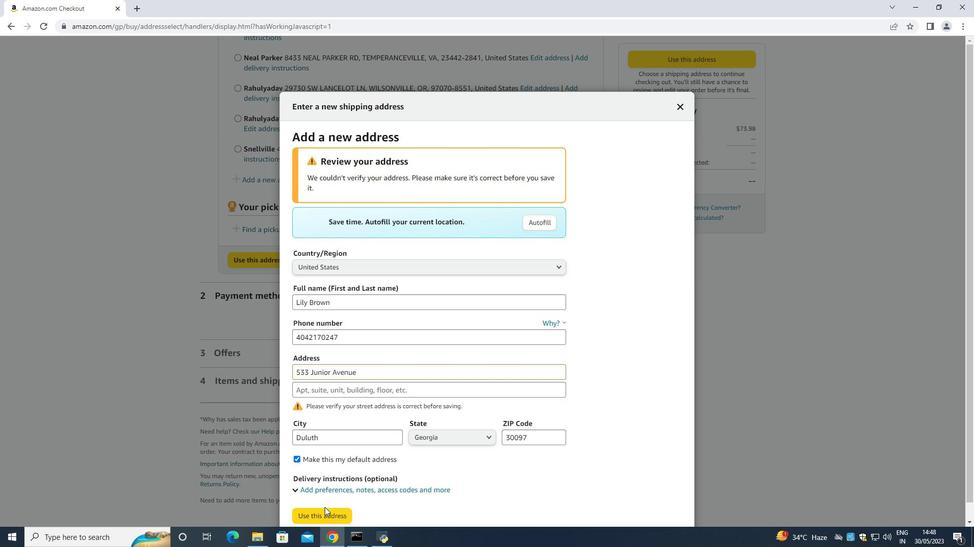 
Action: Mouse pressed left at (323, 516)
Screenshot: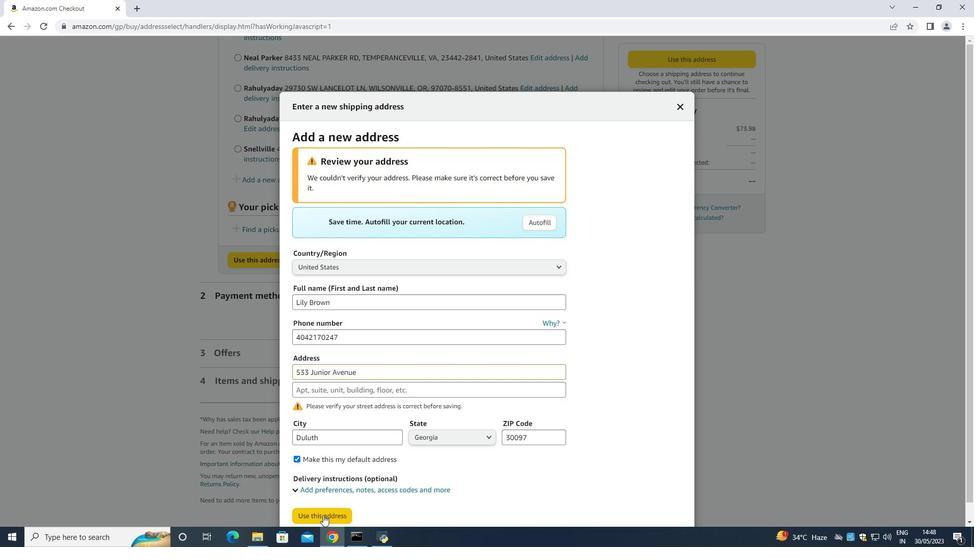 
Action: Mouse moved to (295, 238)
Screenshot: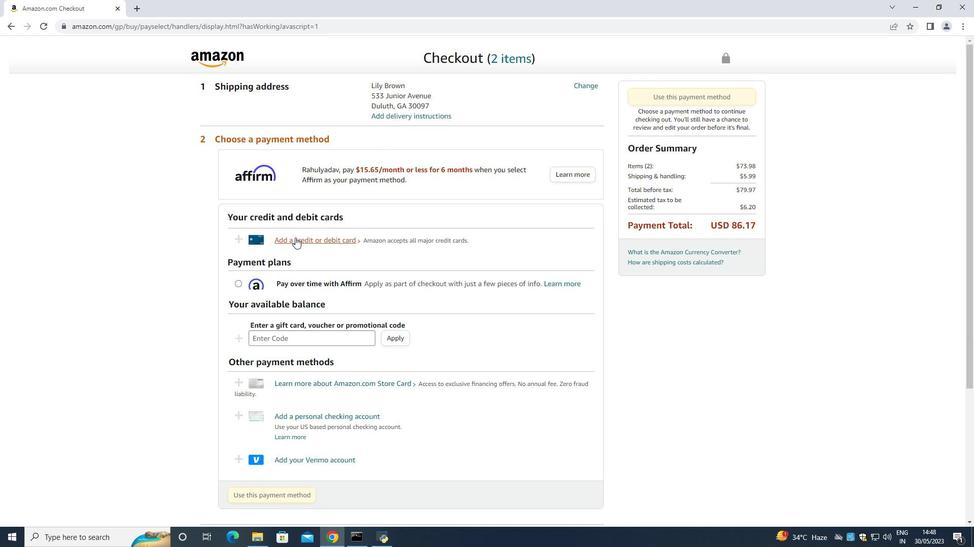 
Action: Mouse pressed left at (295, 238)
Screenshot: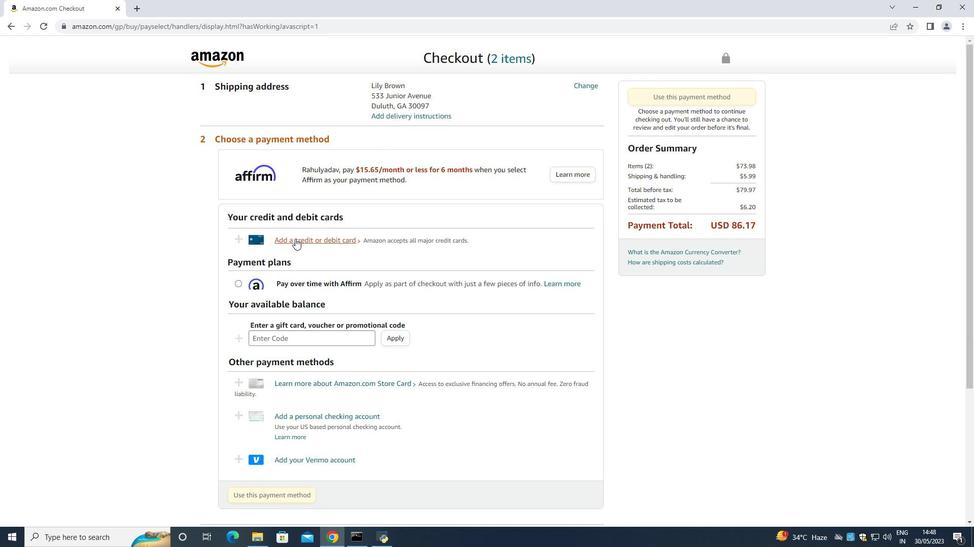 
Action: Mouse moved to (402, 237)
Screenshot: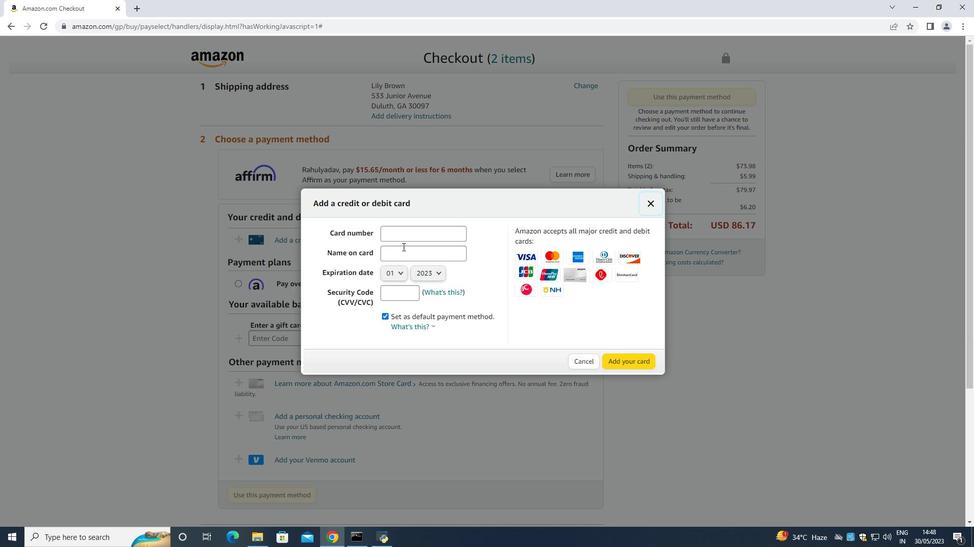 
Action: Mouse pressed left at (402, 237)
Screenshot: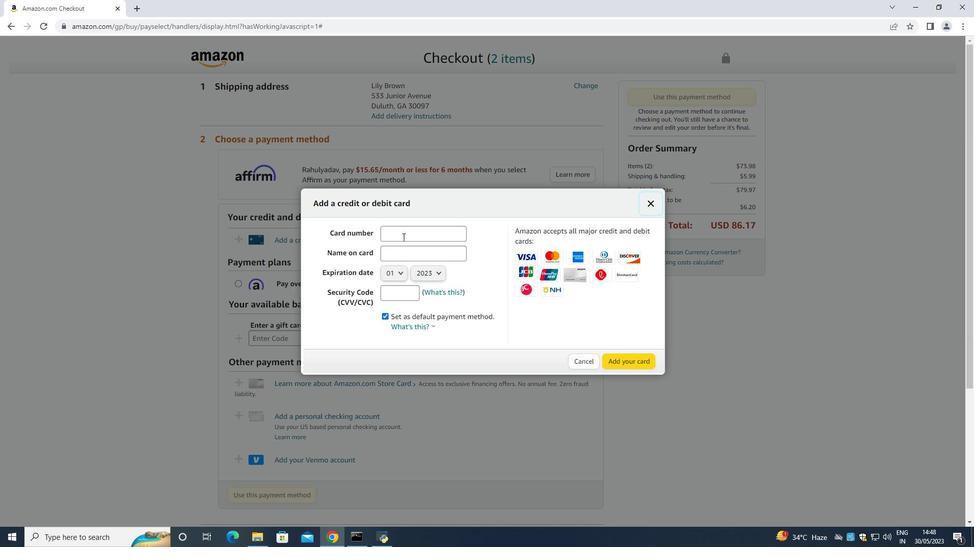 
Action: Mouse moved to (402, 237)
Screenshot: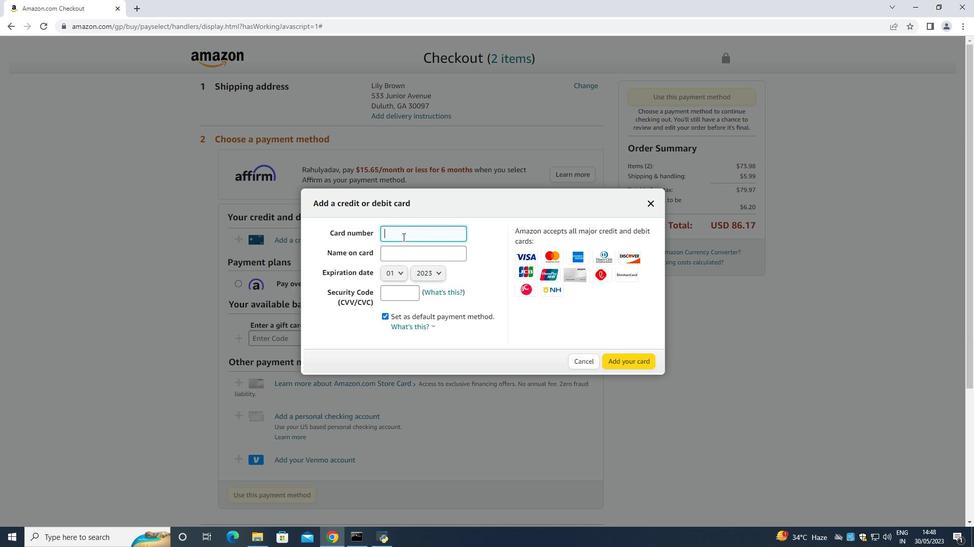 
Action: Key pressed 6598421478532<Key.backspace>7965<Key.tab><Key.shift_r>LILY<Key.space><Key.shift>bROE<Key.backspace>WN<Key.space>
Screenshot: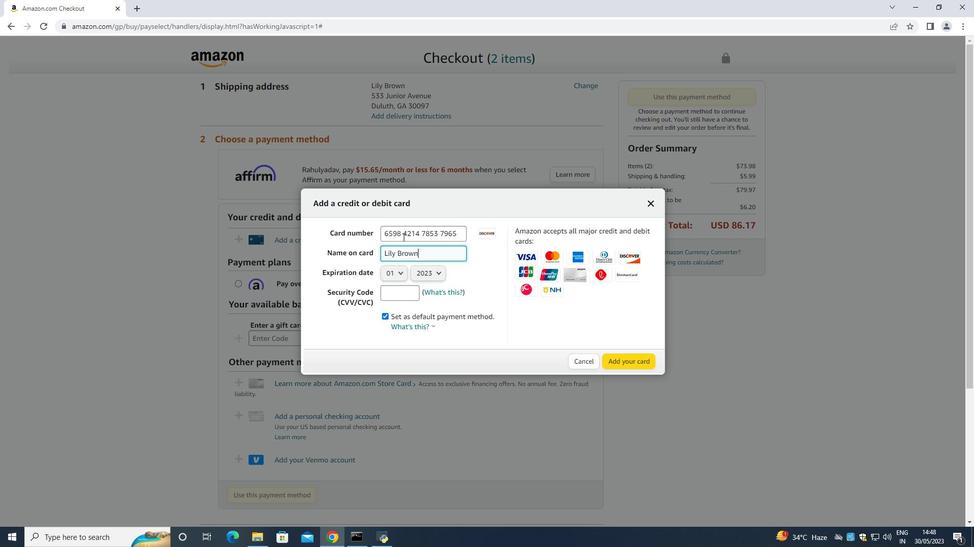
Action: Mouse moved to (402, 270)
Screenshot: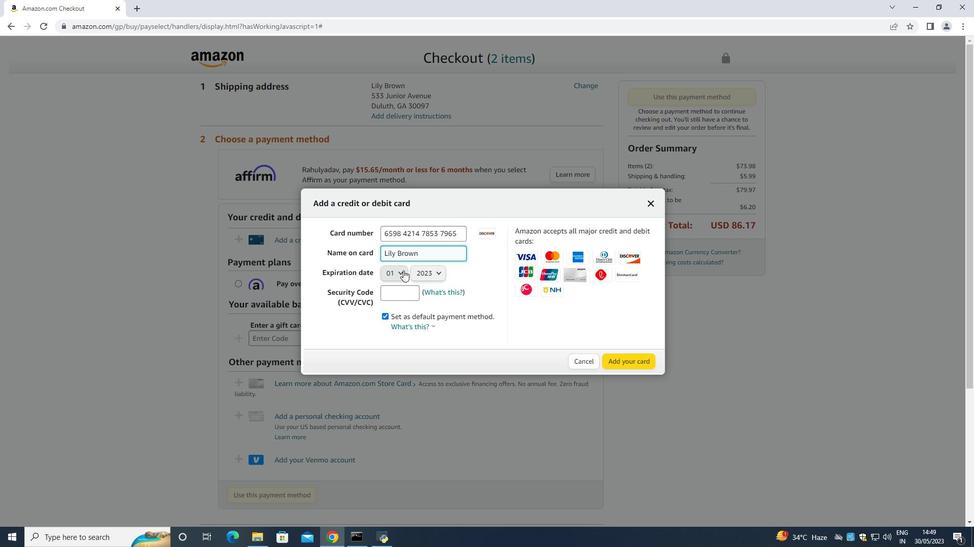 
Action: Mouse pressed left at (402, 270)
Screenshot: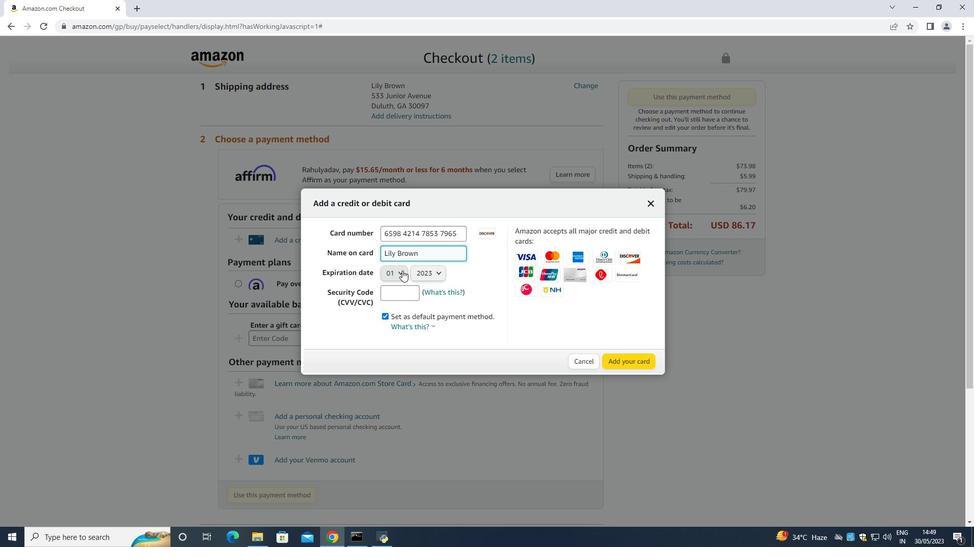 
Action: Mouse pressed left at (402, 270)
Screenshot: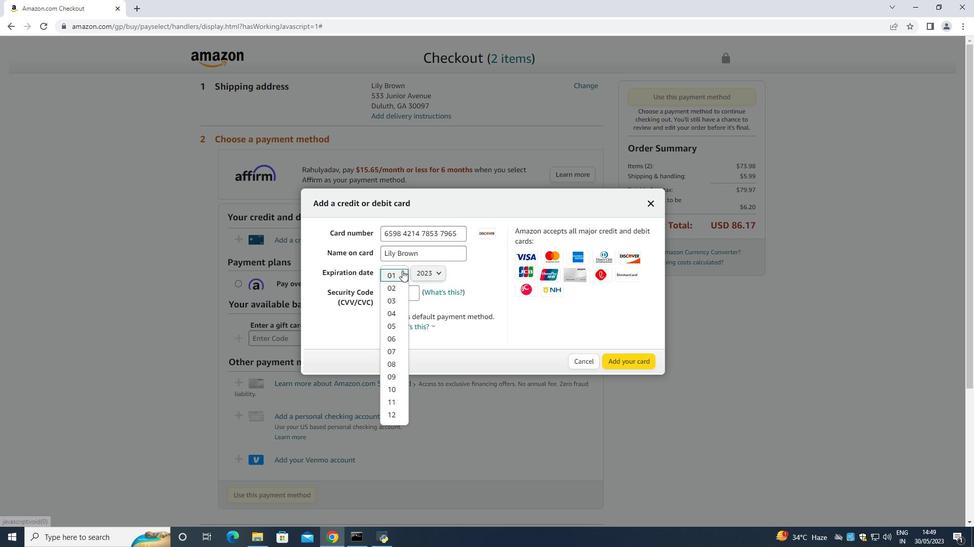 
Action: Mouse moved to (443, 271)
Screenshot: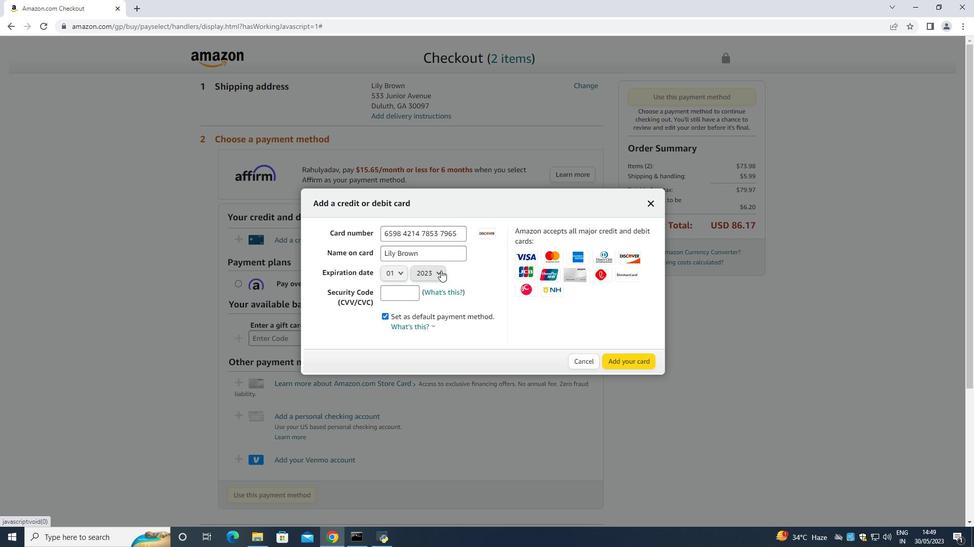 
Action: Mouse pressed left at (443, 271)
Screenshot: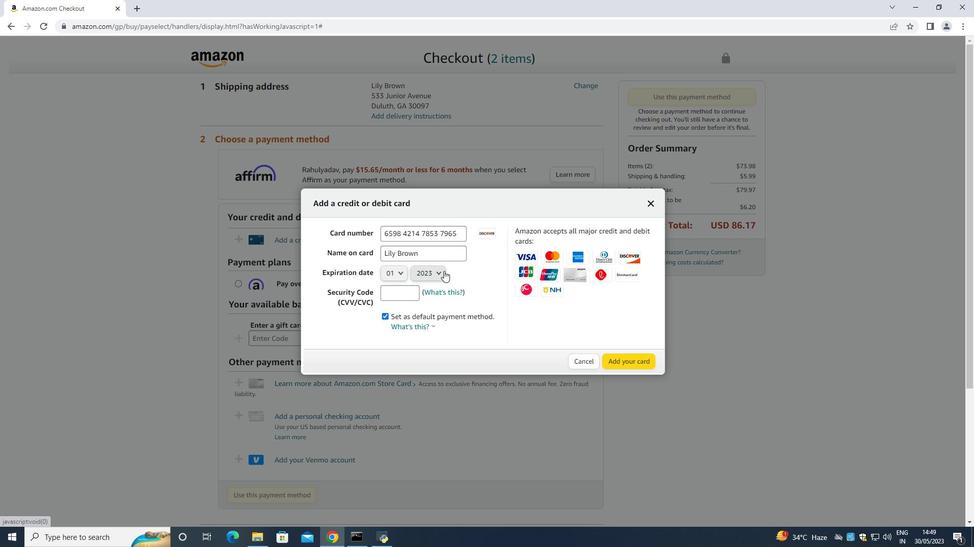 
Action: Mouse moved to (430, 295)
Screenshot: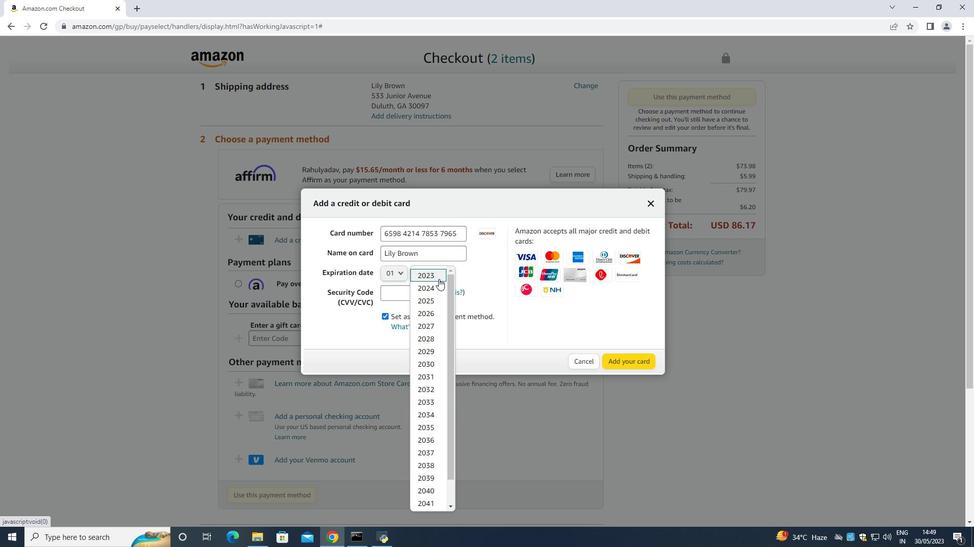 
Action: Mouse pressed left at (430, 295)
Screenshot: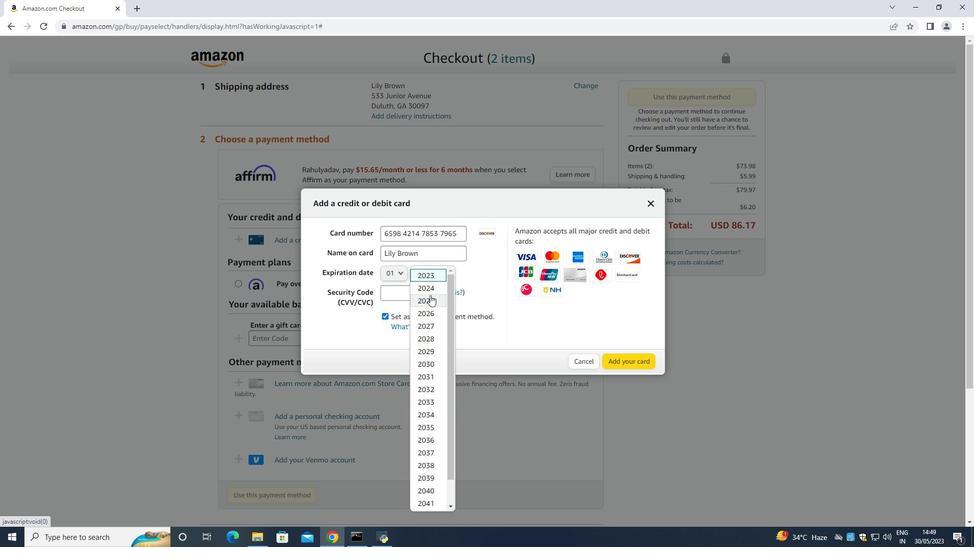 
Action: Mouse moved to (397, 293)
Screenshot: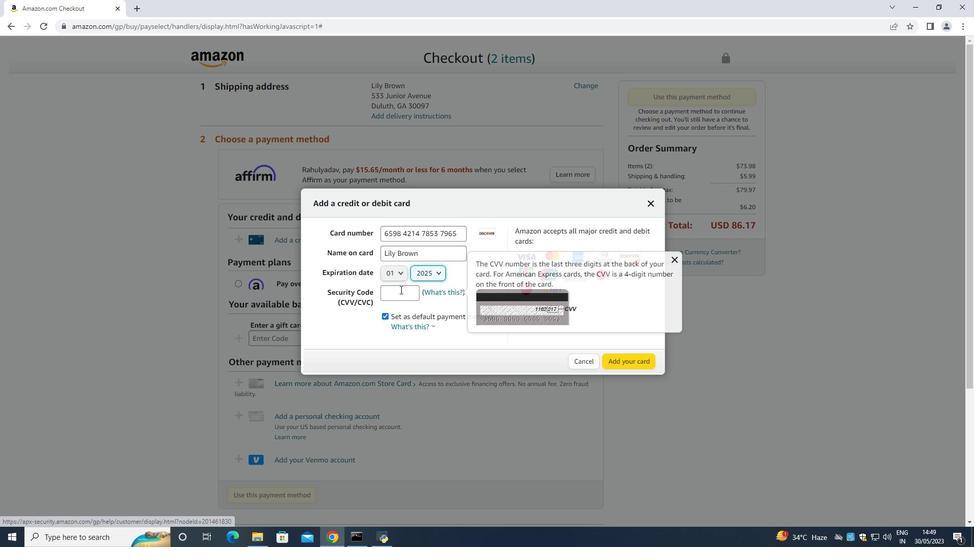 
Action: Mouse pressed left at (397, 293)
Screenshot: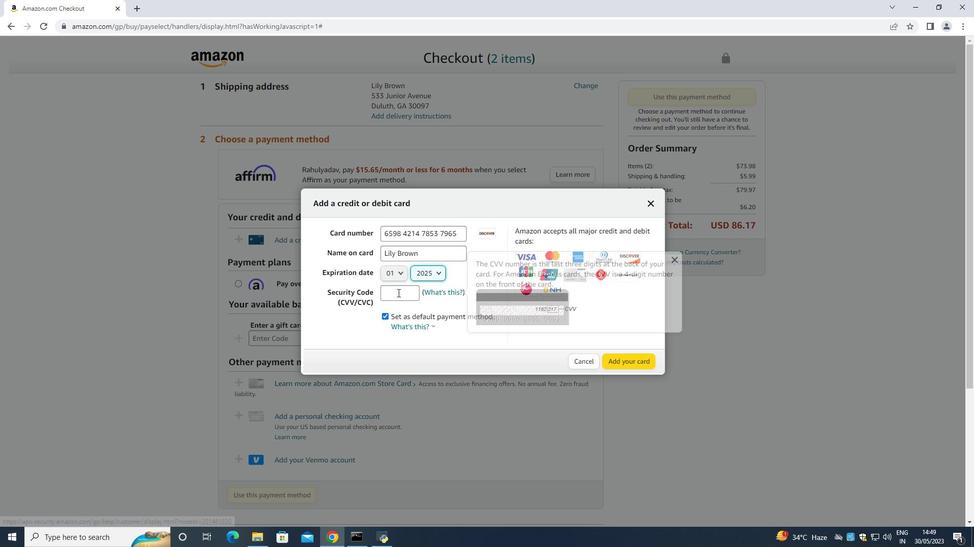 
Action: Mouse moved to (399, 295)
Screenshot: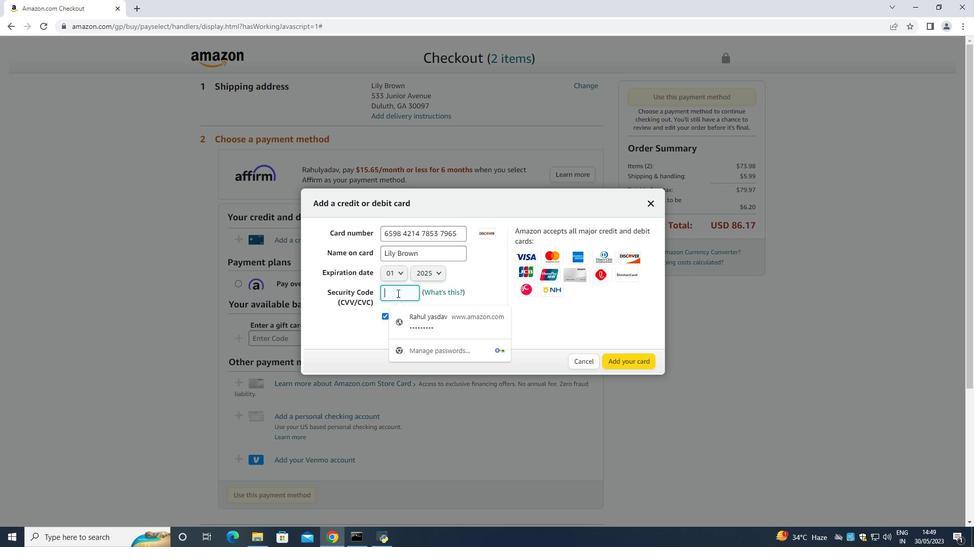 
Action: Mouse pressed left at (399, 295)
Screenshot: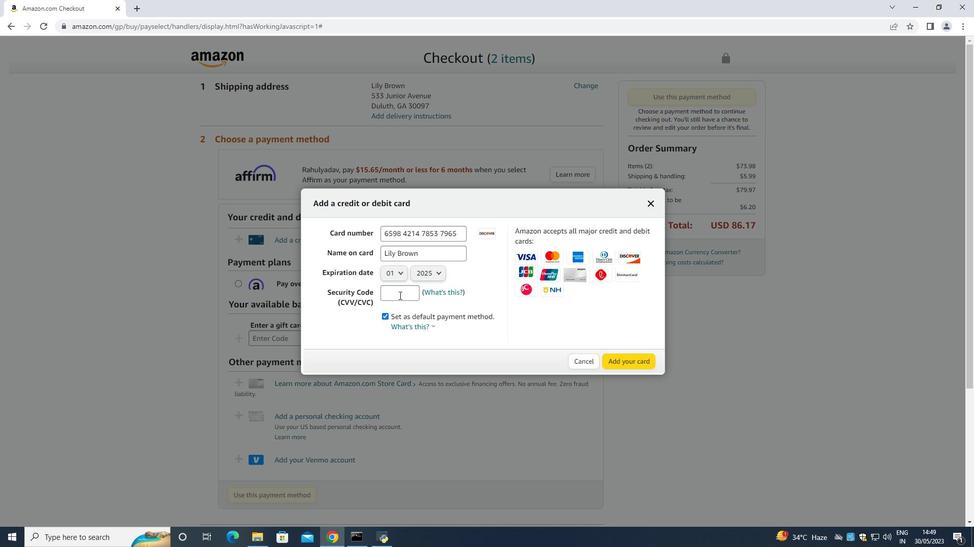 
Action: Key pressed 549
Screenshot: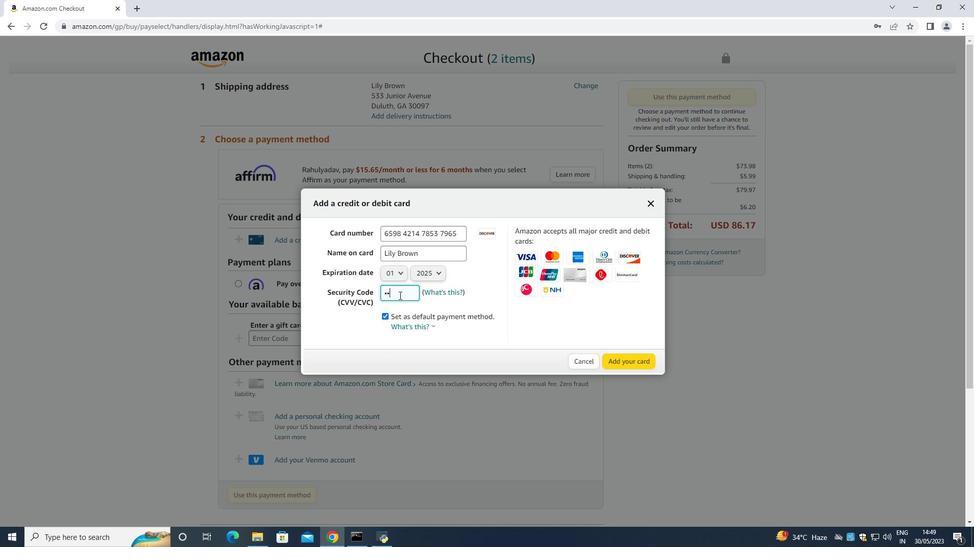 
Action: Mouse moved to (407, 284)
Screenshot: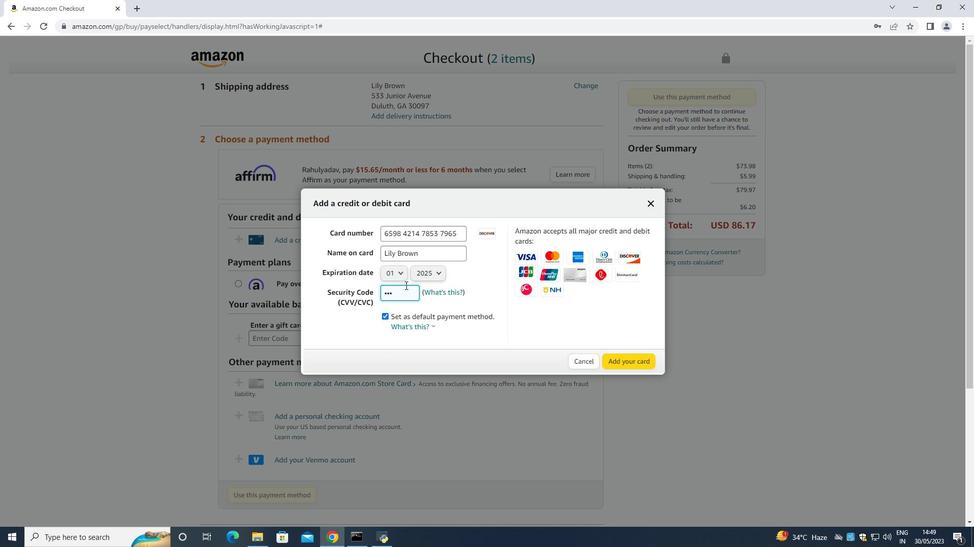 
